 Task: Look for space in Nagda, India from 6th September, 2023 to 12th September, 2023 for 4 adults in price range Rs.10000 to Rs.14000. Place can be private room with 4 bedrooms having 4 beds and 4 bathrooms. Property type can be house, flat, guest house. Amenities needed are: wifi, TV, free parkinig on premises, gym, breakfast. Booking option can be shelf check-in. Required host language is English.
Action: Mouse pressed left at (466, 103)
Screenshot: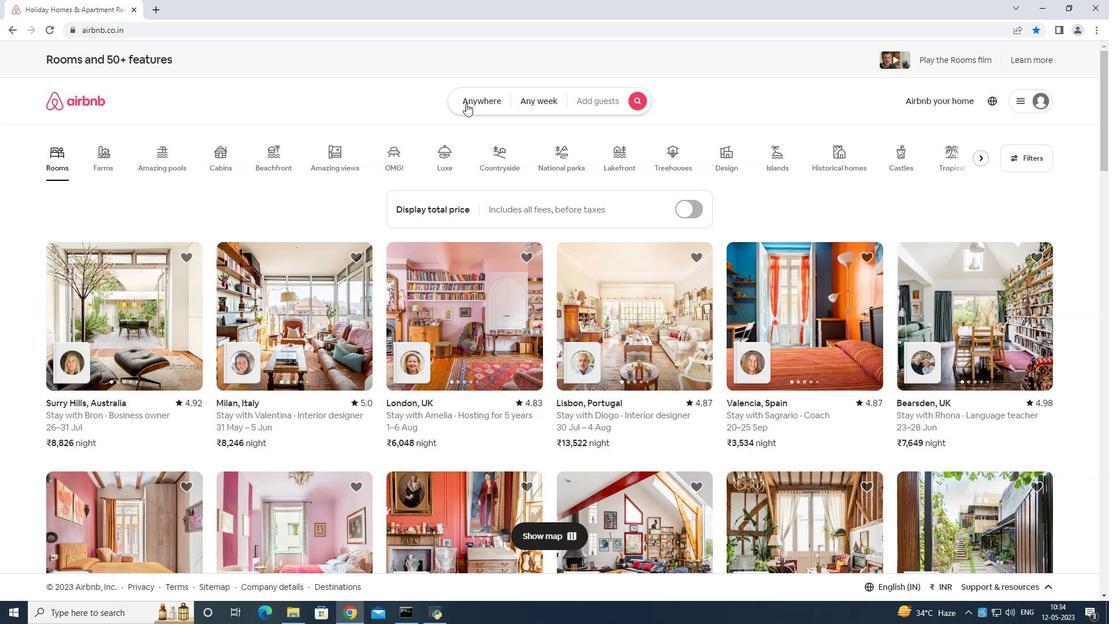 
Action: Mouse moved to (426, 146)
Screenshot: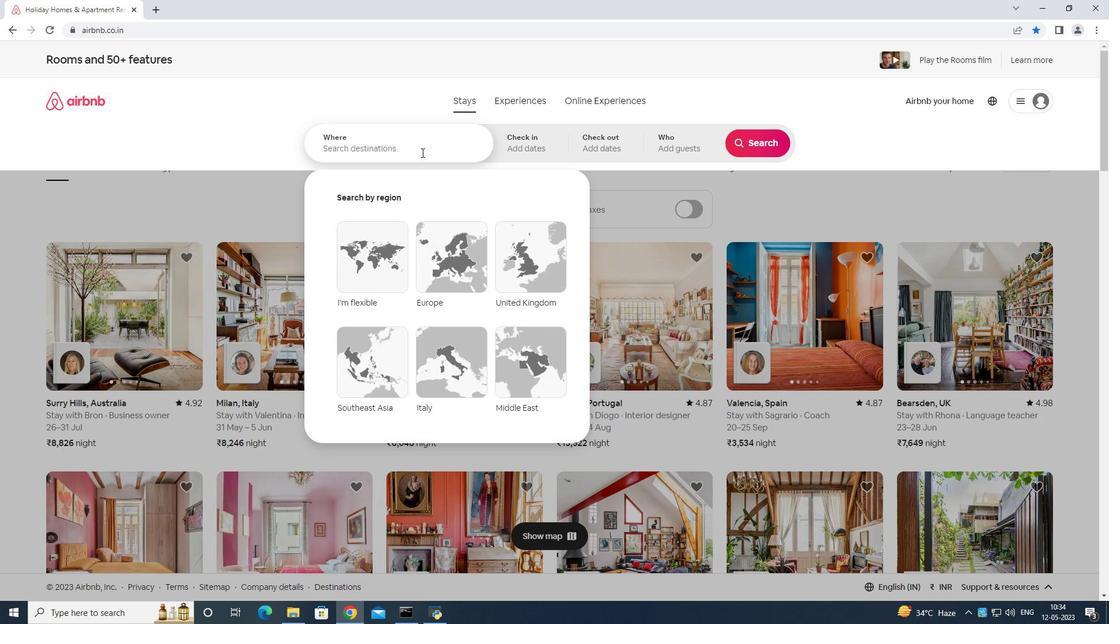 
Action: Mouse pressed left at (426, 146)
Screenshot: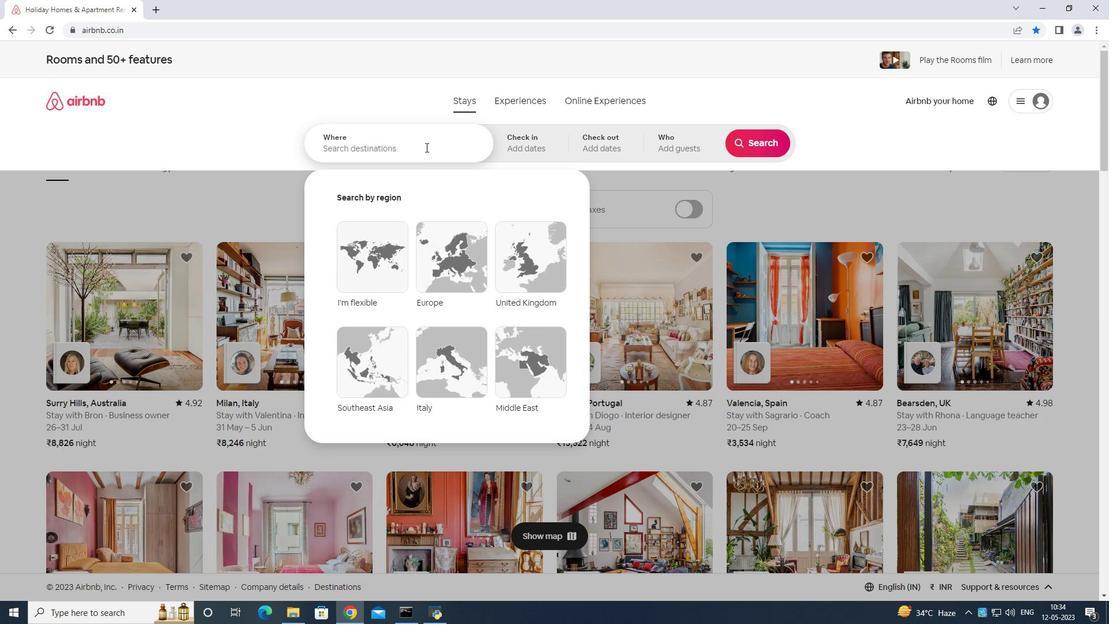
Action: Mouse moved to (435, 142)
Screenshot: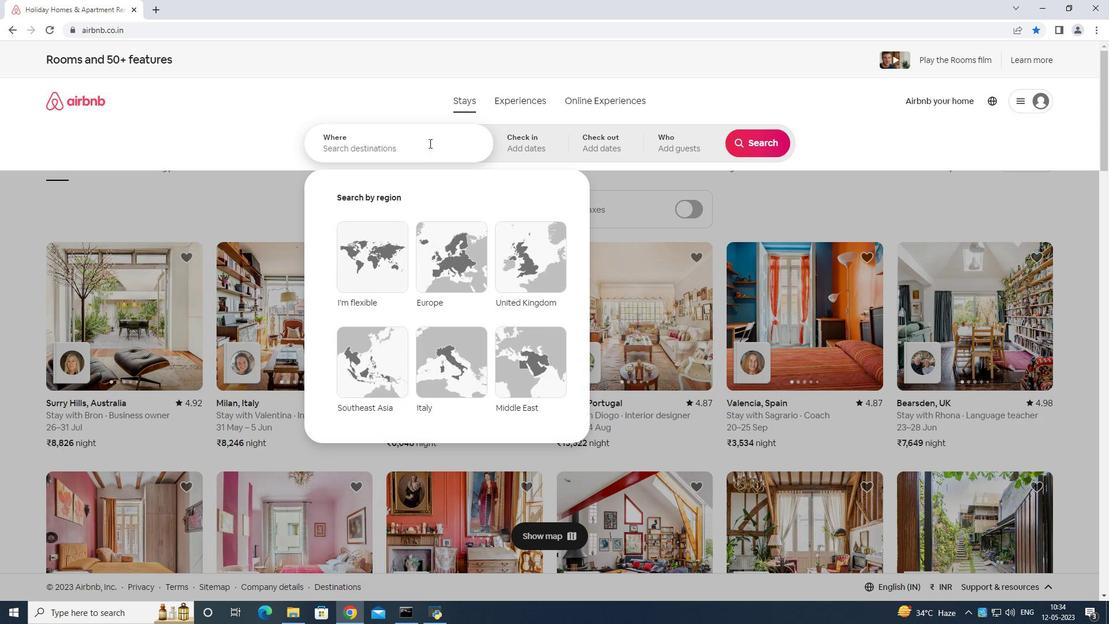 
Action: Key pressed <Key.shift>Nagda<Key.space>india<Key.enter>
Screenshot: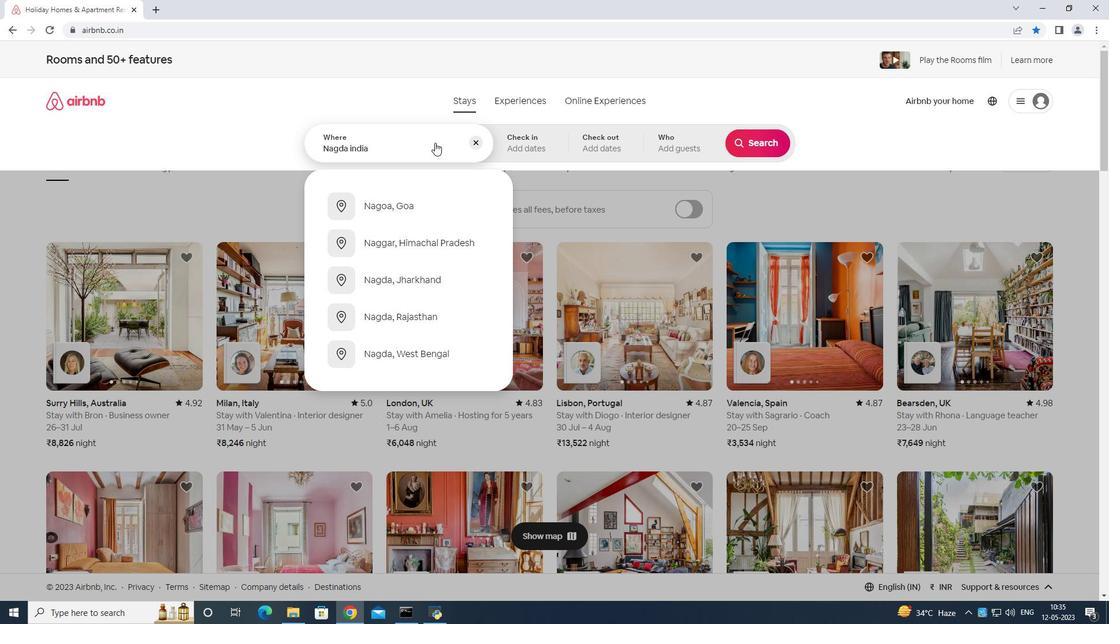 
Action: Mouse moved to (760, 230)
Screenshot: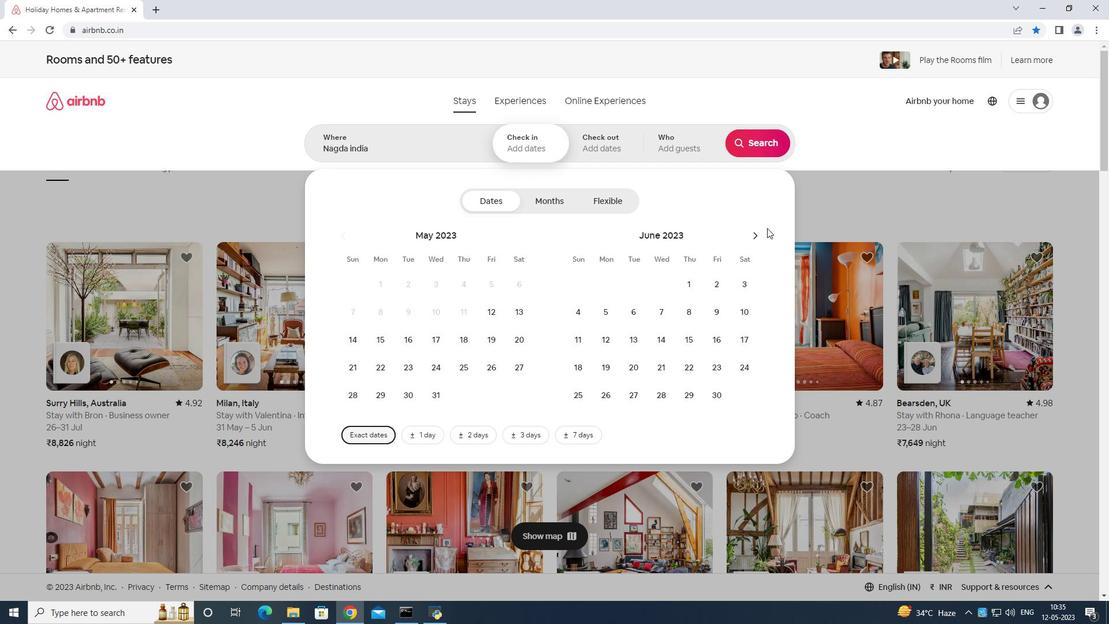 
Action: Mouse pressed left at (760, 230)
Screenshot: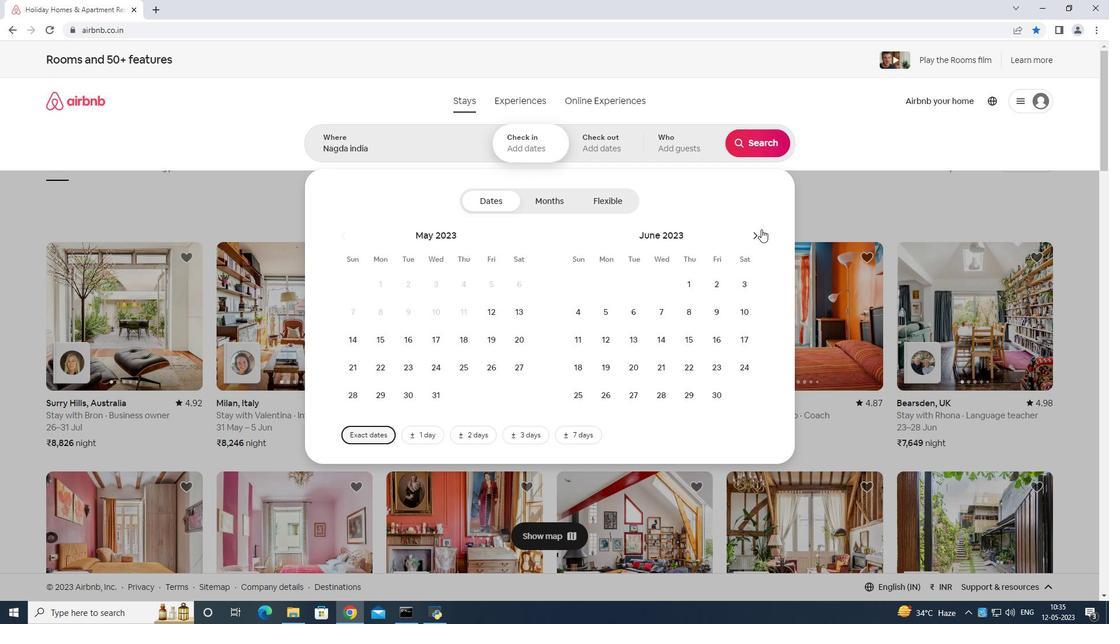 
Action: Mouse moved to (756, 231)
Screenshot: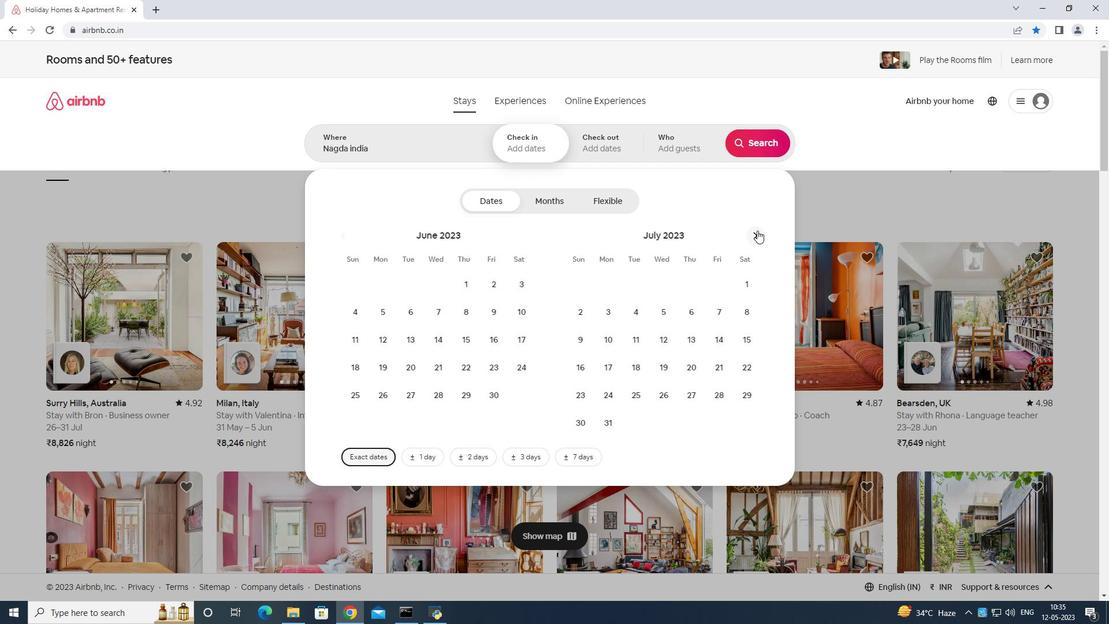 
Action: Mouse pressed left at (756, 231)
Screenshot: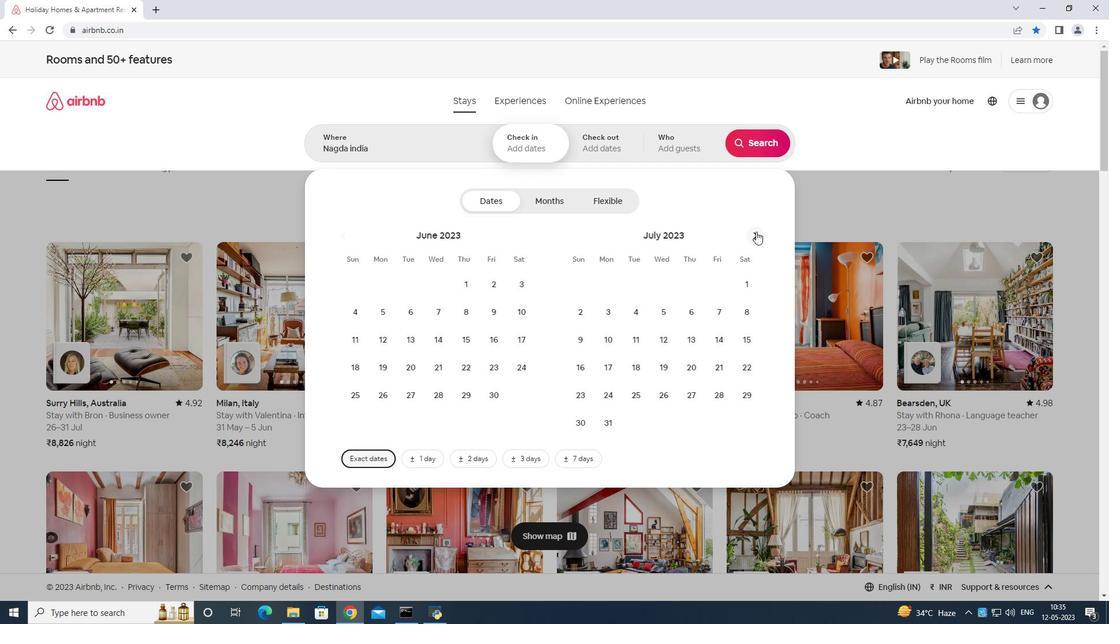 
Action: Mouse moved to (757, 232)
Screenshot: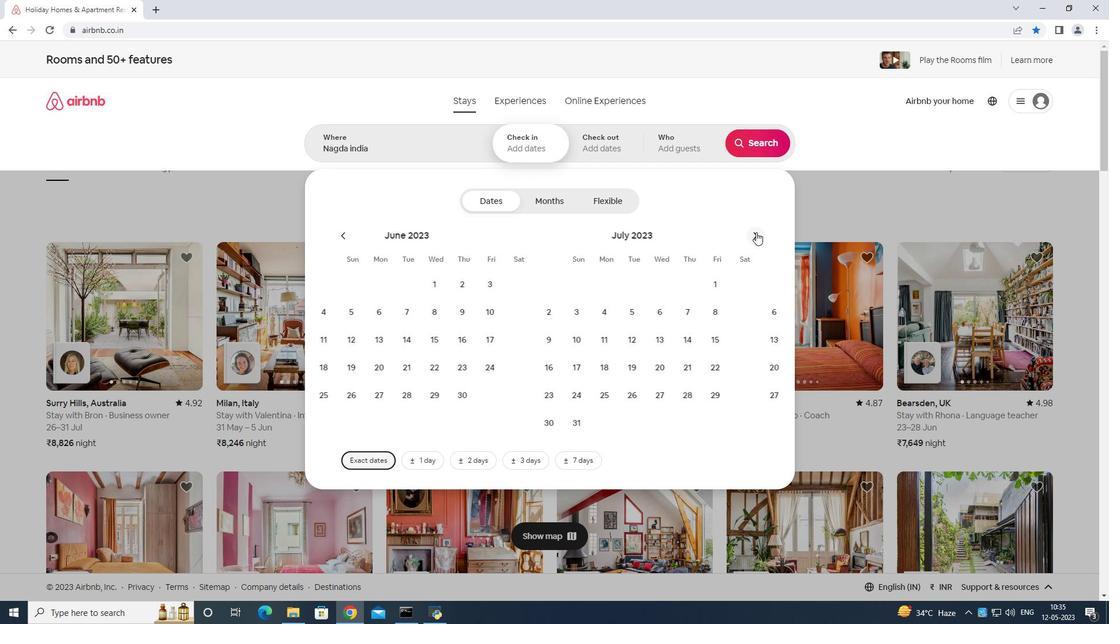 
Action: Mouse pressed left at (757, 232)
Screenshot: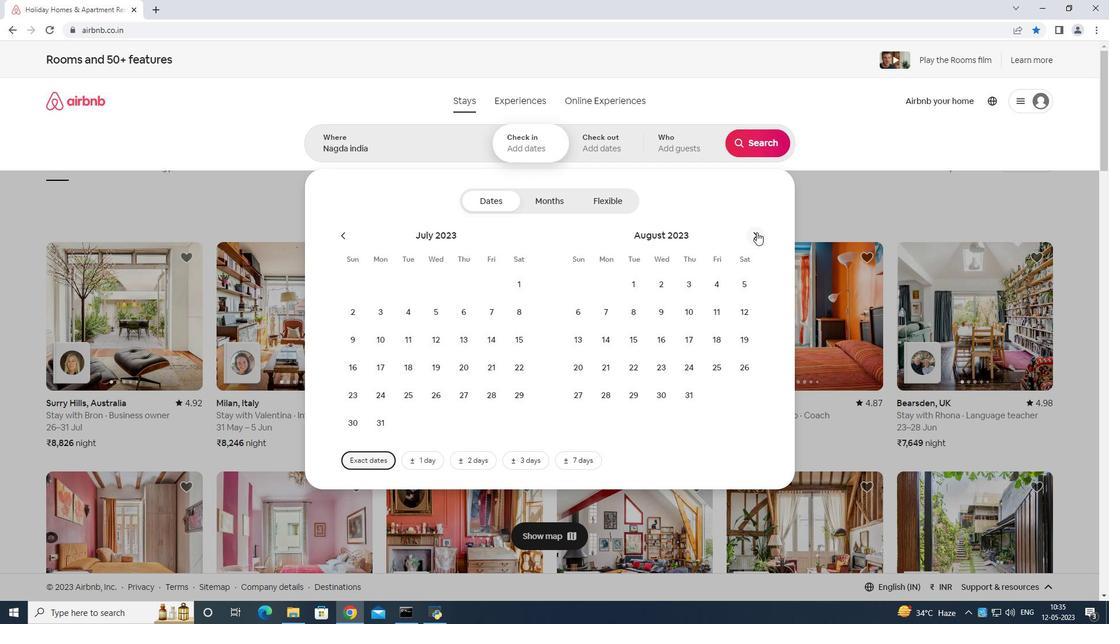 
Action: Mouse moved to (668, 314)
Screenshot: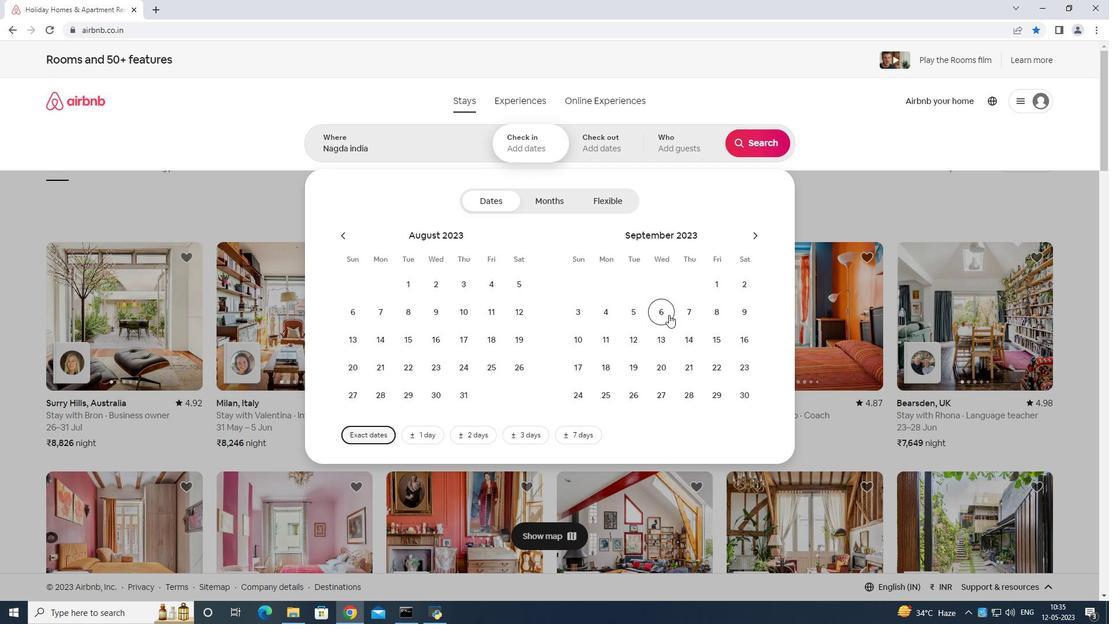 
Action: Mouse pressed left at (668, 314)
Screenshot: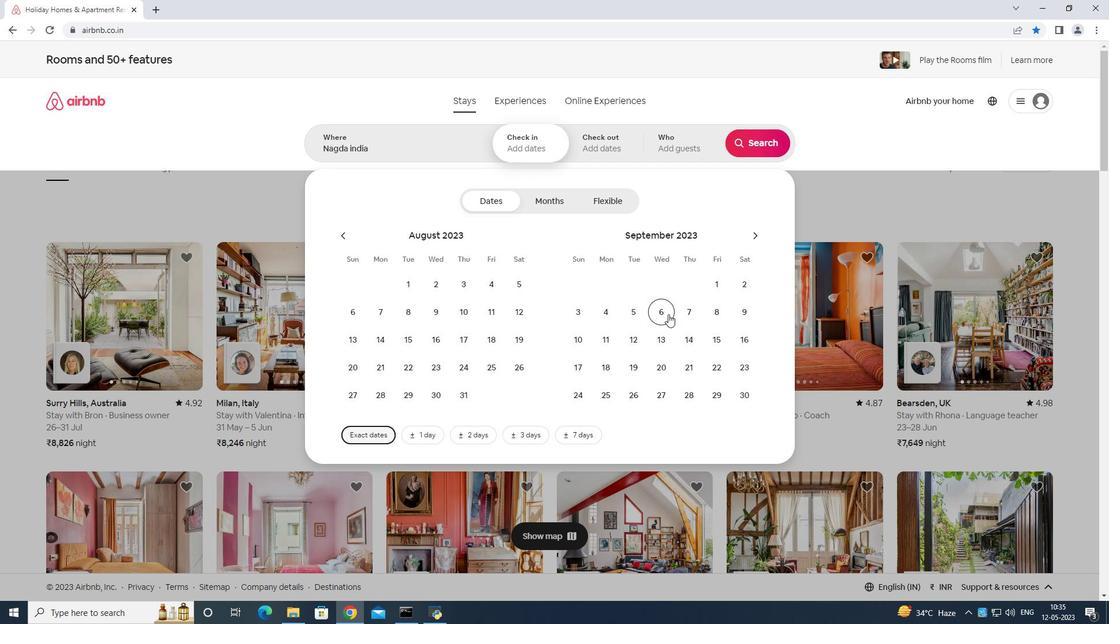
Action: Mouse moved to (631, 337)
Screenshot: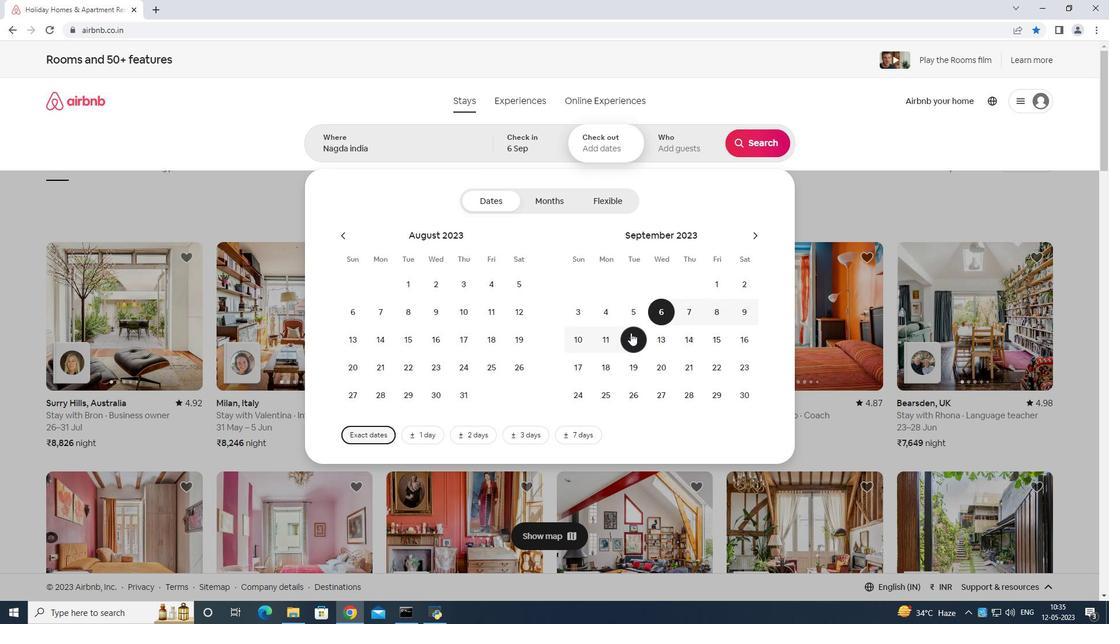 
Action: Mouse pressed left at (631, 337)
Screenshot: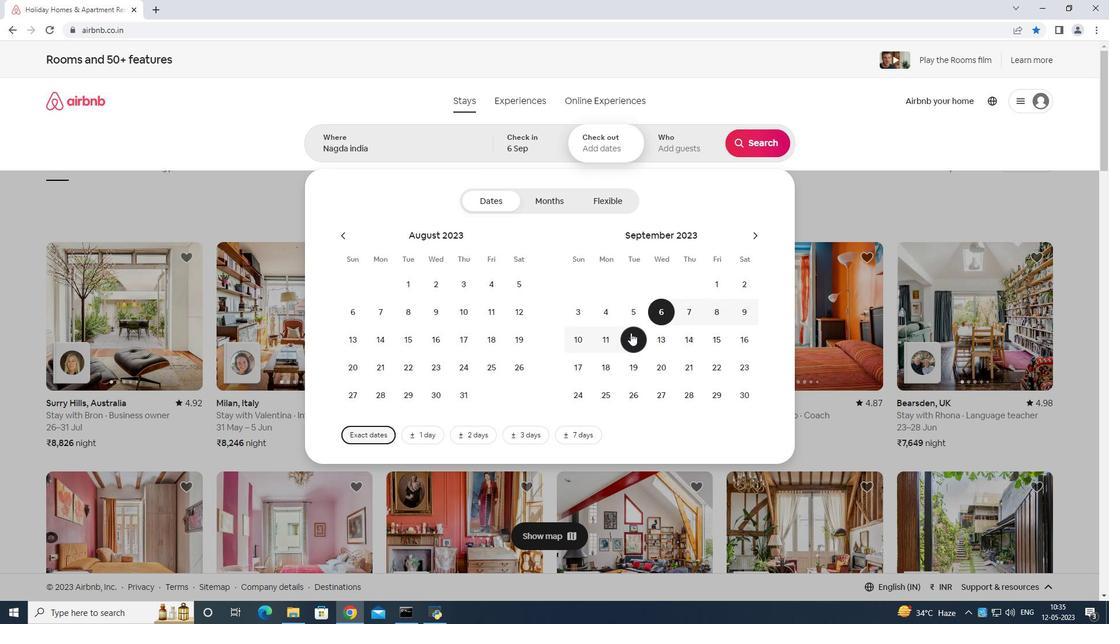 
Action: Mouse moved to (675, 146)
Screenshot: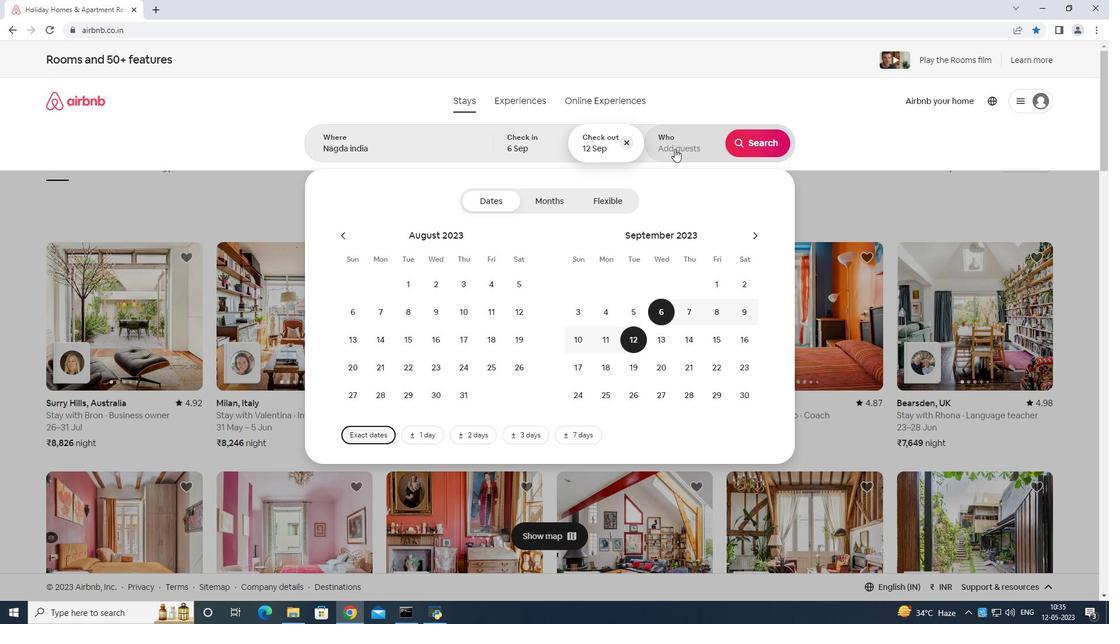 
Action: Mouse pressed left at (675, 146)
Screenshot: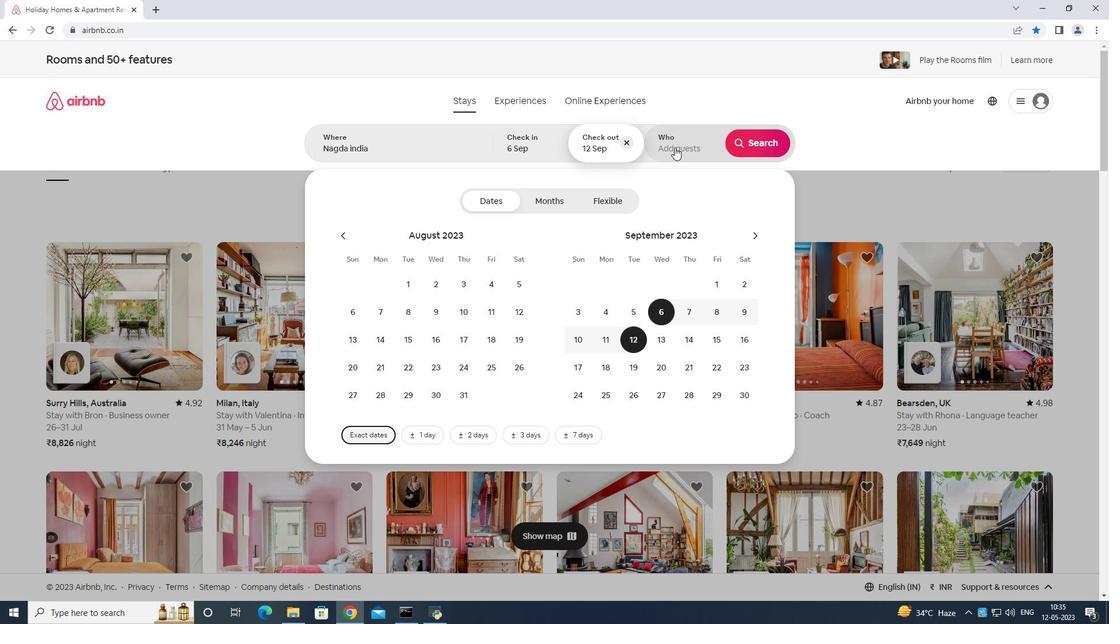 
Action: Mouse moved to (764, 199)
Screenshot: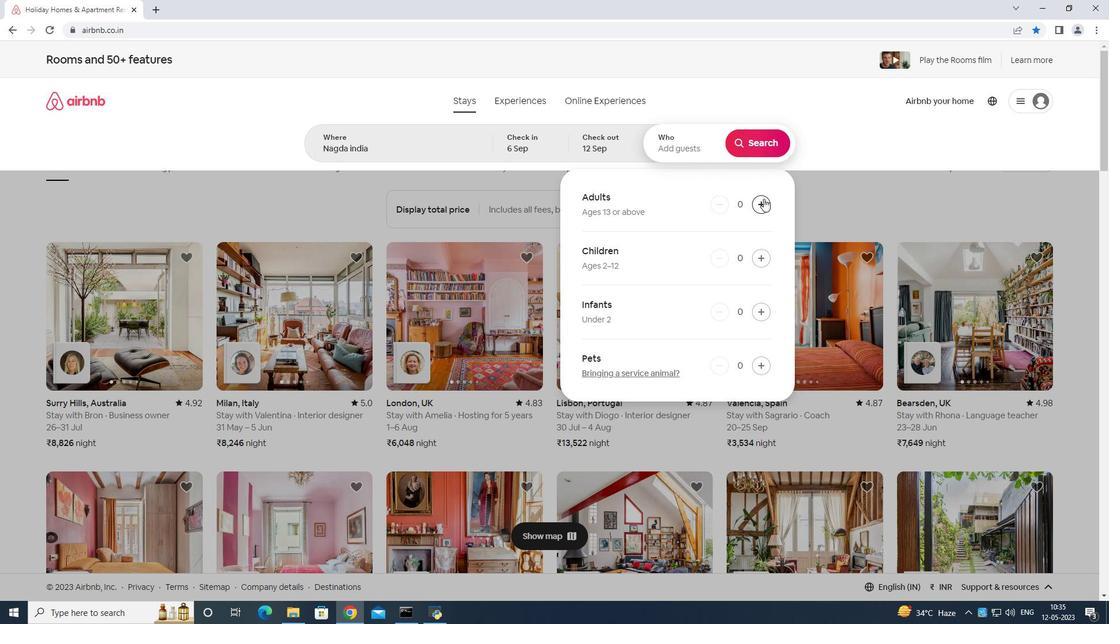 
Action: Mouse pressed left at (764, 199)
Screenshot: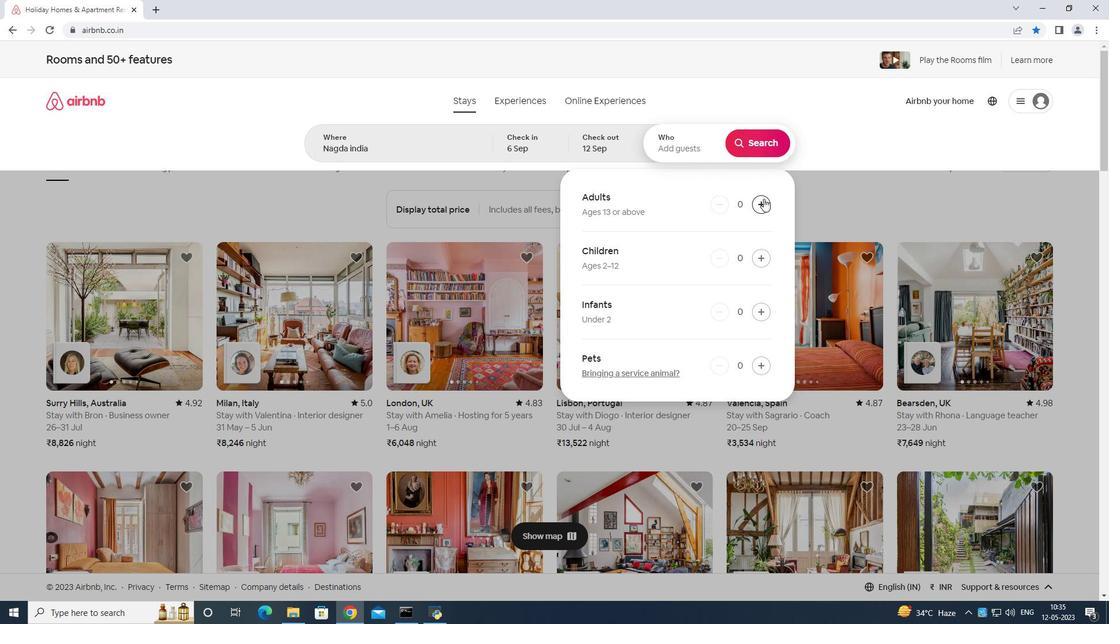 
Action: Mouse moved to (765, 199)
Screenshot: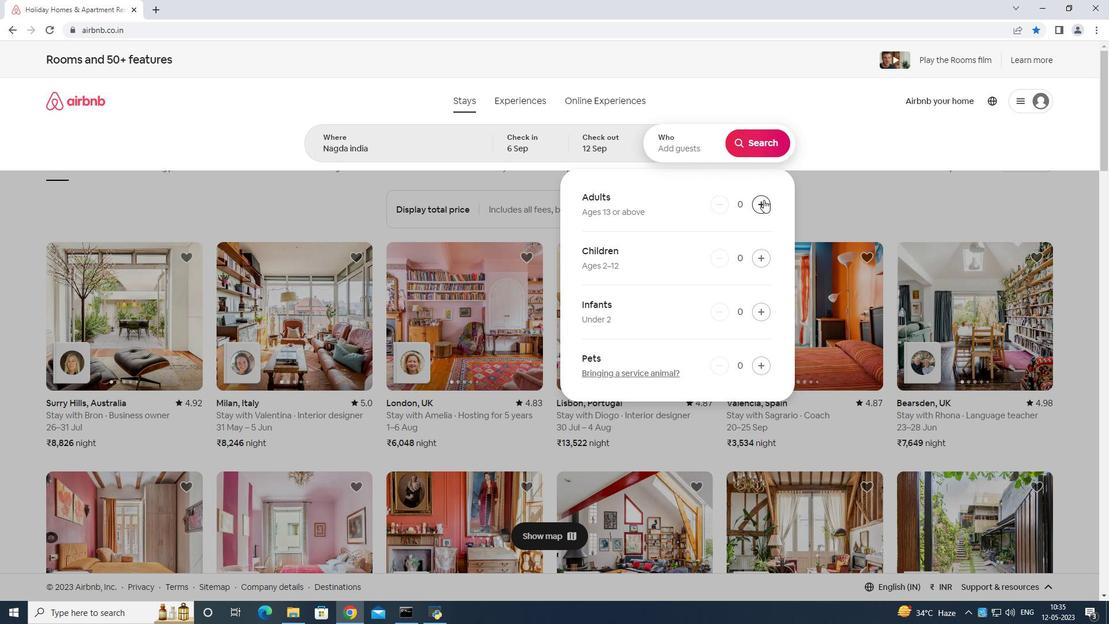 
Action: Mouse pressed left at (765, 199)
Screenshot: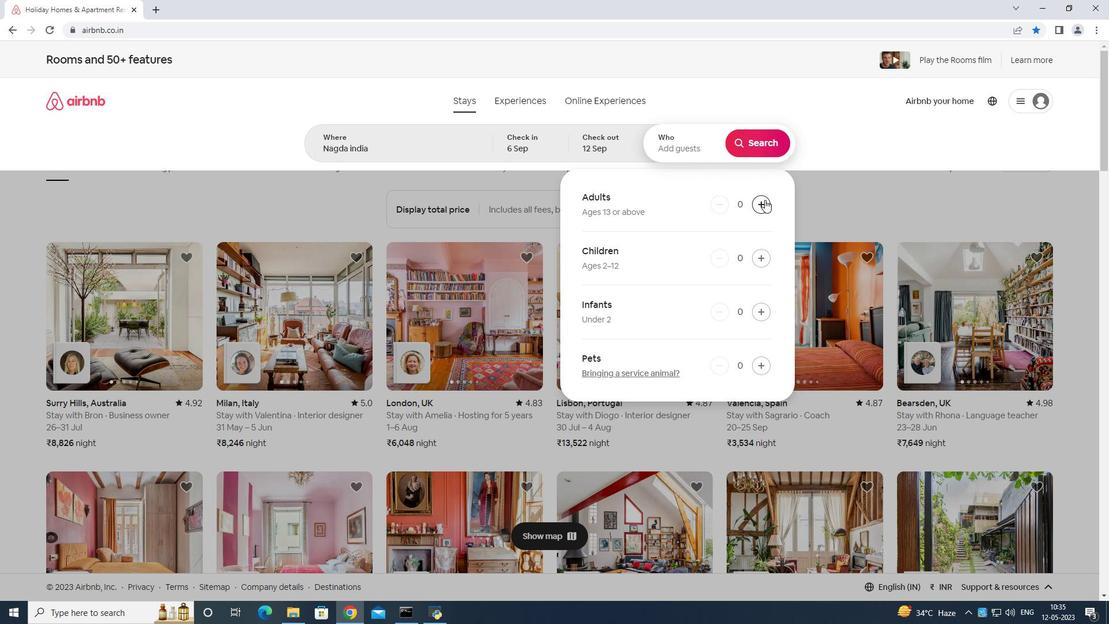 
Action: Mouse moved to (765, 200)
Screenshot: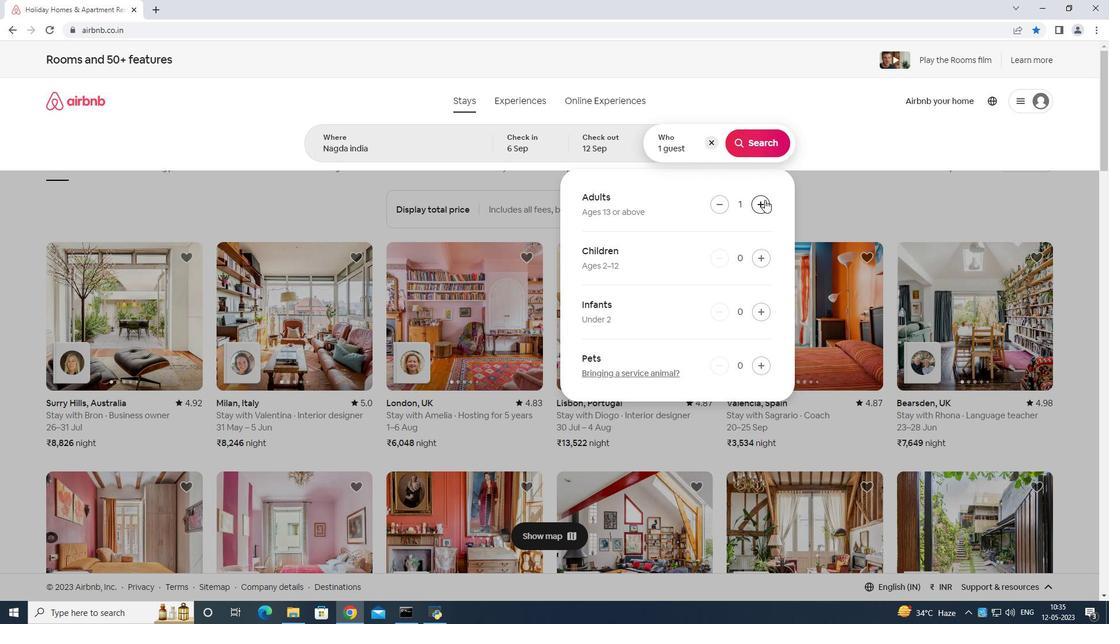 
Action: Mouse pressed left at (765, 200)
Screenshot: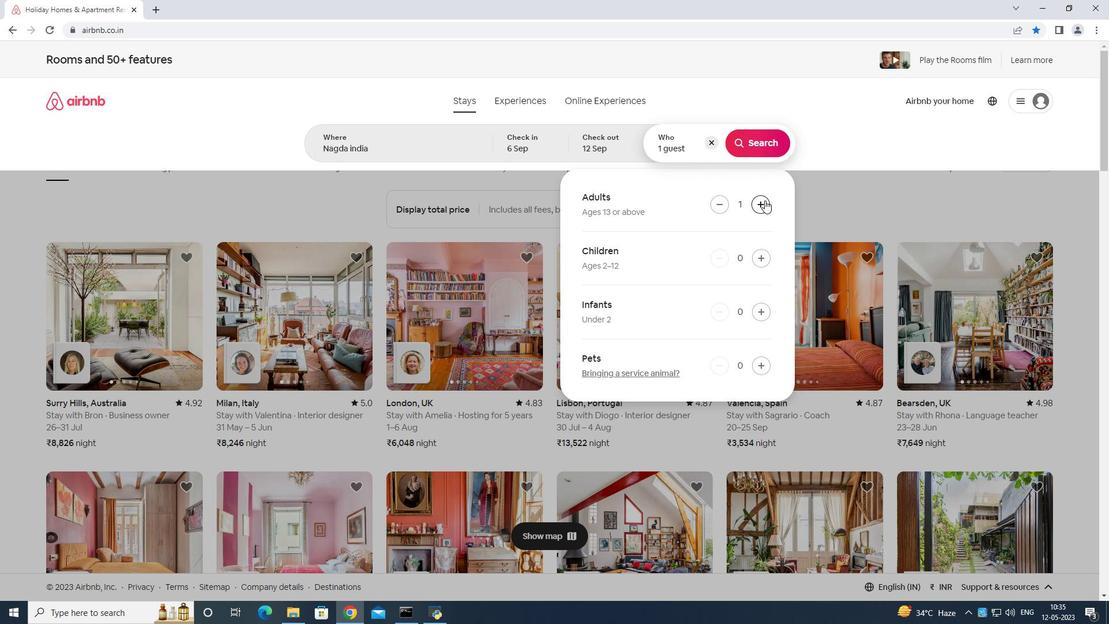 
Action: Mouse pressed left at (765, 200)
Screenshot: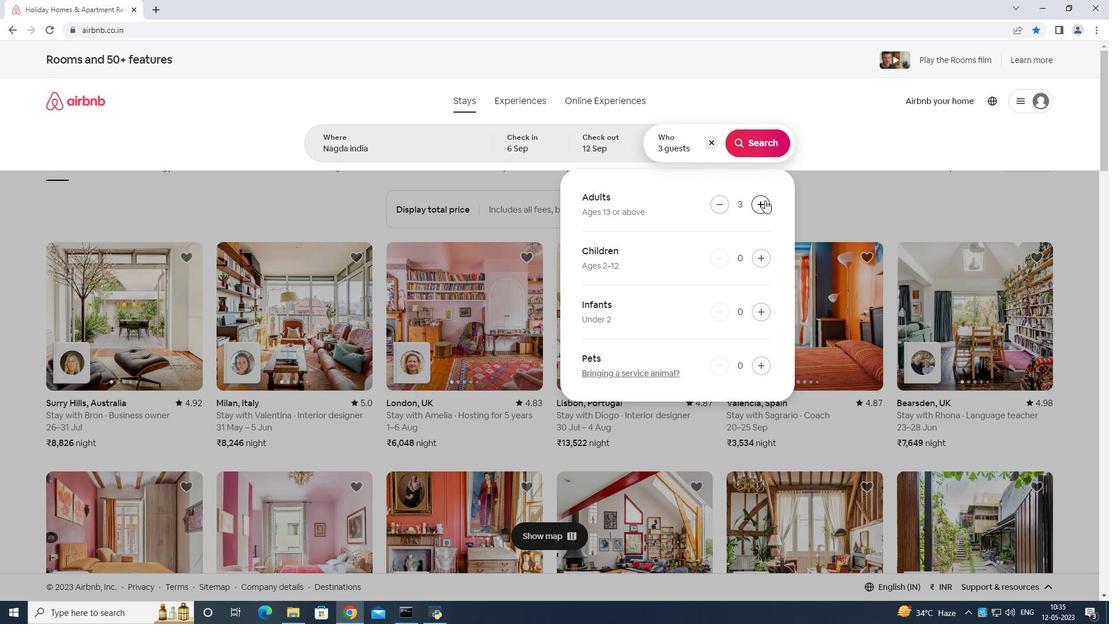 
Action: Mouse moved to (757, 138)
Screenshot: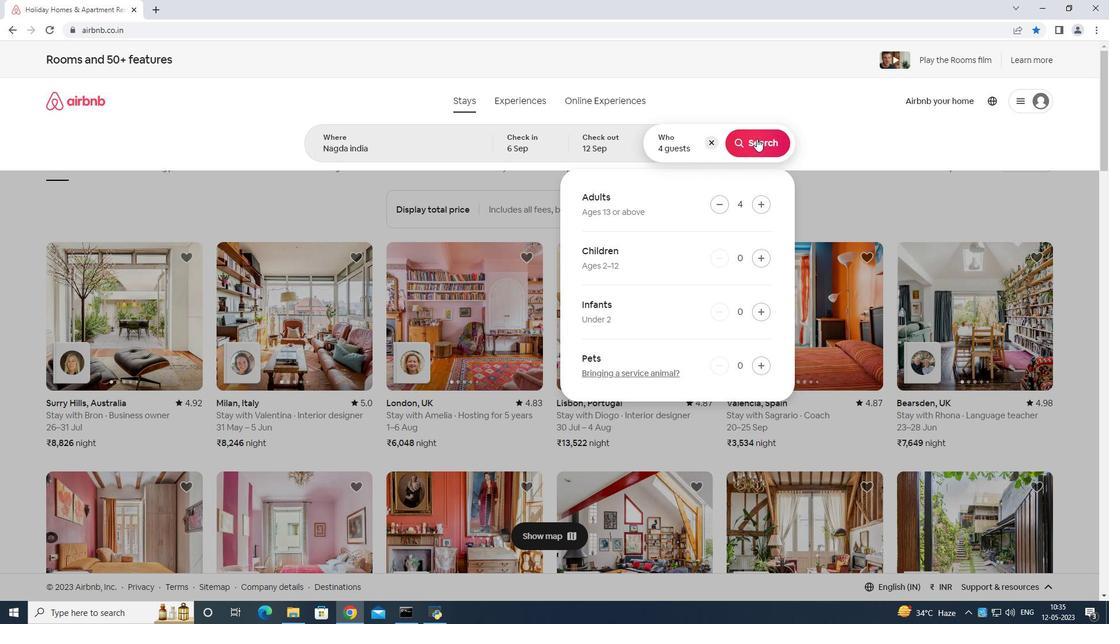 
Action: Mouse pressed left at (757, 138)
Screenshot: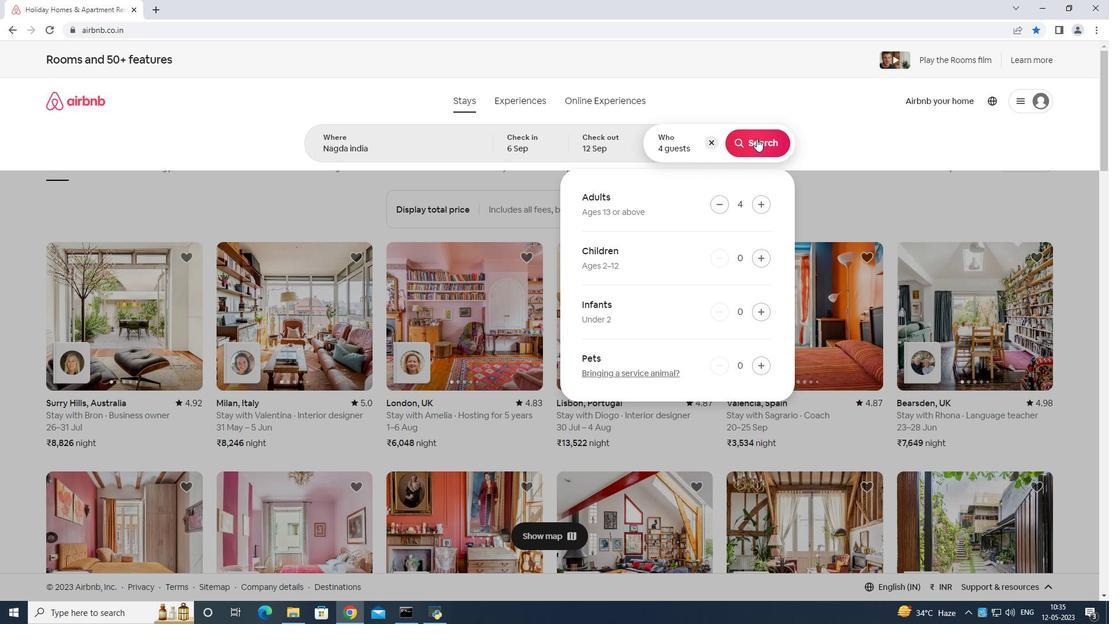 
Action: Mouse moved to (1054, 112)
Screenshot: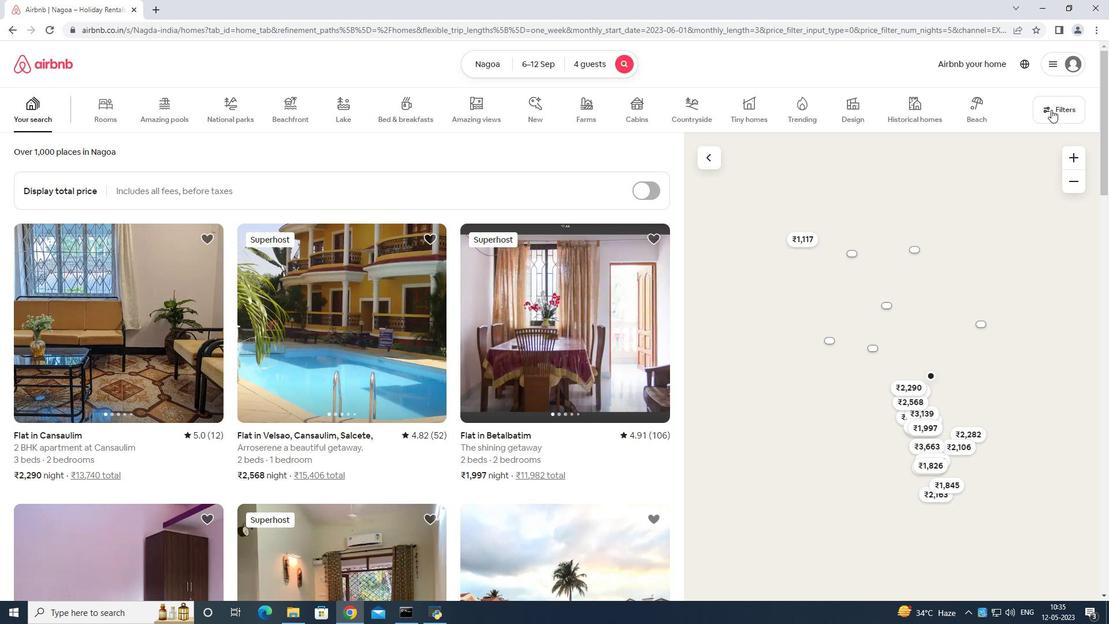 
Action: Mouse pressed left at (1054, 112)
Screenshot: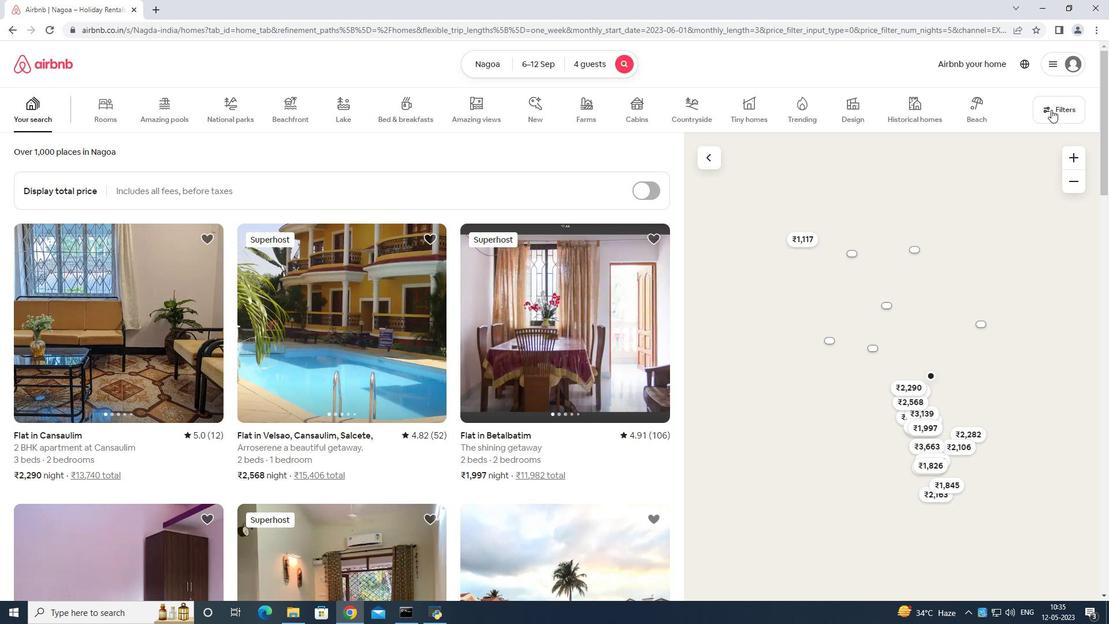 
Action: Mouse moved to (509, 380)
Screenshot: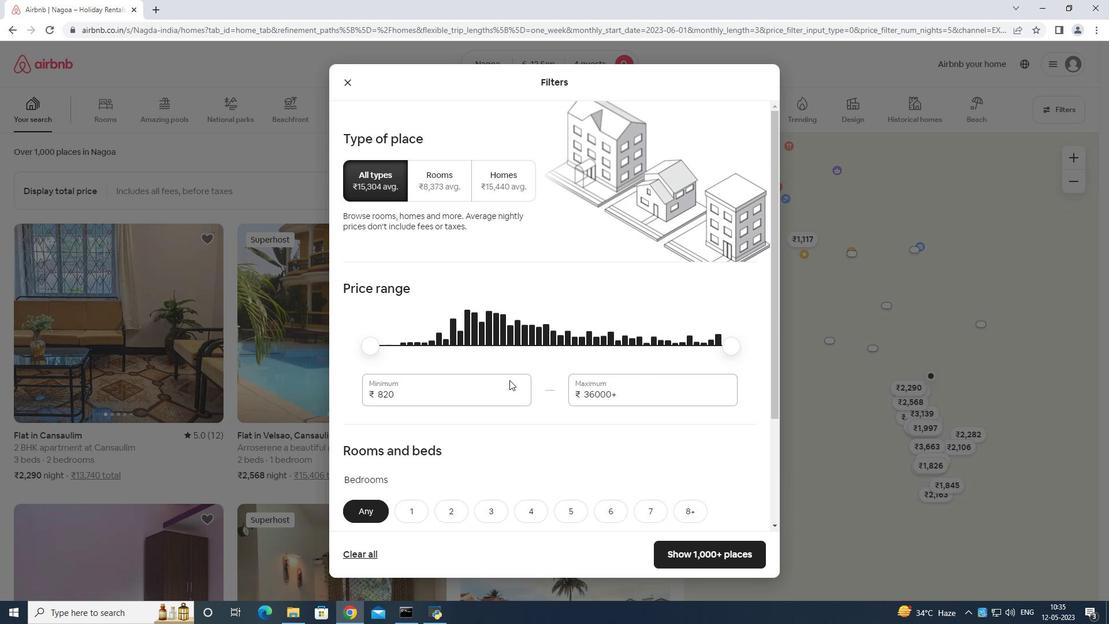 
Action: Mouse pressed left at (509, 380)
Screenshot: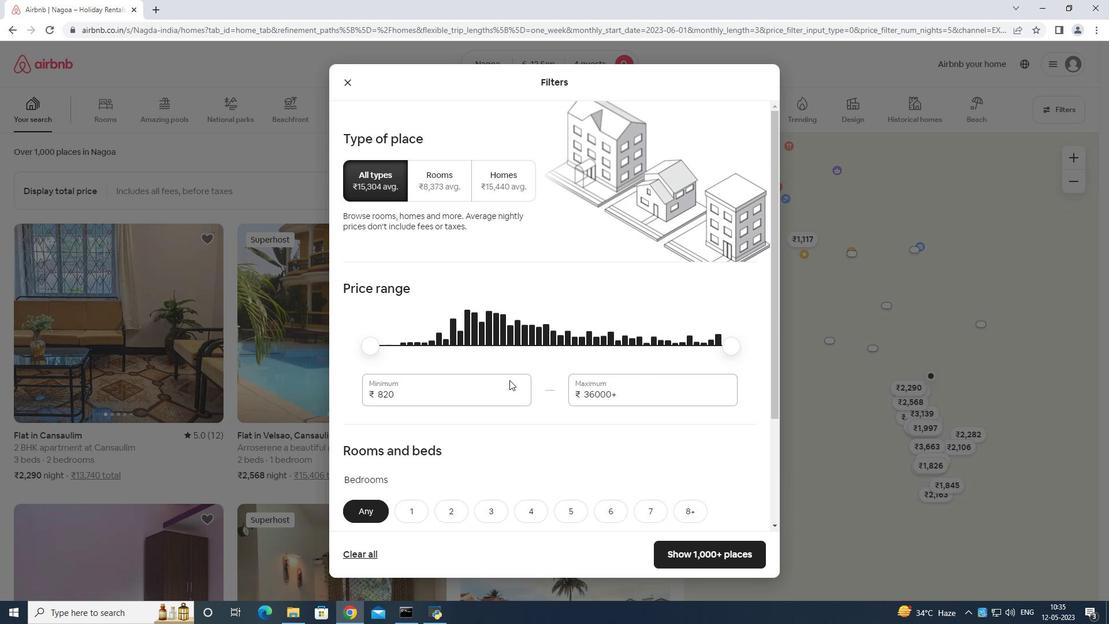 
Action: Mouse moved to (516, 374)
Screenshot: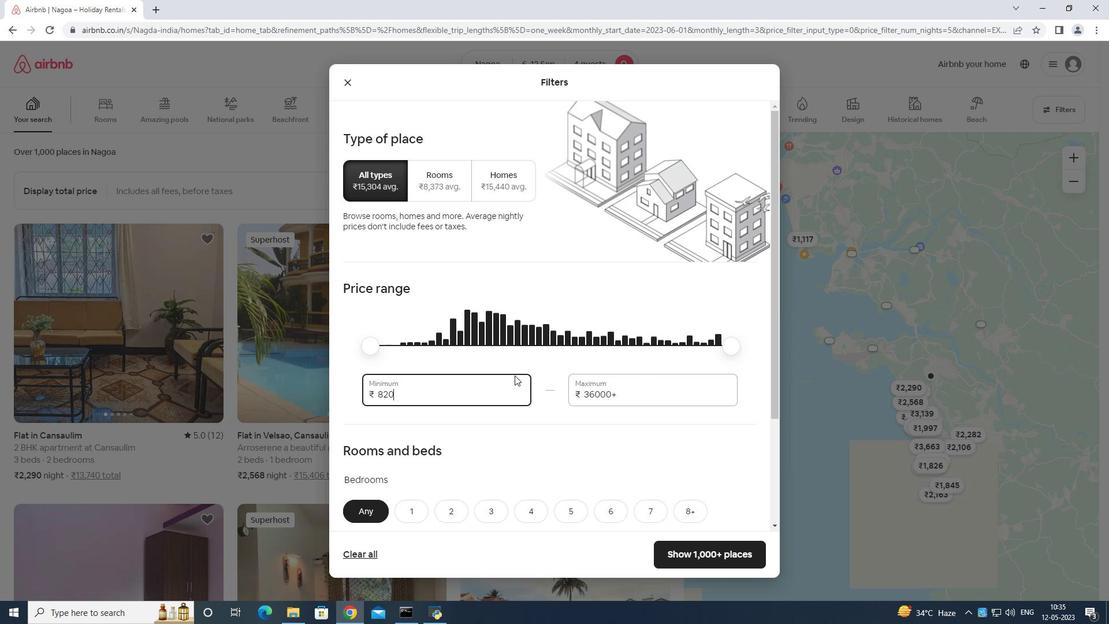 
Action: Key pressed <Key.backspace>
Screenshot: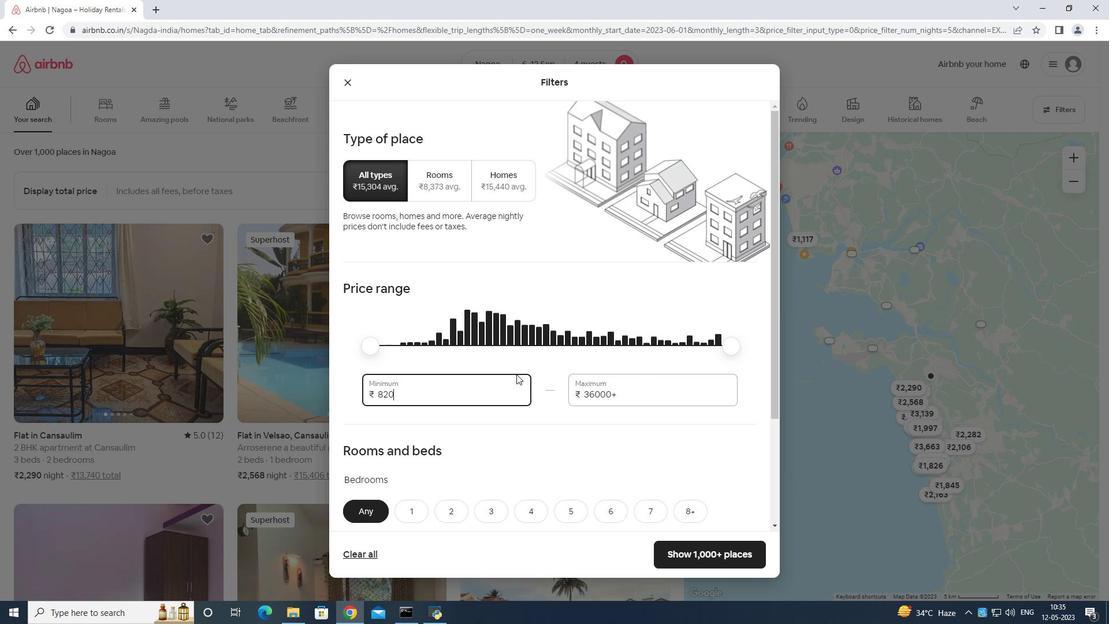 
Action: Mouse moved to (519, 368)
Screenshot: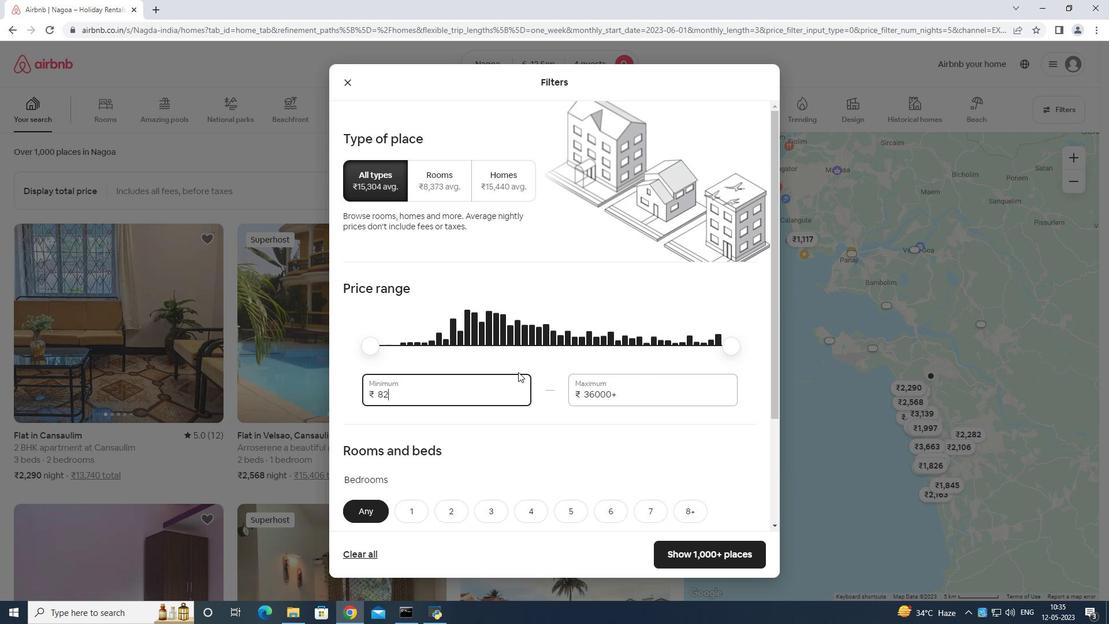 
Action: Key pressed <Key.backspace><Key.backspace><Key.backspace><Key.backspace><Key.backspace><Key.backspace><Key.backspace>10000
Screenshot: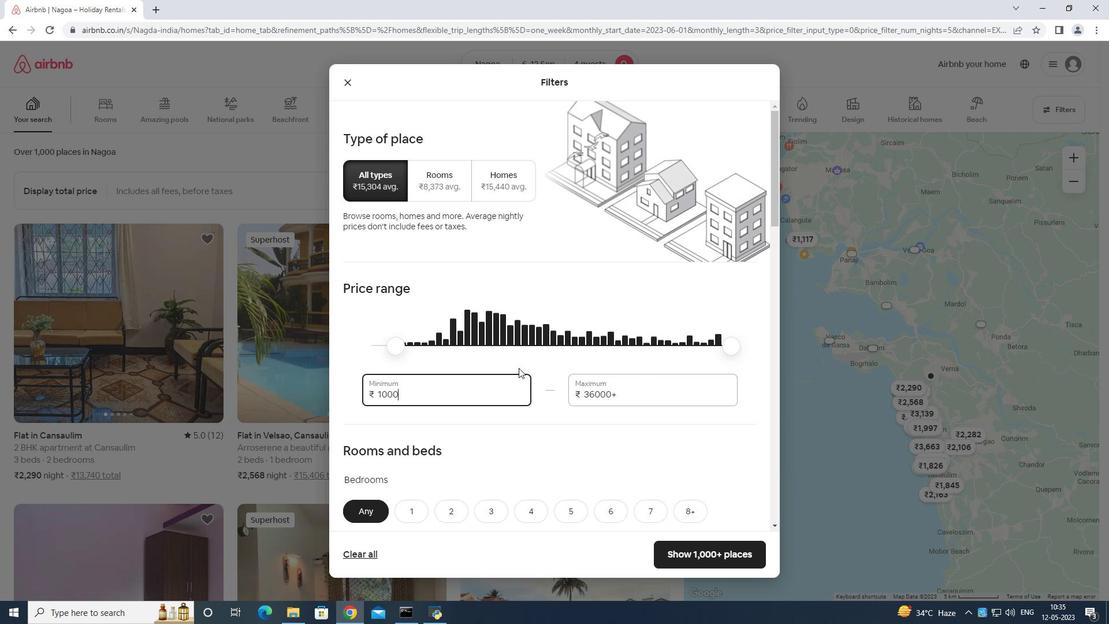 
Action: Mouse moved to (708, 388)
Screenshot: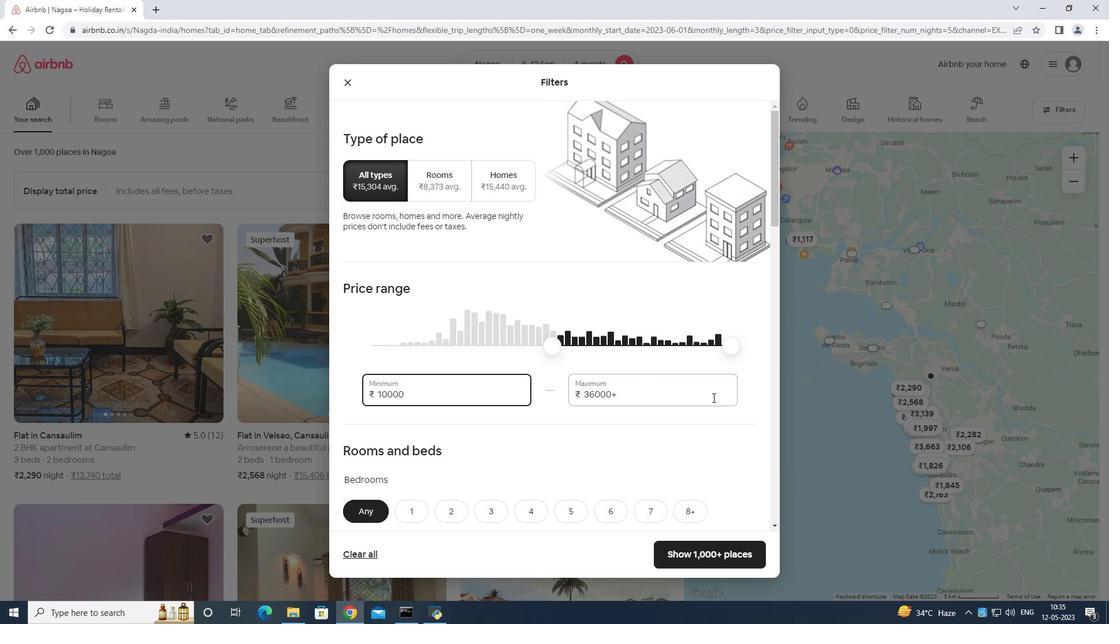 
Action: Mouse pressed left at (708, 388)
Screenshot: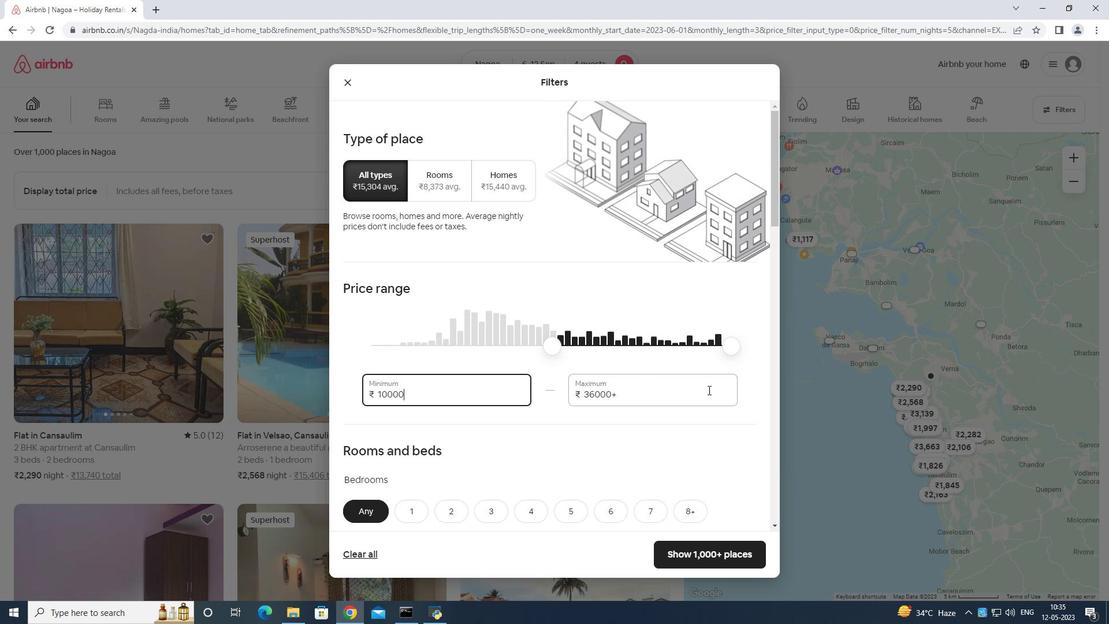
Action: Mouse moved to (708, 387)
Screenshot: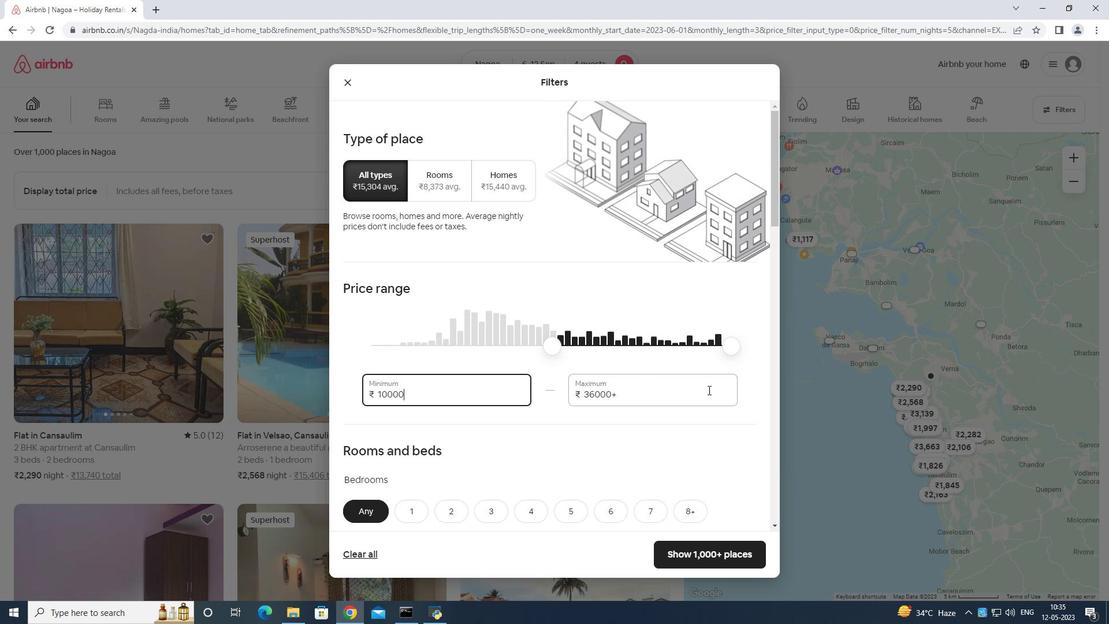
Action: Key pressed <Key.backspace><Key.backspace><Key.backspace><Key.backspace><Key.backspace><Key.backspace><Key.backspace><Key.backspace><Key.backspace><Key.backspace><Key.backspace><Key.backspace><Key.backspace><Key.backspace>14000
Screenshot: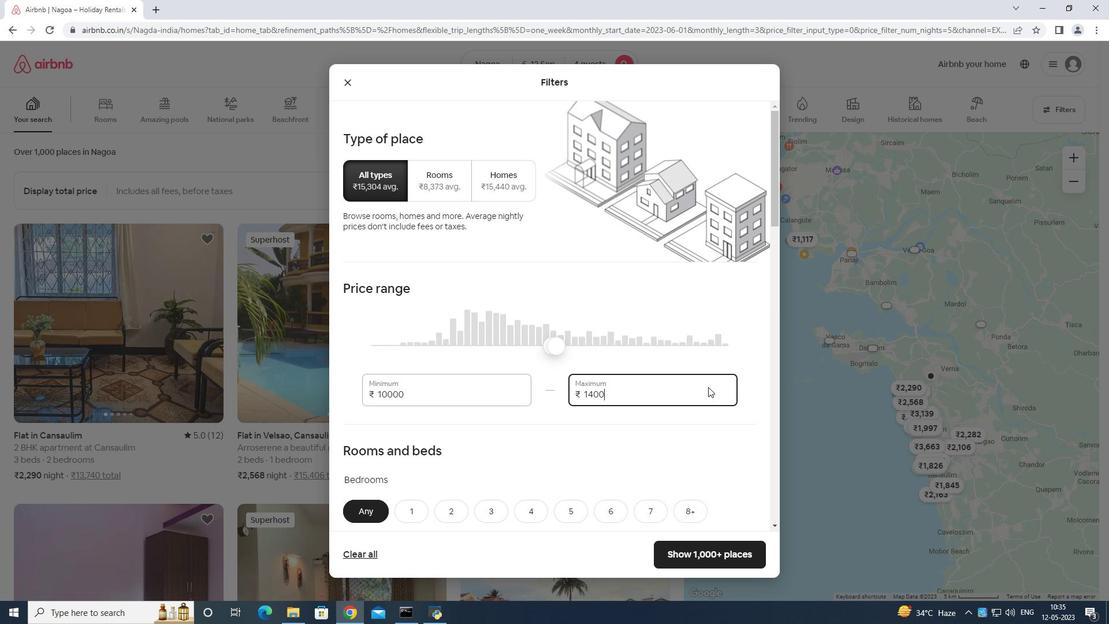 
Action: Mouse scrolled (708, 386) with delta (0, 0)
Screenshot: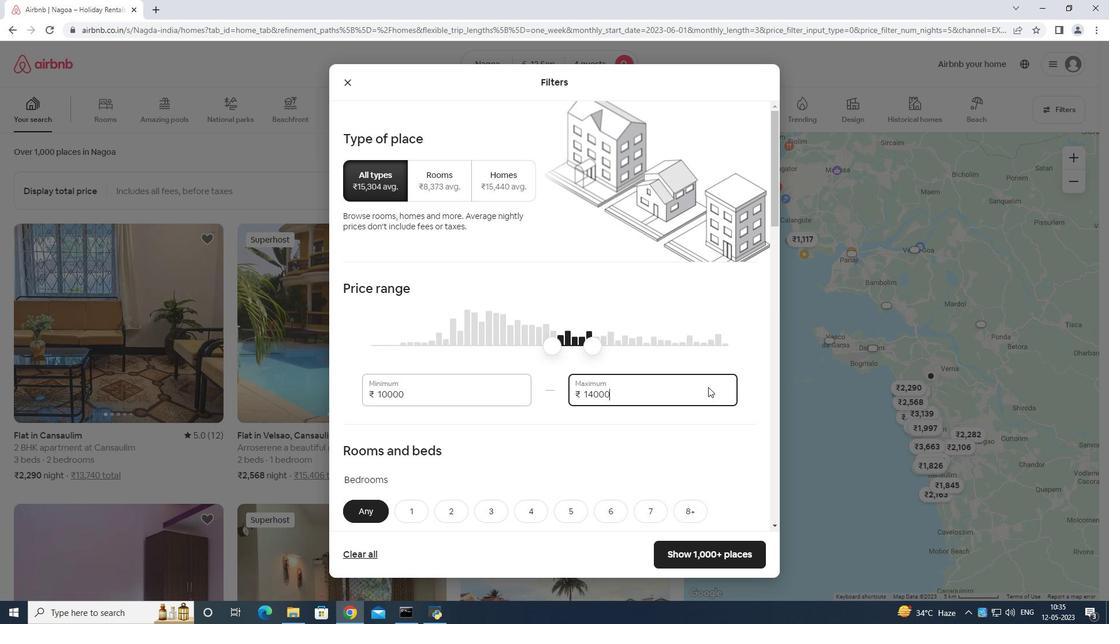 
Action: Mouse scrolled (708, 386) with delta (0, 0)
Screenshot: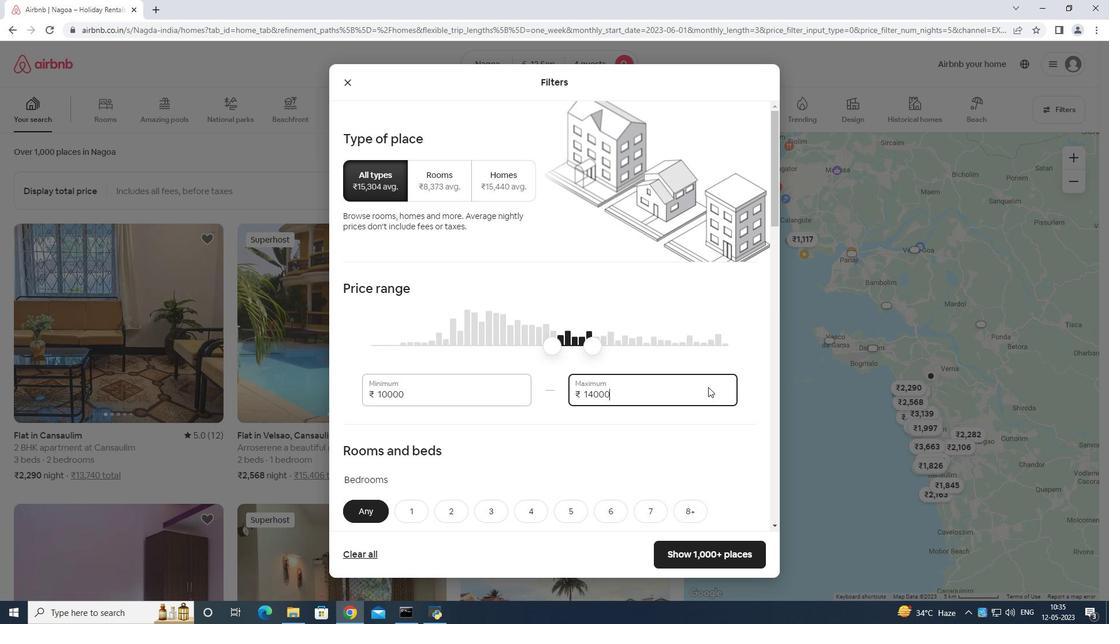 
Action: Mouse moved to (540, 393)
Screenshot: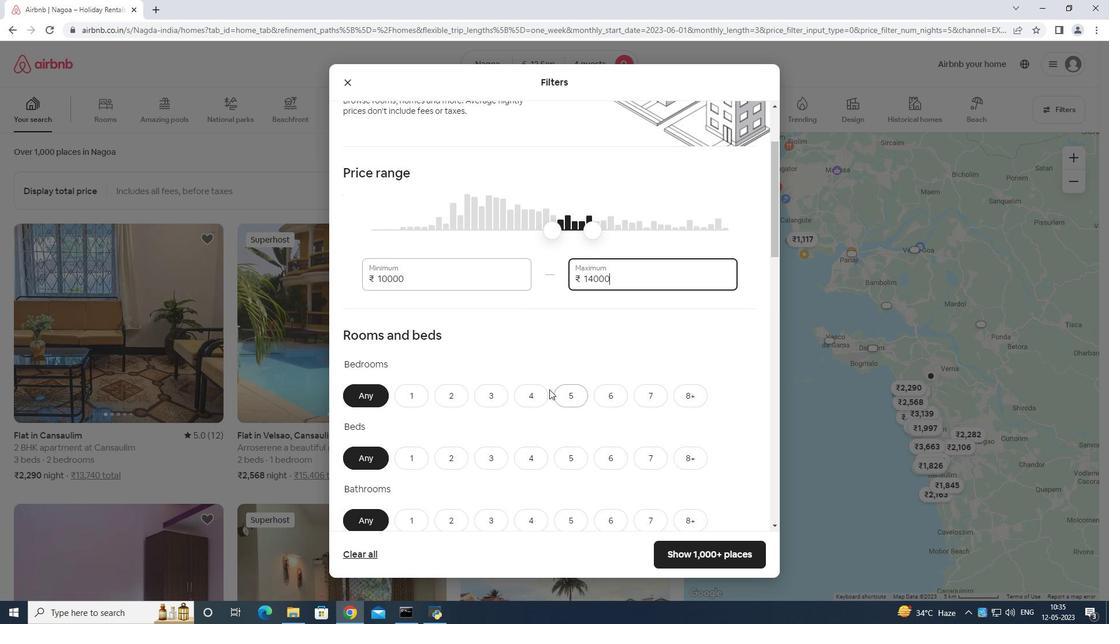 
Action: Mouse pressed left at (540, 393)
Screenshot: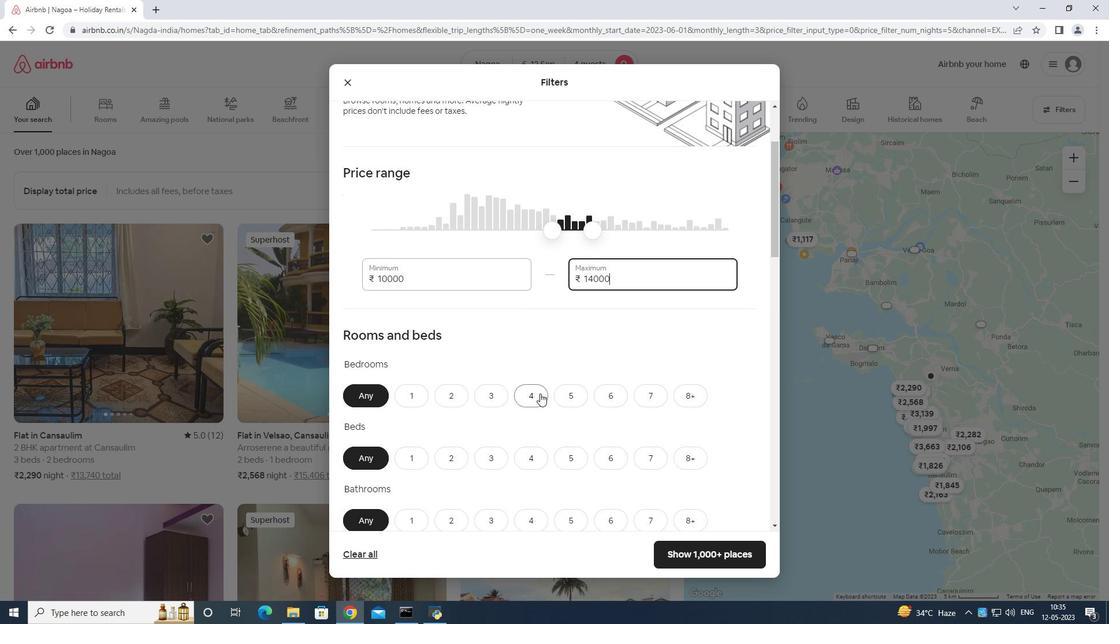 
Action: Mouse moved to (524, 452)
Screenshot: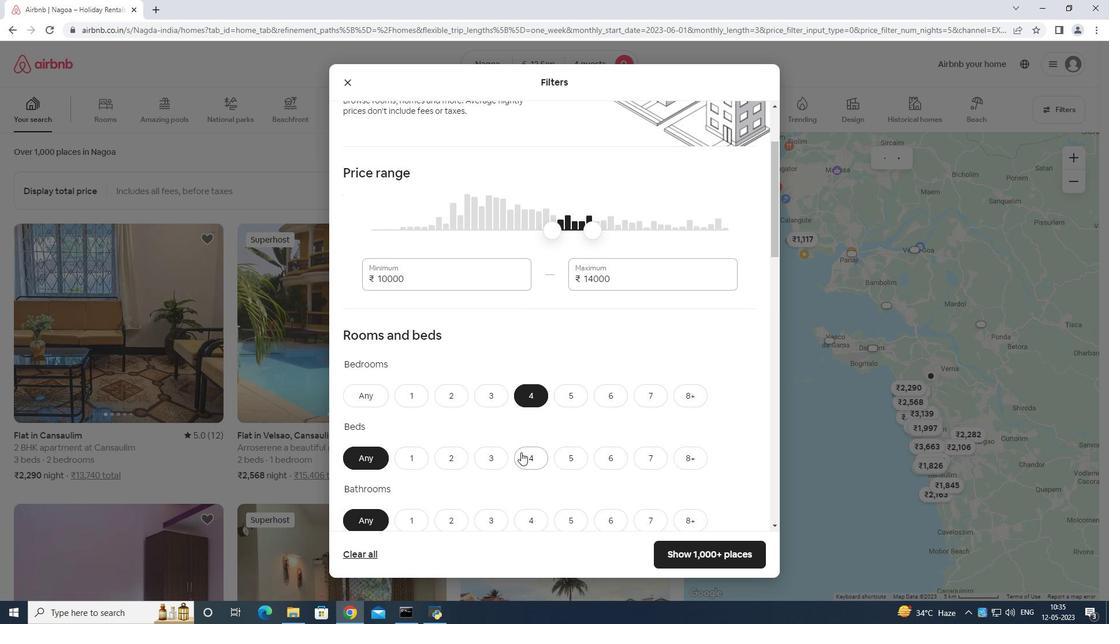 
Action: Mouse pressed left at (524, 452)
Screenshot: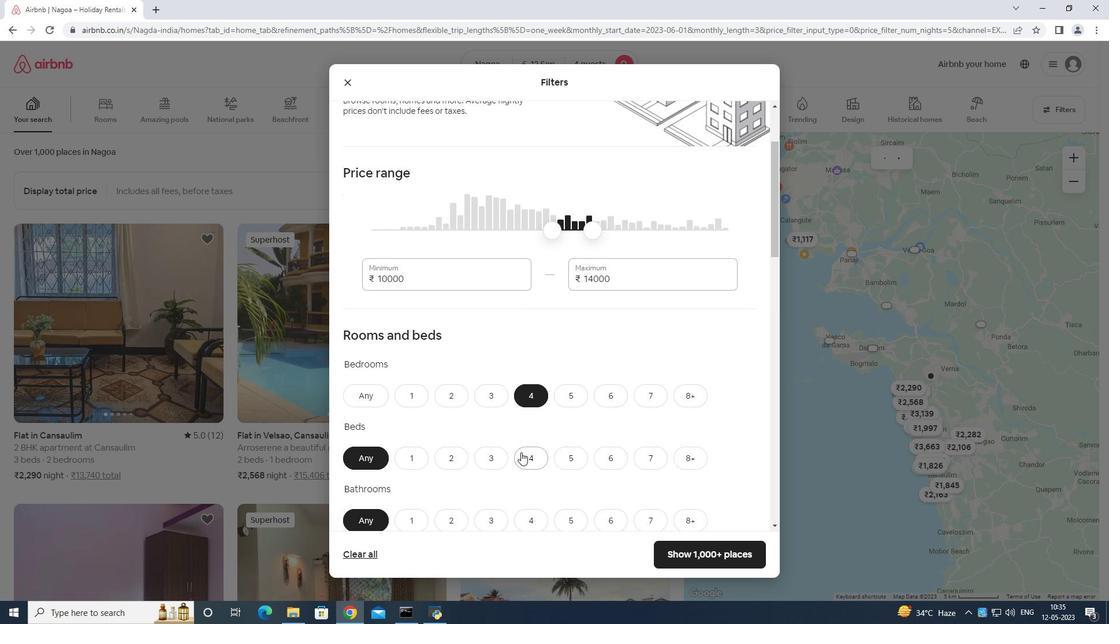 
Action: Mouse moved to (527, 453)
Screenshot: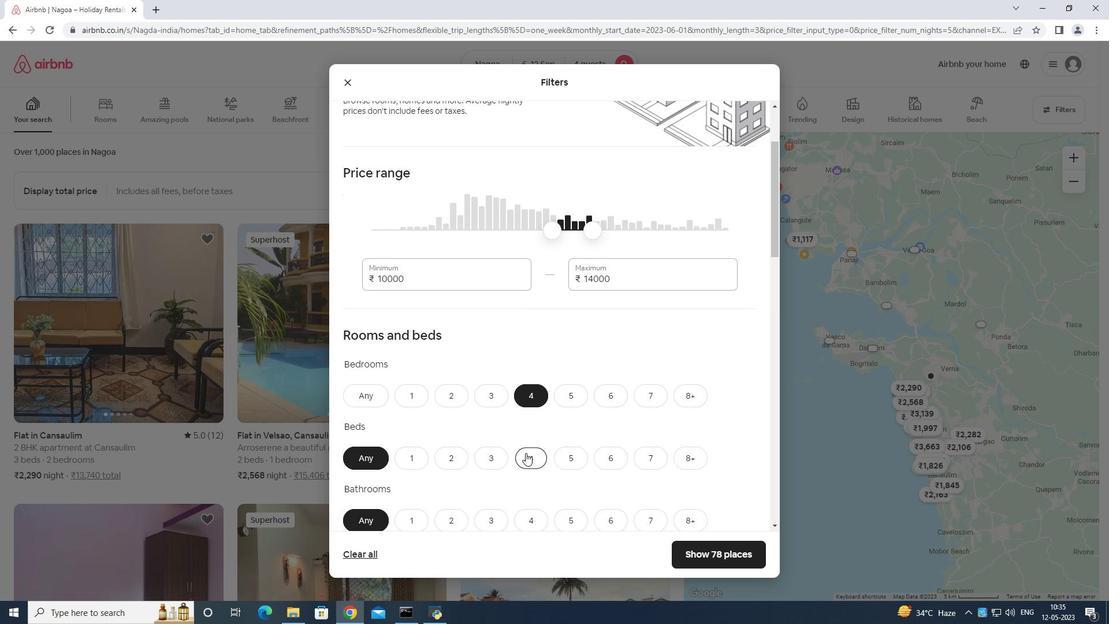 
Action: Mouse scrolled (527, 452) with delta (0, 0)
Screenshot: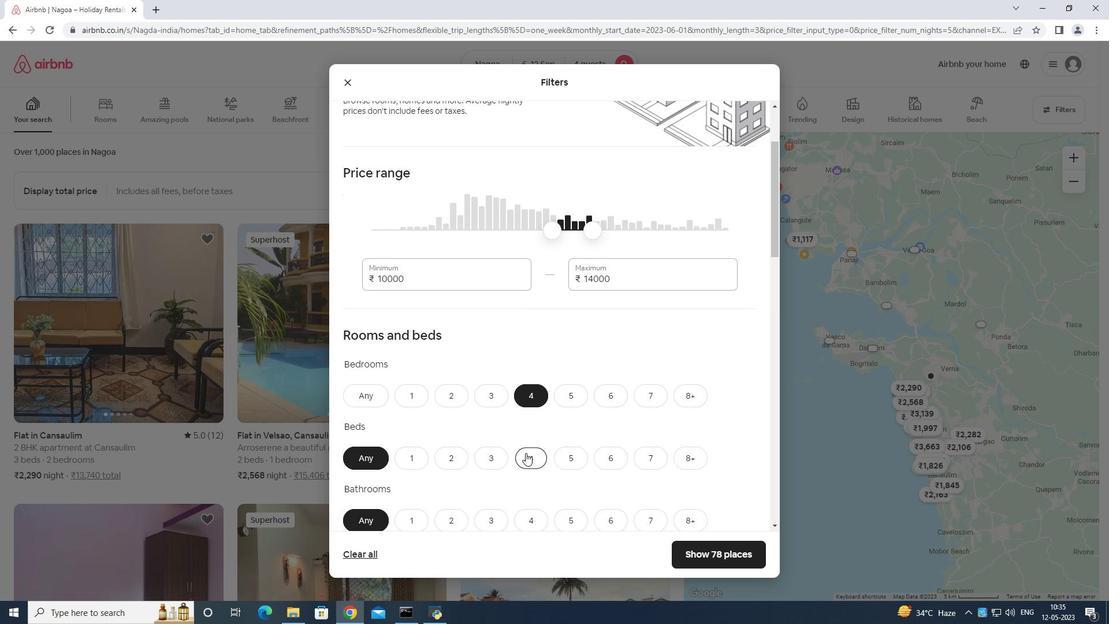 
Action: Mouse moved to (528, 457)
Screenshot: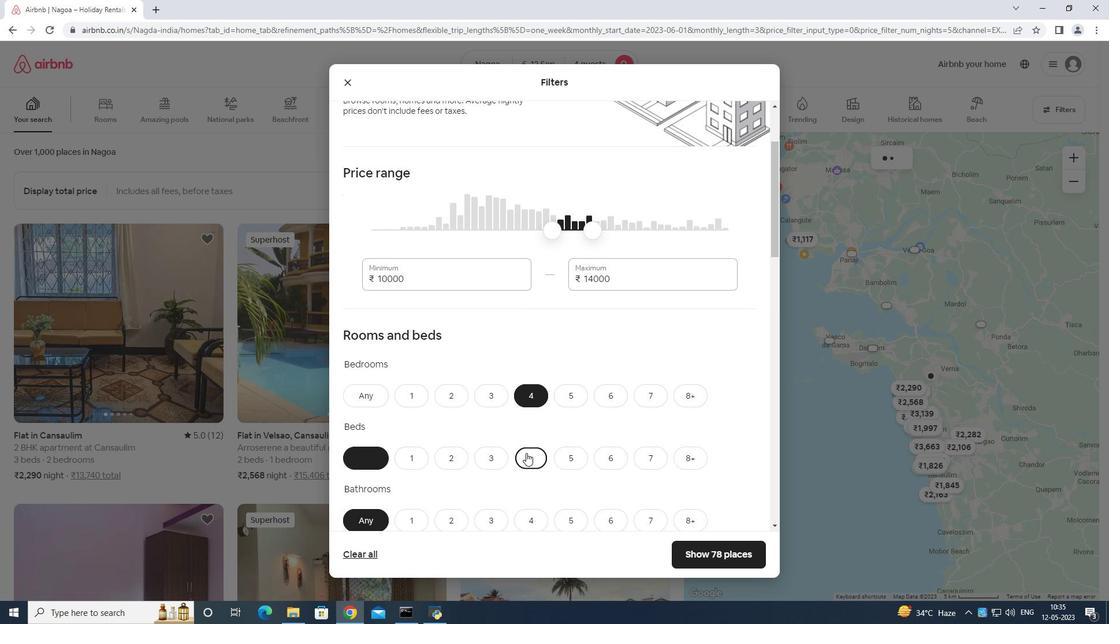 
Action: Mouse scrolled (528, 456) with delta (0, 0)
Screenshot: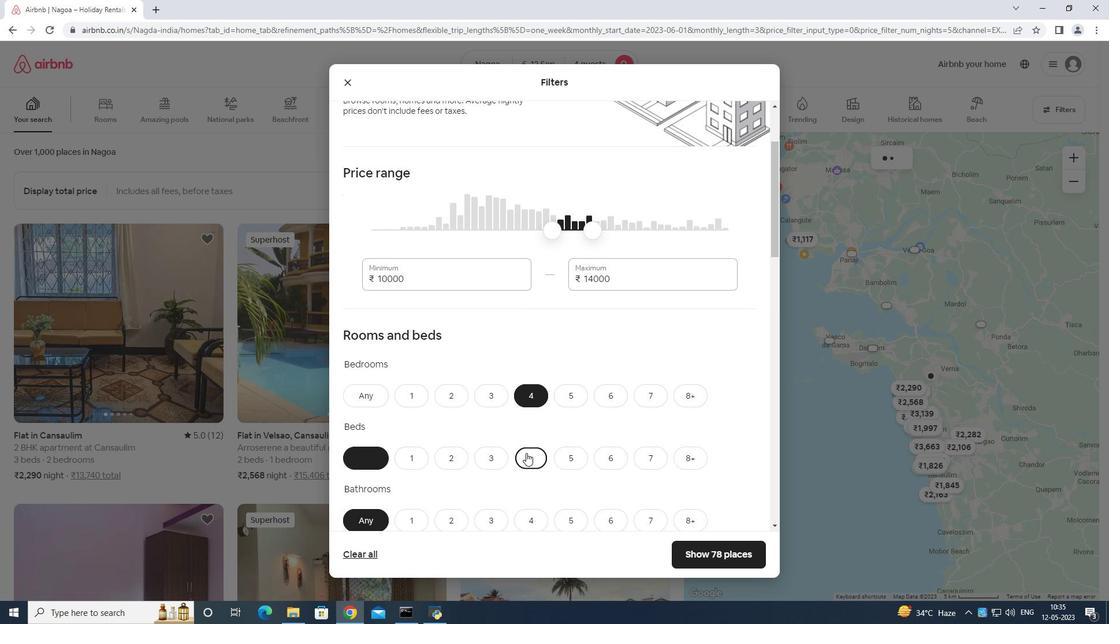 
Action: Mouse moved to (536, 398)
Screenshot: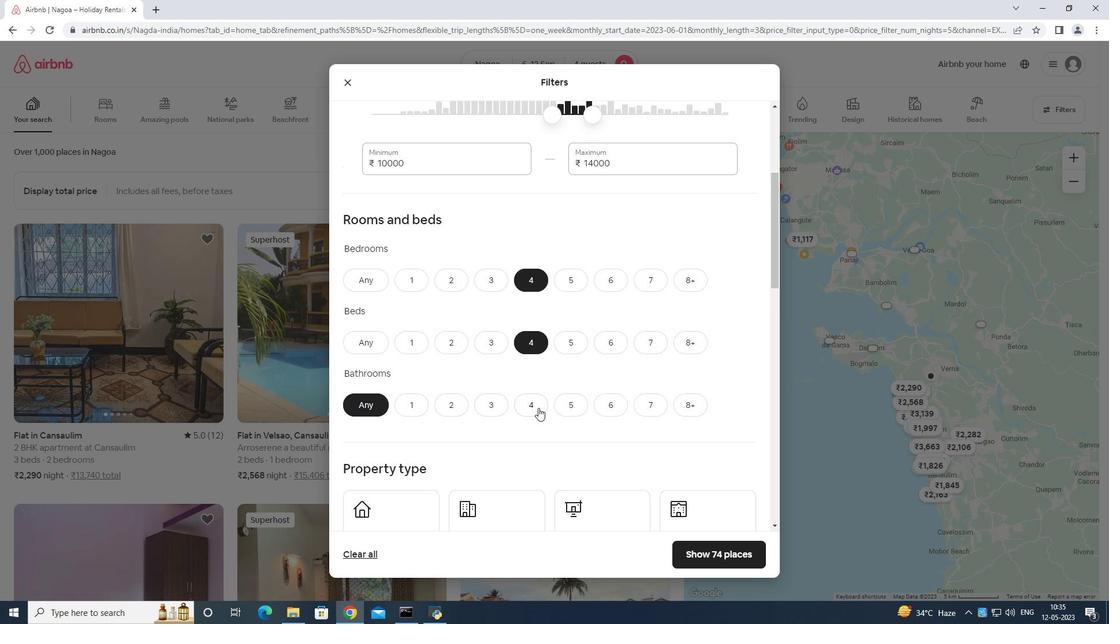 
Action: Mouse pressed left at (536, 398)
Screenshot: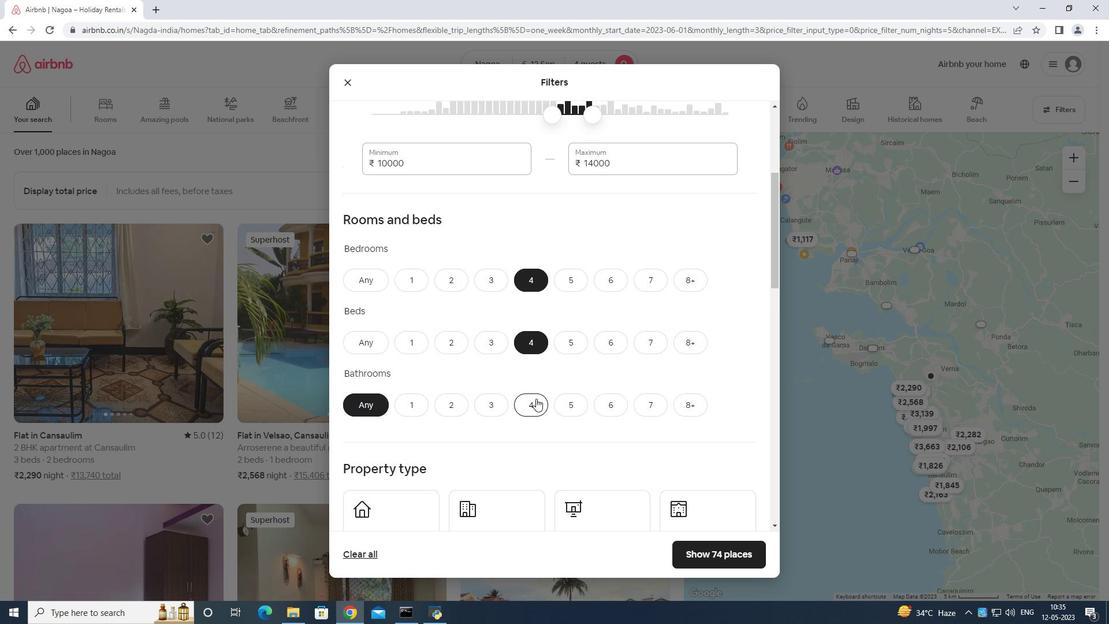 
Action: Mouse moved to (534, 404)
Screenshot: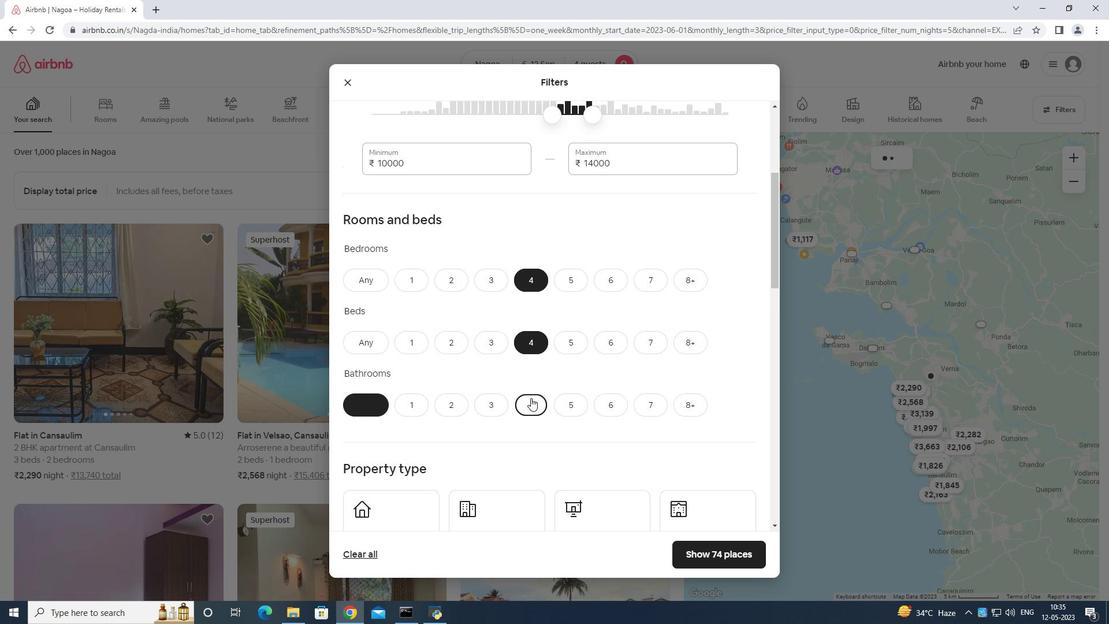 
Action: Mouse scrolled (534, 404) with delta (0, 0)
Screenshot: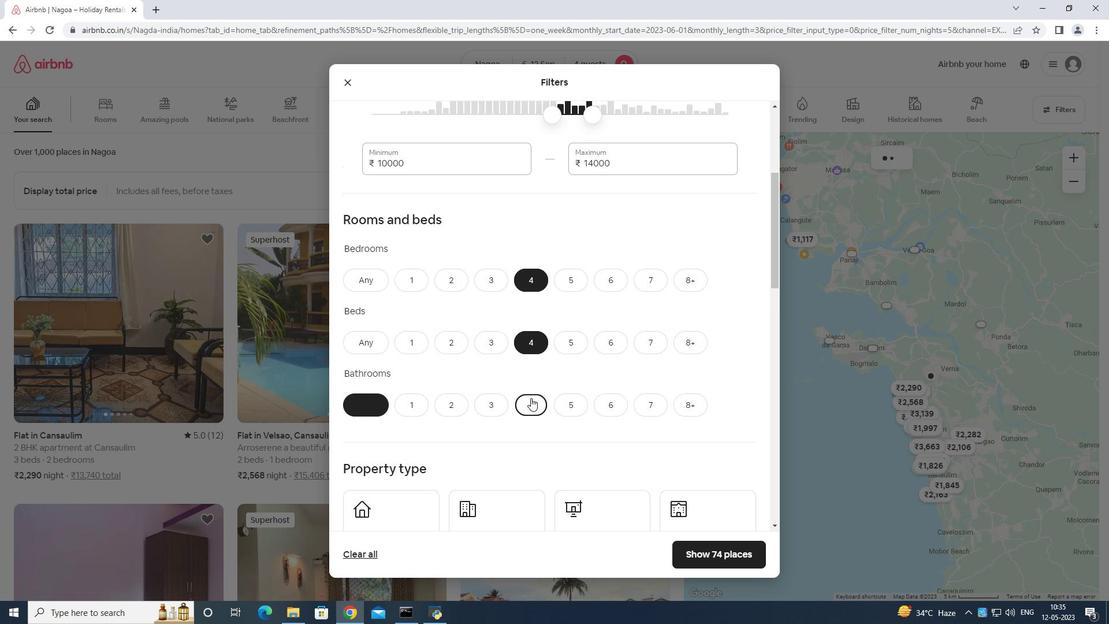 
Action: Mouse moved to (534, 407)
Screenshot: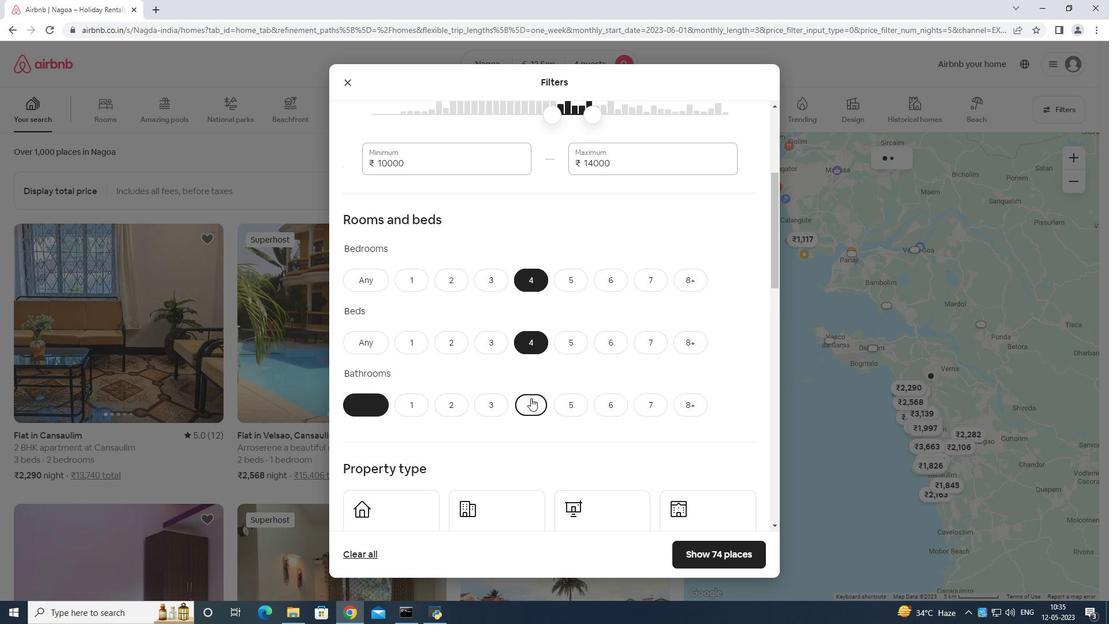 
Action: Mouse scrolled (534, 406) with delta (0, 0)
Screenshot: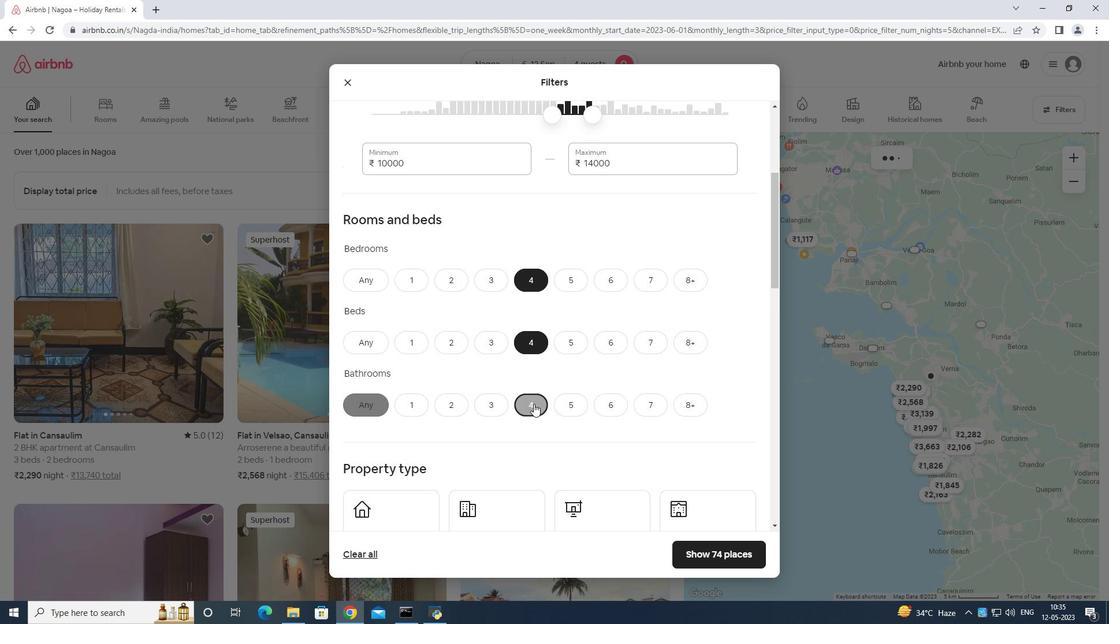 
Action: Mouse scrolled (534, 406) with delta (0, 0)
Screenshot: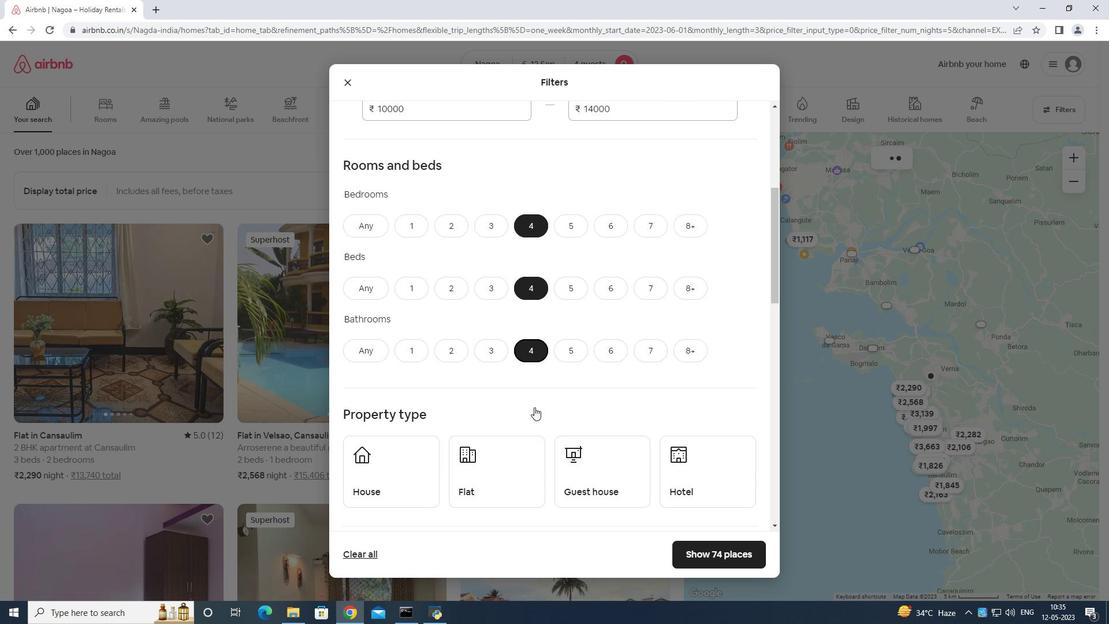 
Action: Mouse moved to (411, 360)
Screenshot: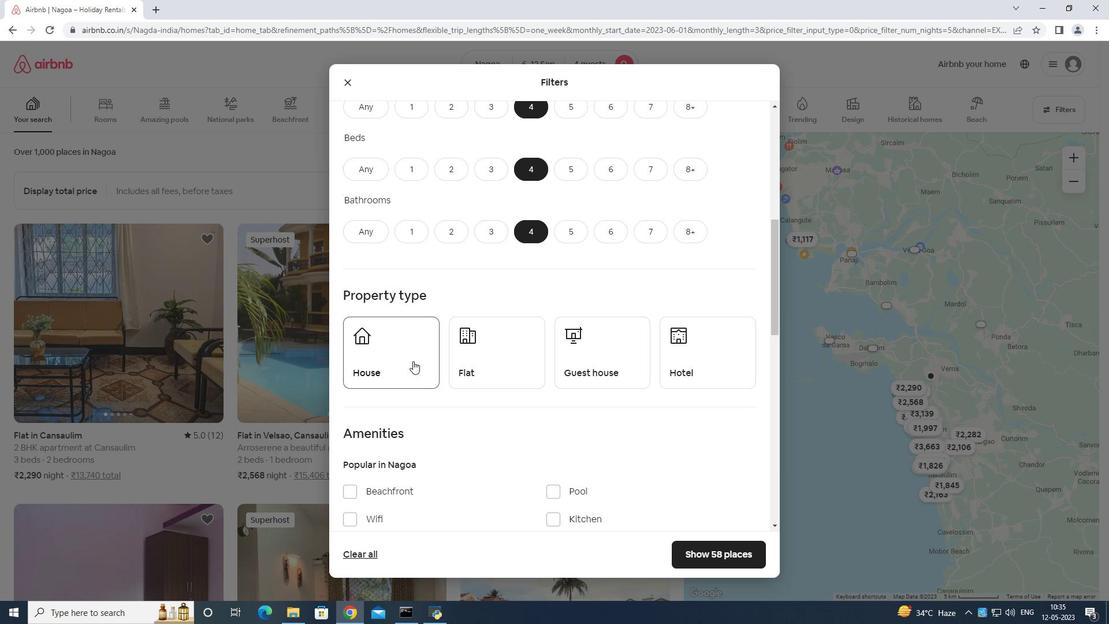 
Action: Mouse pressed left at (411, 360)
Screenshot: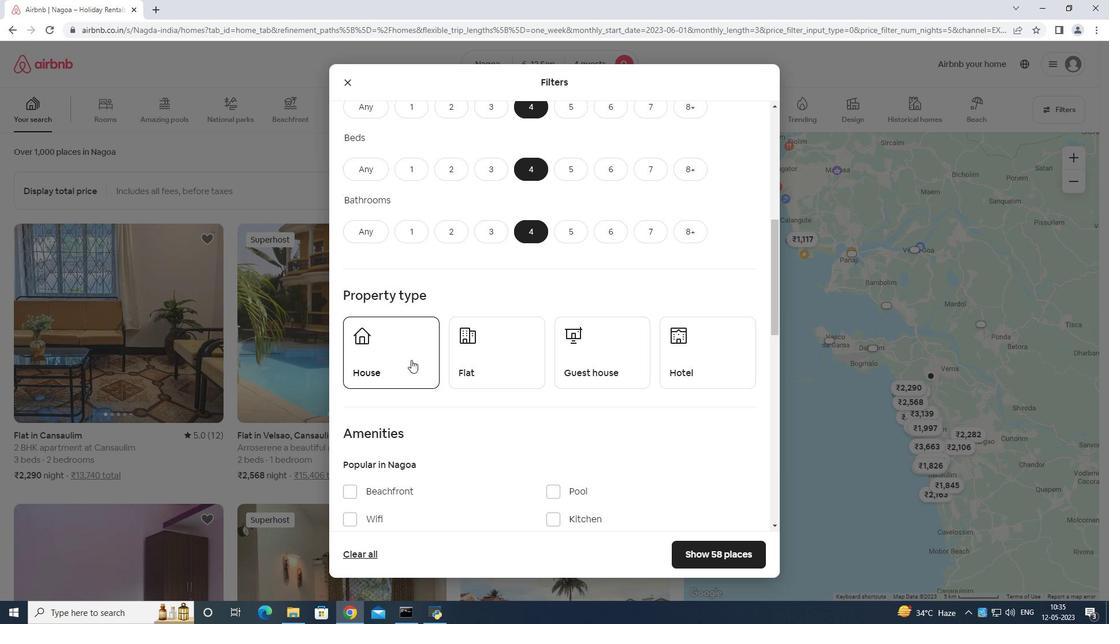 
Action: Mouse moved to (479, 360)
Screenshot: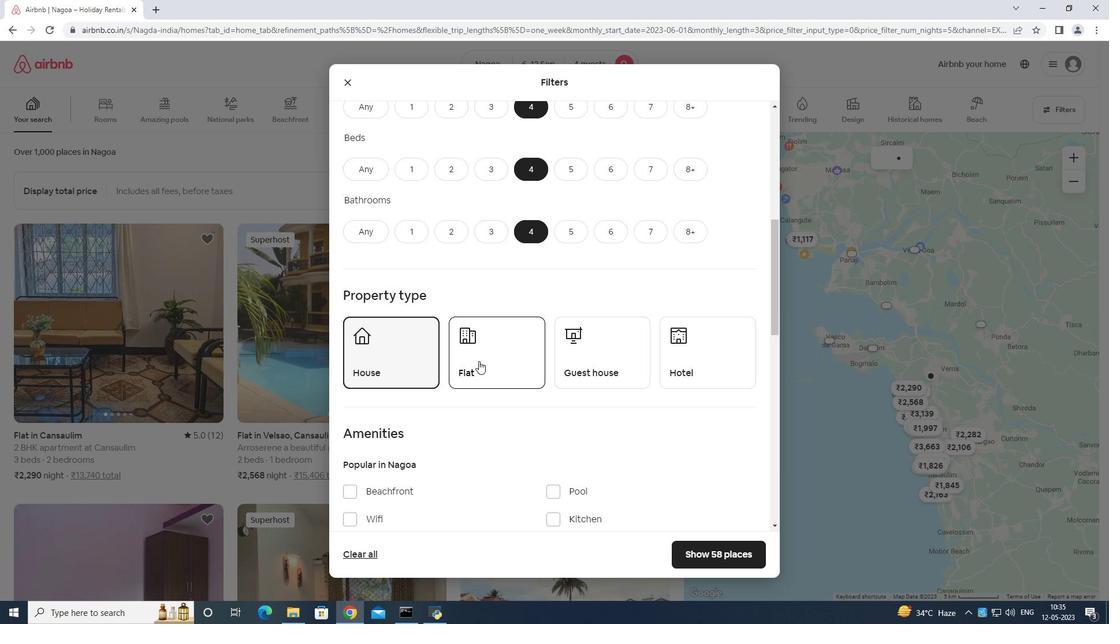 
Action: Mouse pressed left at (479, 360)
Screenshot: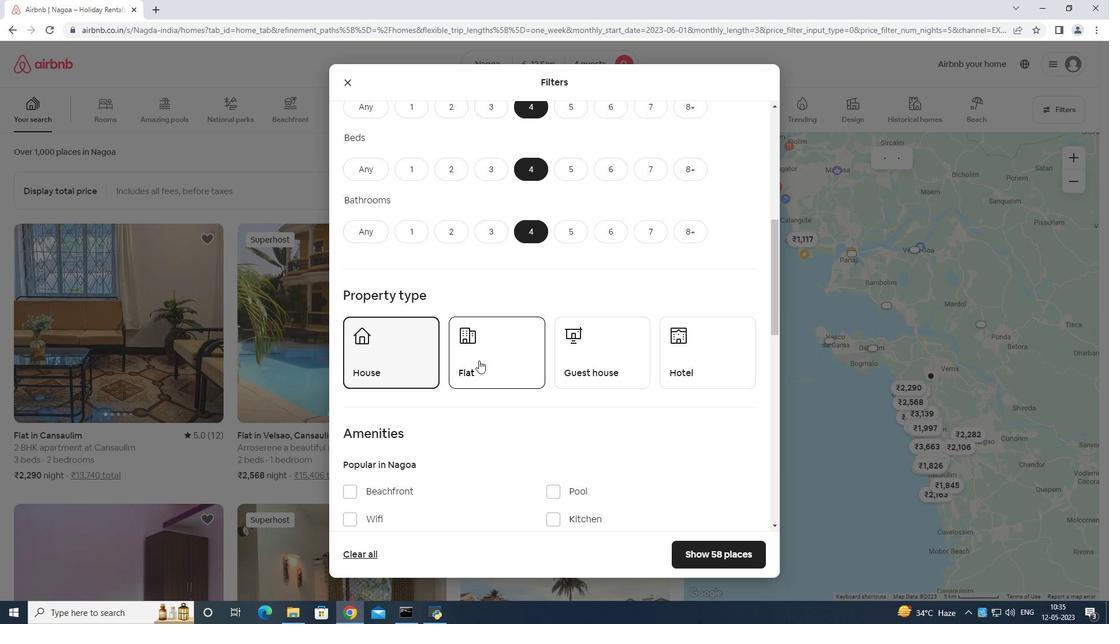 
Action: Mouse moved to (576, 352)
Screenshot: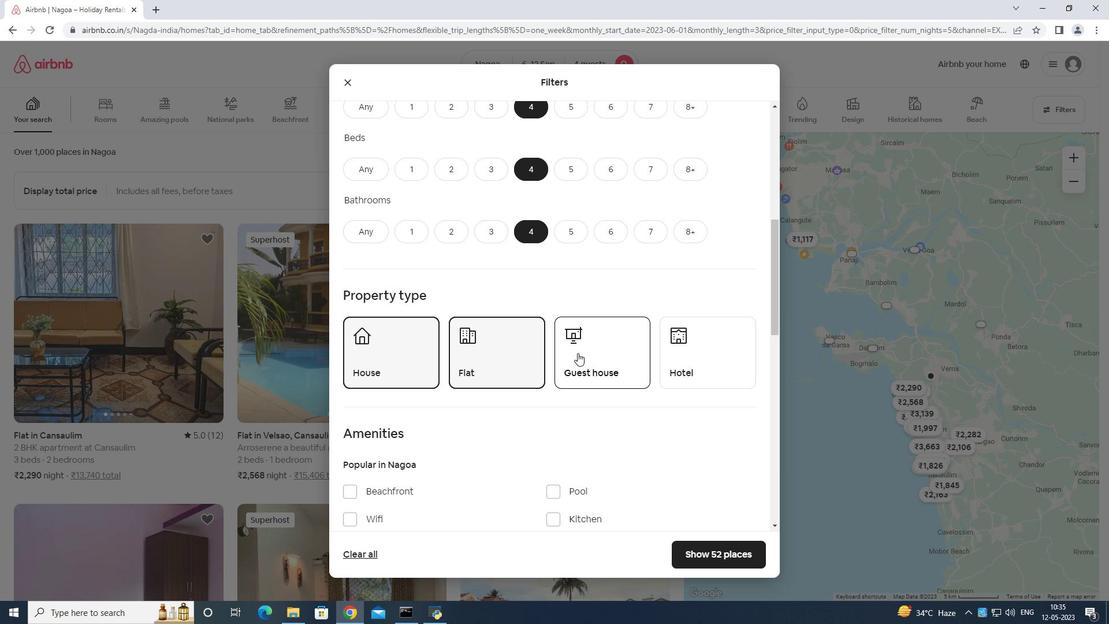 
Action: Mouse pressed left at (576, 352)
Screenshot: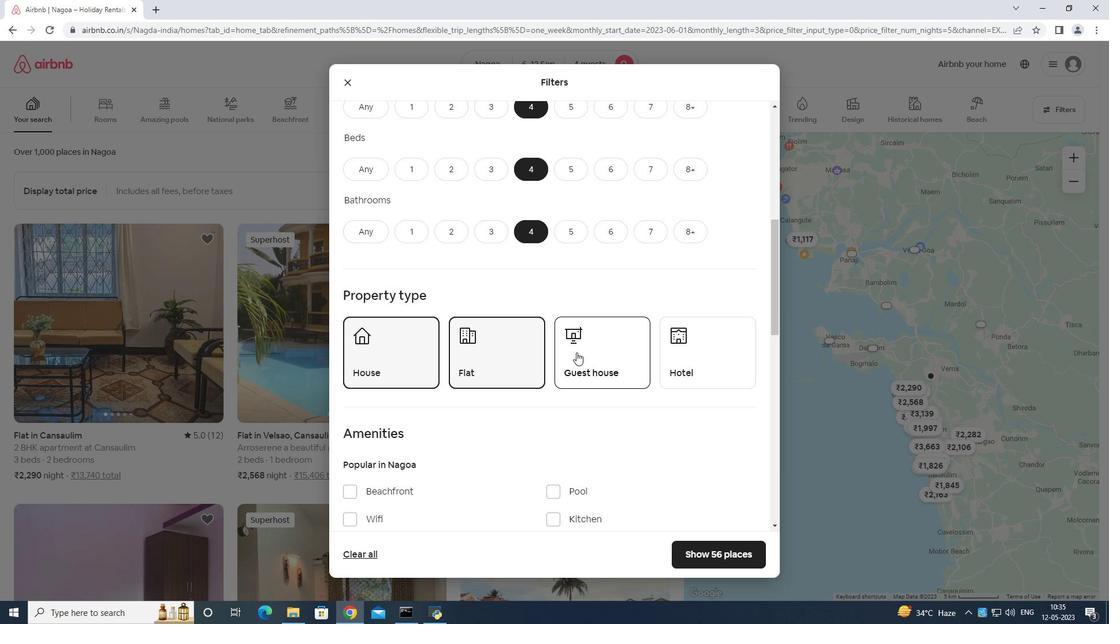 
Action: Mouse moved to (575, 345)
Screenshot: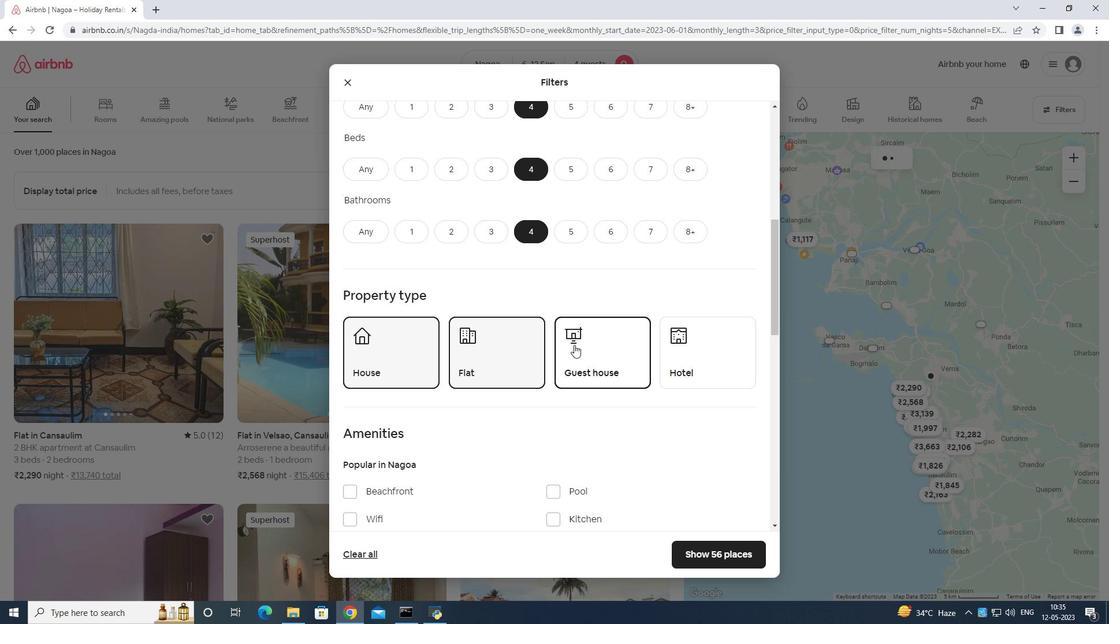
Action: Mouse scrolled (575, 344) with delta (0, 0)
Screenshot: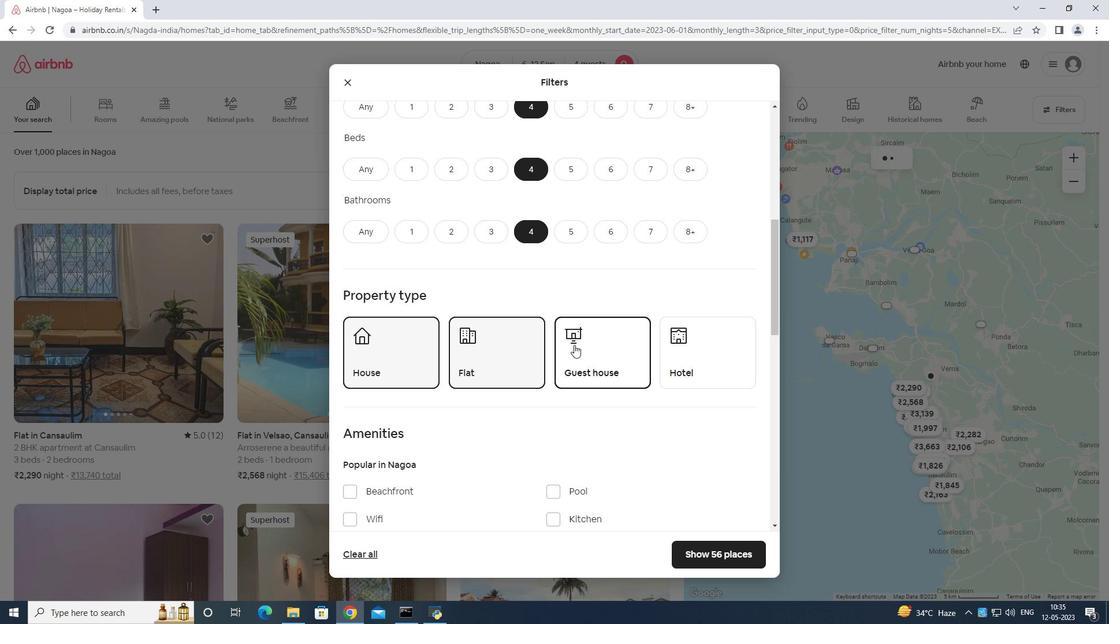 
Action: Mouse moved to (576, 346)
Screenshot: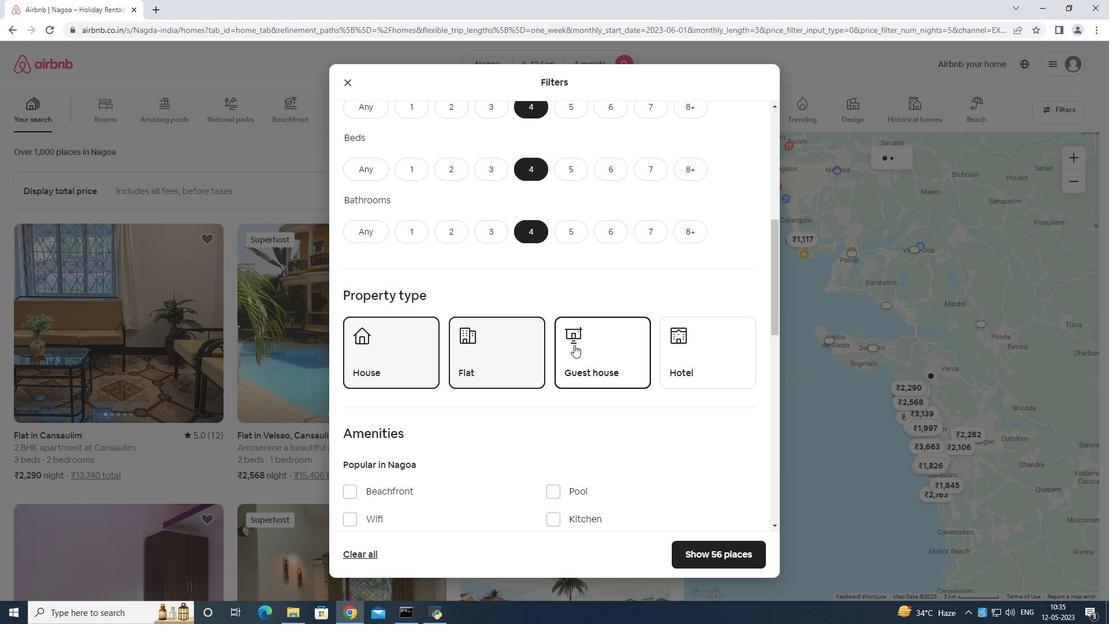 
Action: Mouse scrolled (576, 345) with delta (0, 0)
Screenshot: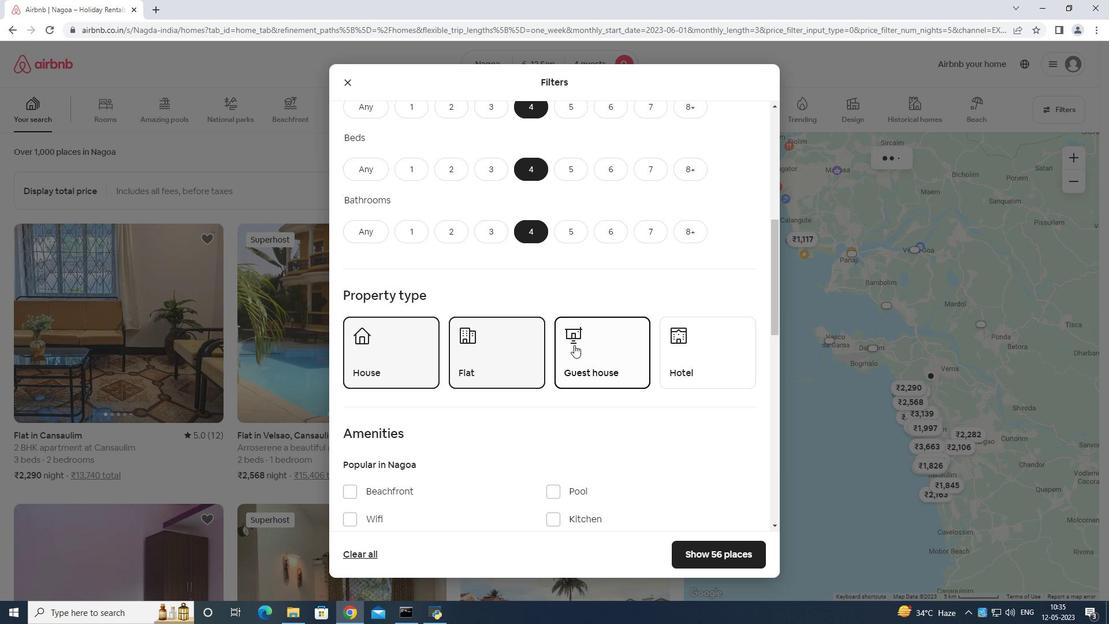 
Action: Mouse scrolled (576, 345) with delta (0, 0)
Screenshot: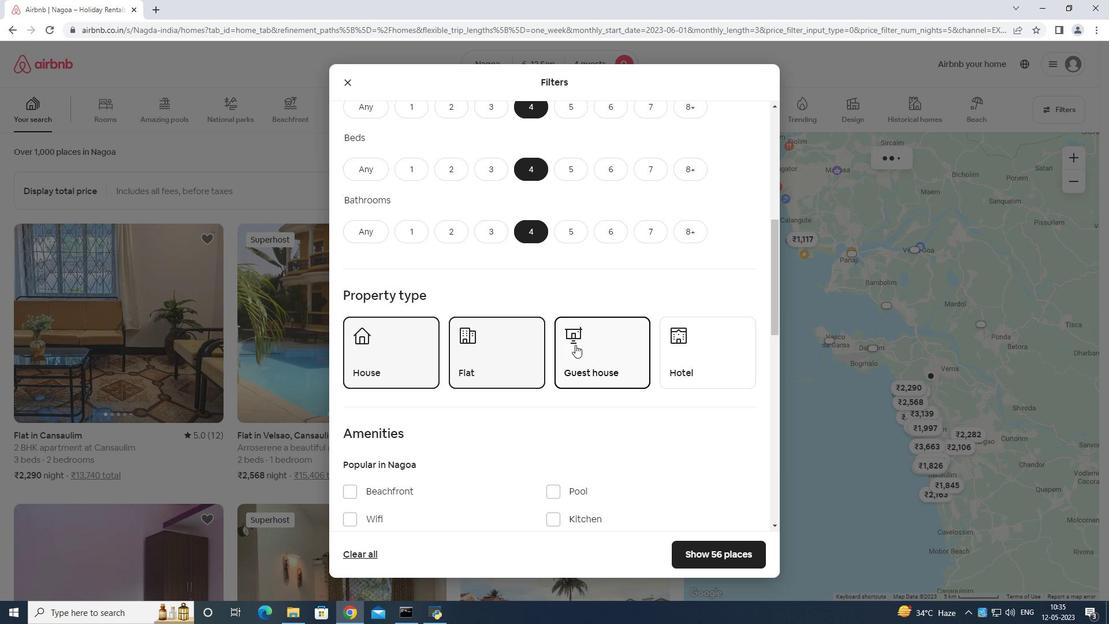 
Action: Mouse moved to (350, 343)
Screenshot: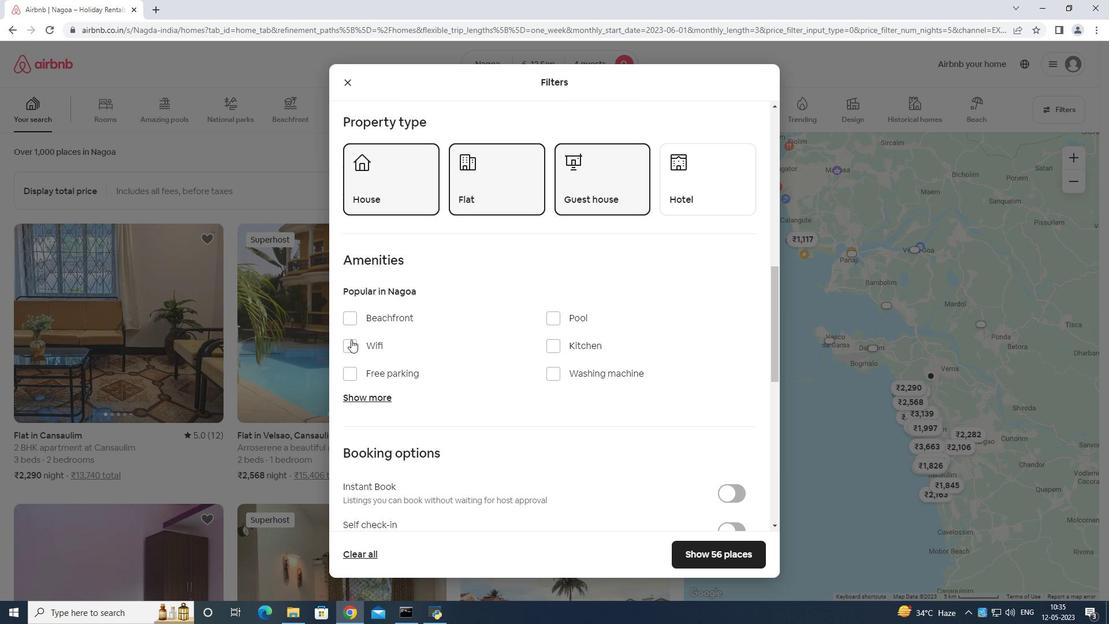 
Action: Mouse pressed left at (350, 343)
Screenshot: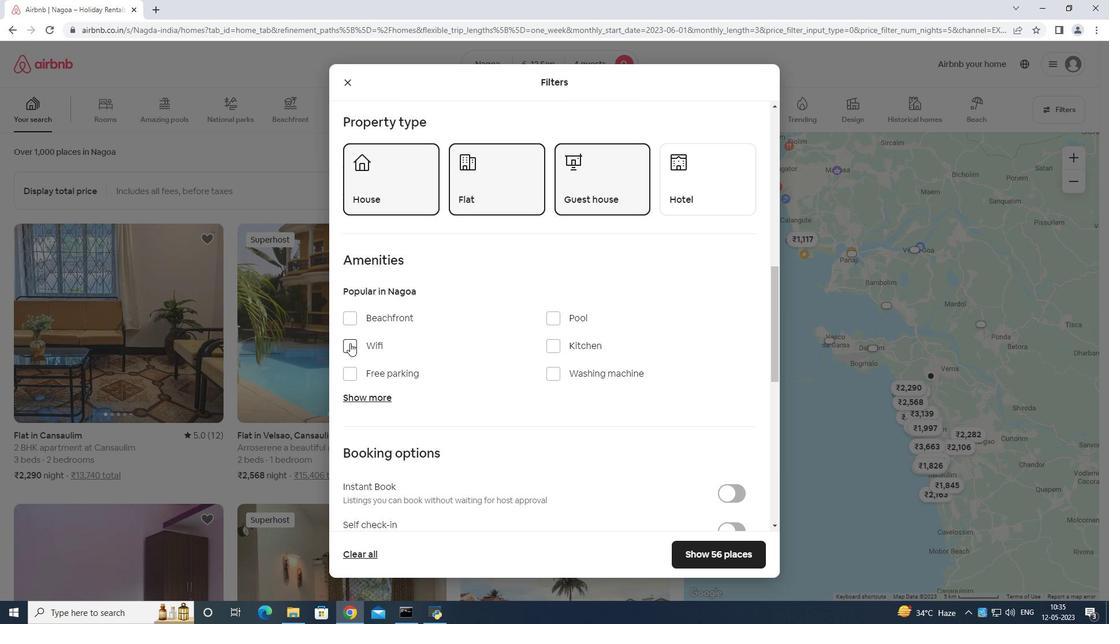 
Action: Mouse moved to (350, 376)
Screenshot: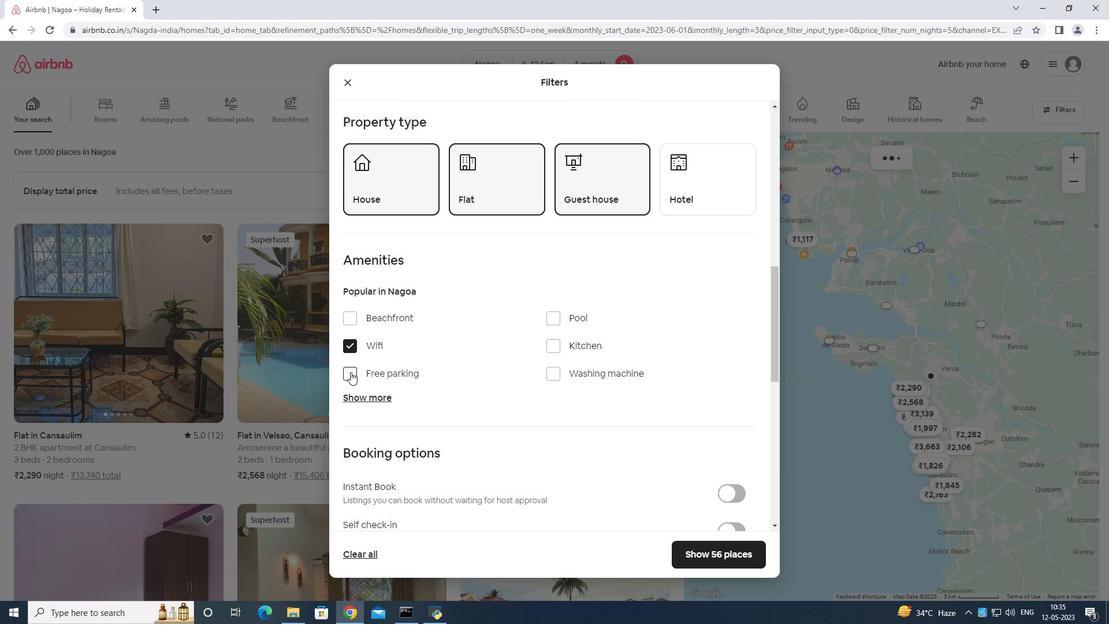 
Action: Mouse pressed left at (350, 376)
Screenshot: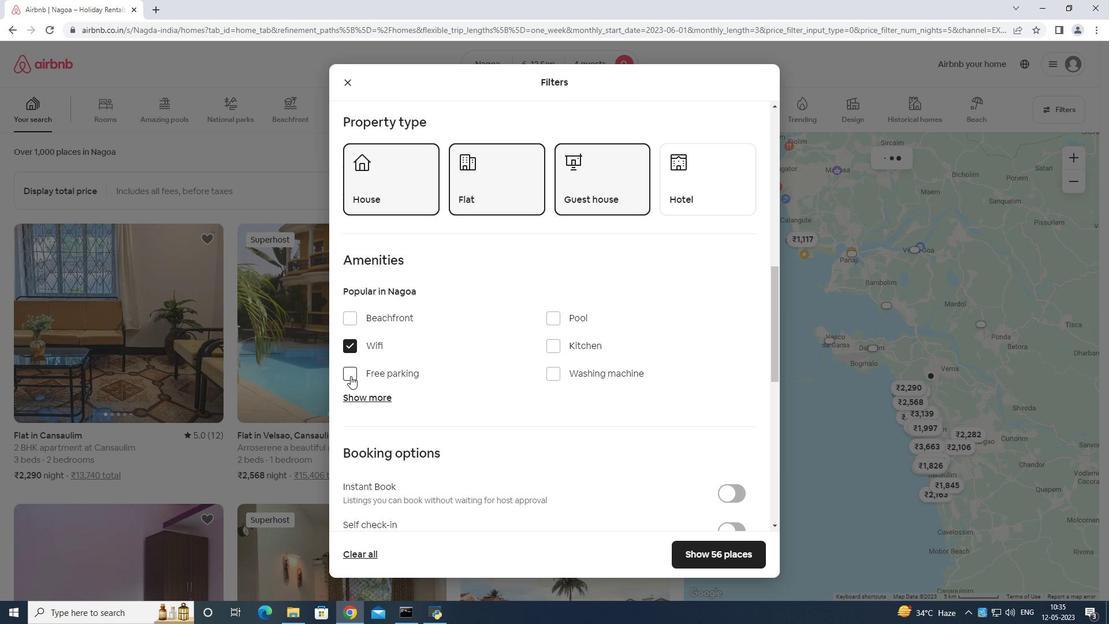 
Action: Mouse moved to (356, 395)
Screenshot: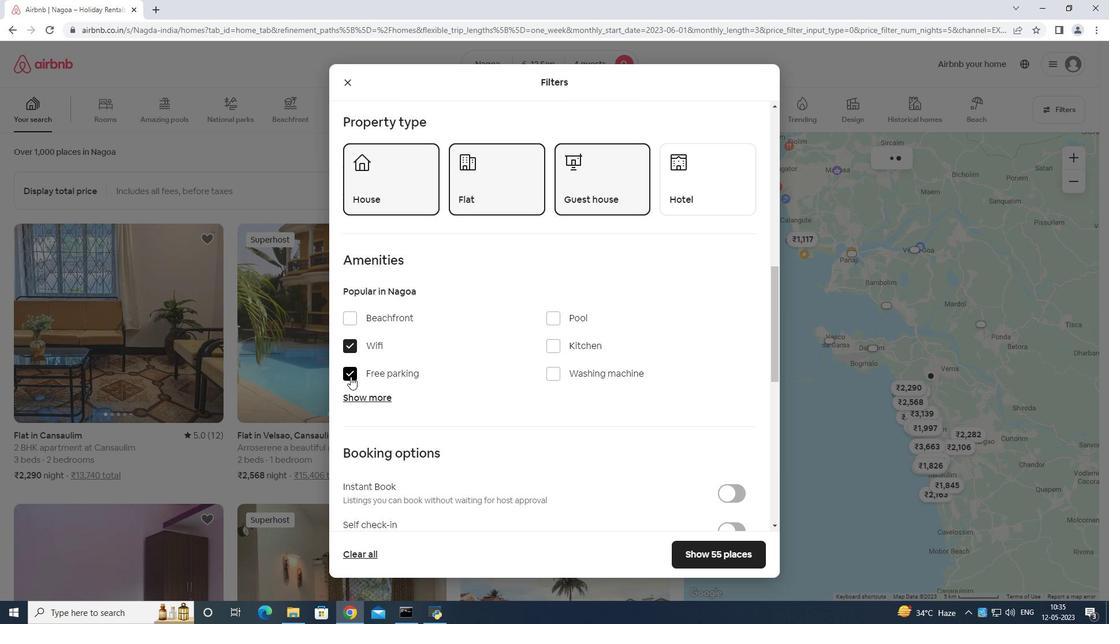 
Action: Mouse pressed left at (356, 395)
Screenshot: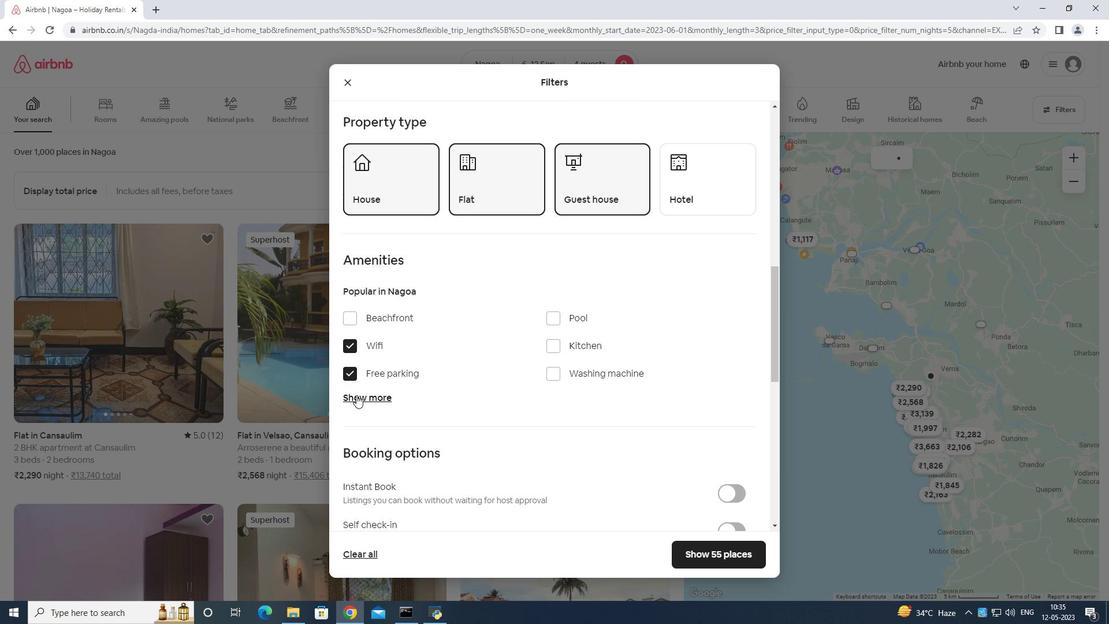 
Action: Mouse moved to (486, 386)
Screenshot: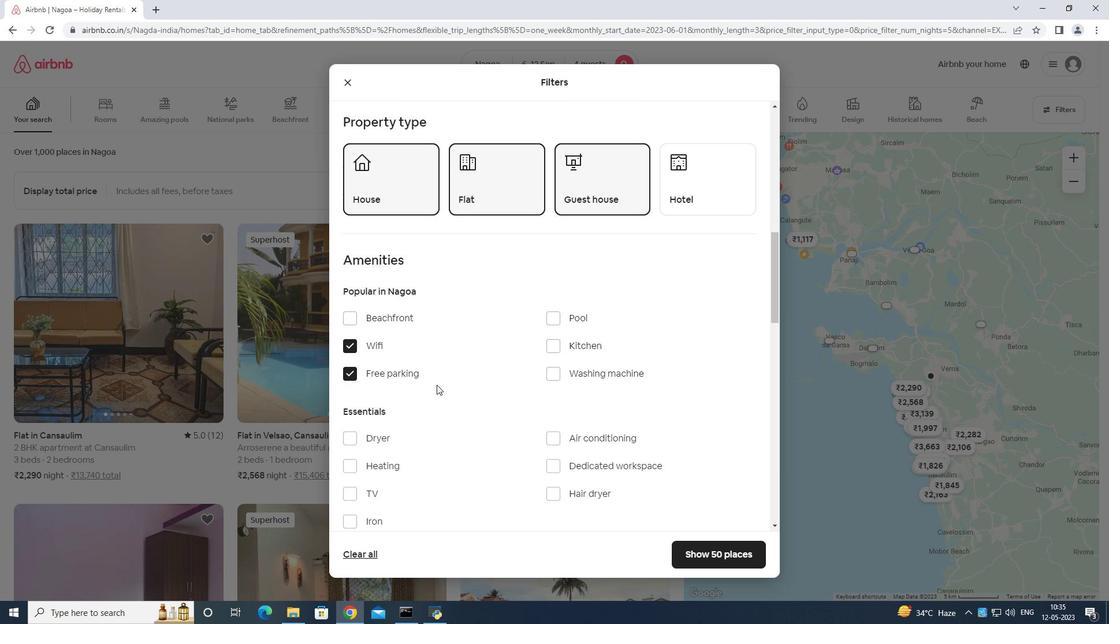 
Action: Mouse scrolled (486, 386) with delta (0, 0)
Screenshot: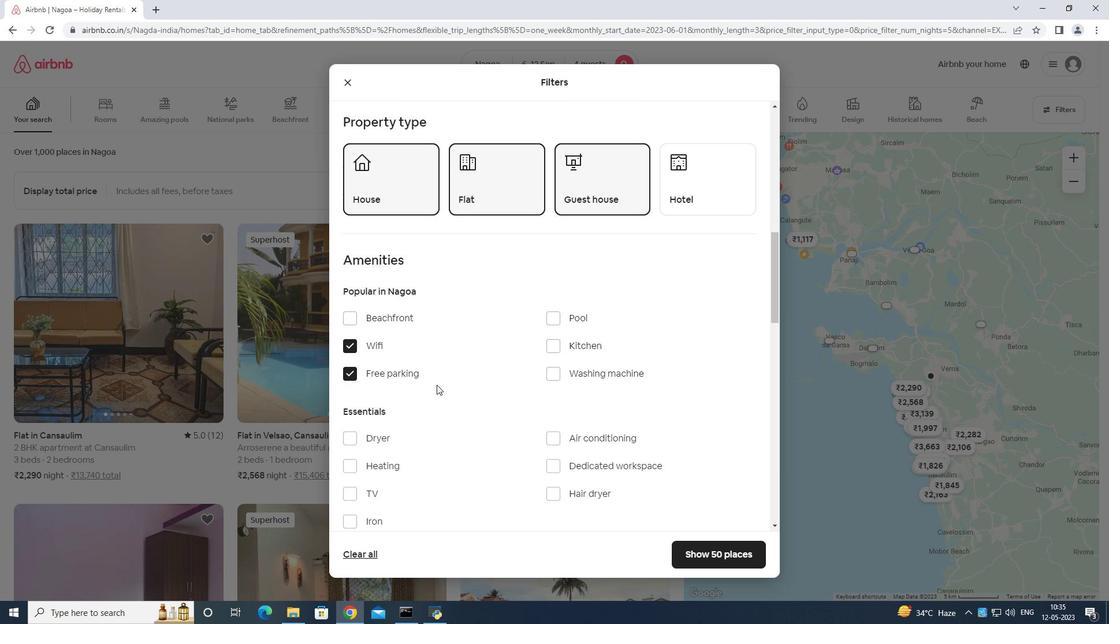 
Action: Mouse moved to (491, 388)
Screenshot: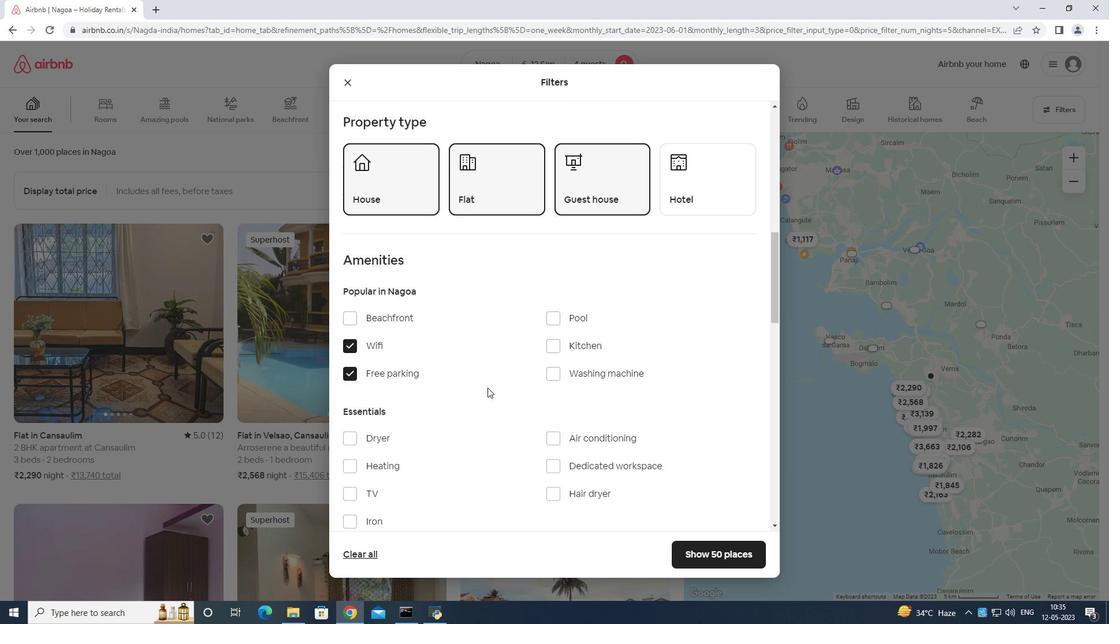 
Action: Mouse scrolled (491, 387) with delta (0, 0)
Screenshot: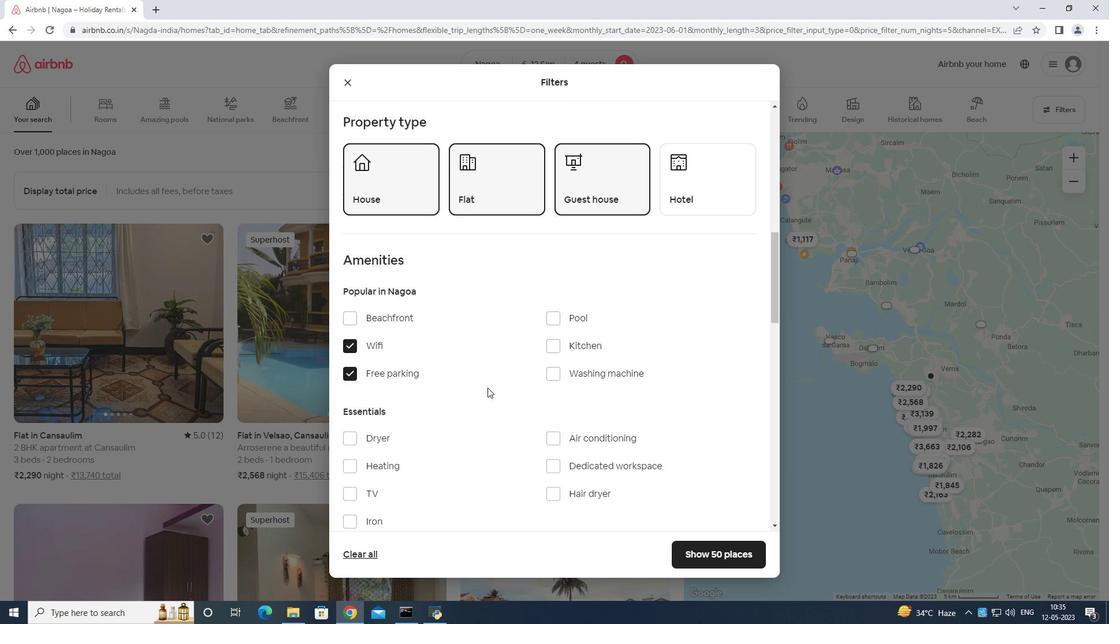 
Action: Mouse moved to (353, 373)
Screenshot: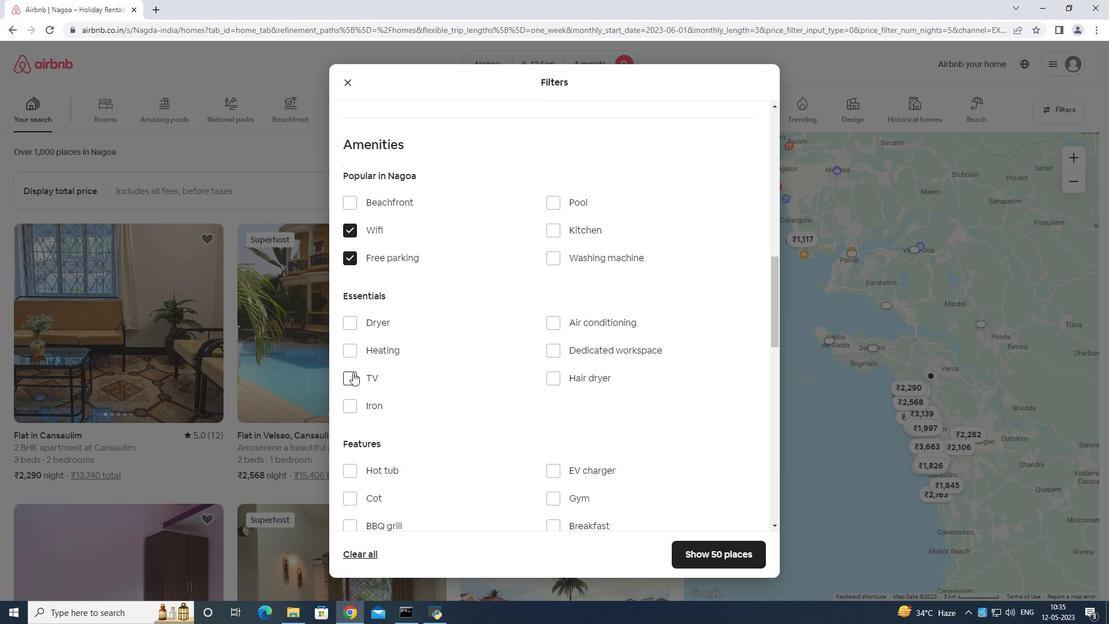 
Action: Mouse pressed left at (353, 373)
Screenshot: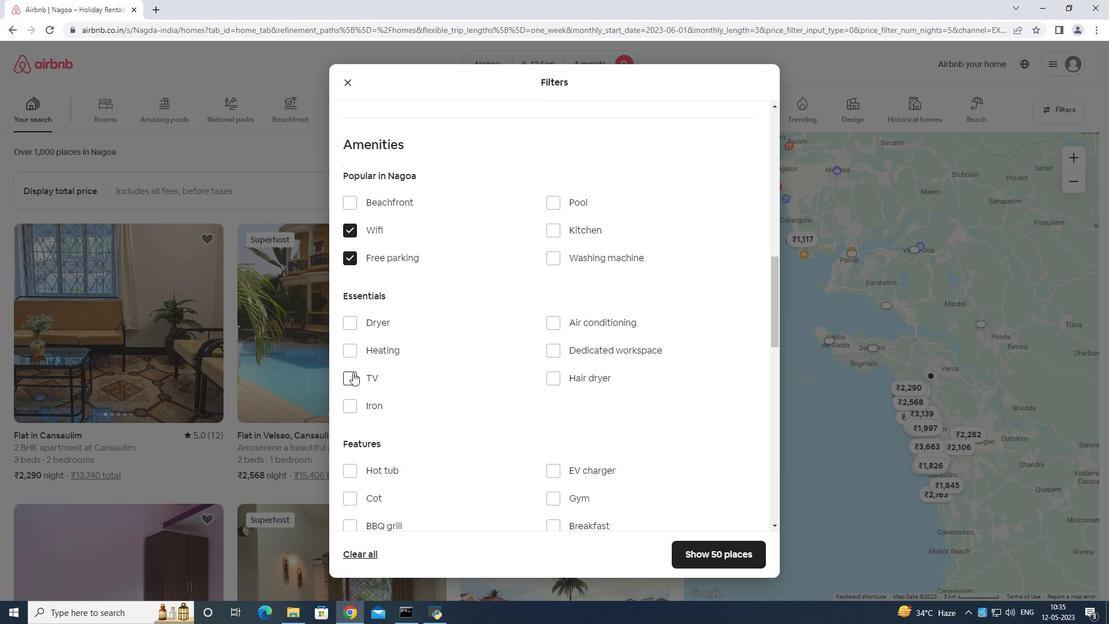 
Action: Mouse moved to (473, 374)
Screenshot: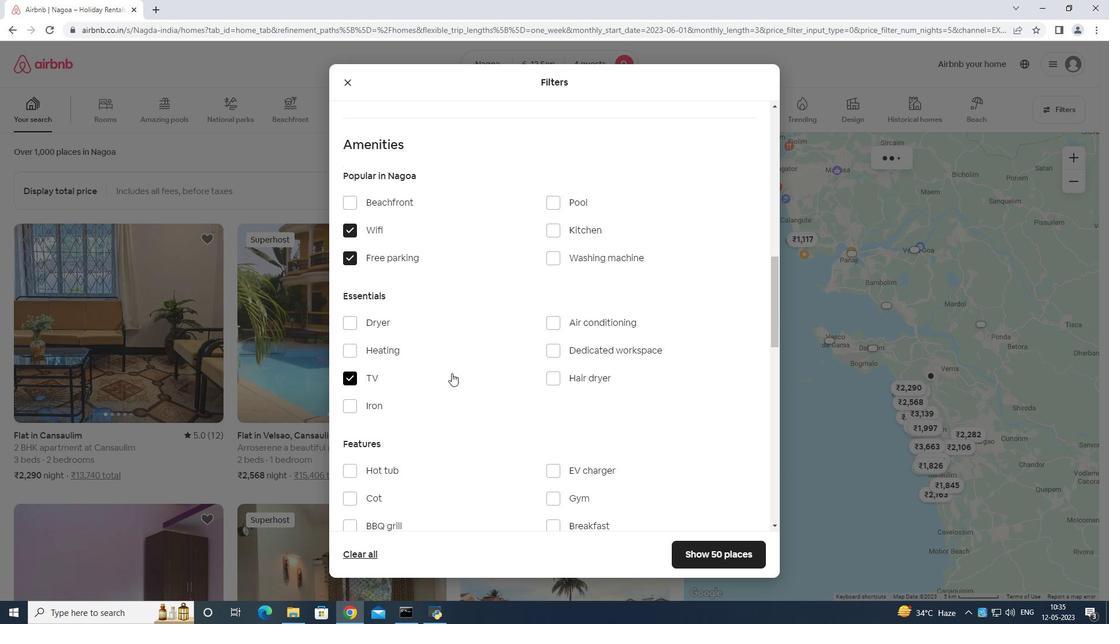 
Action: Mouse scrolled (473, 373) with delta (0, 0)
Screenshot: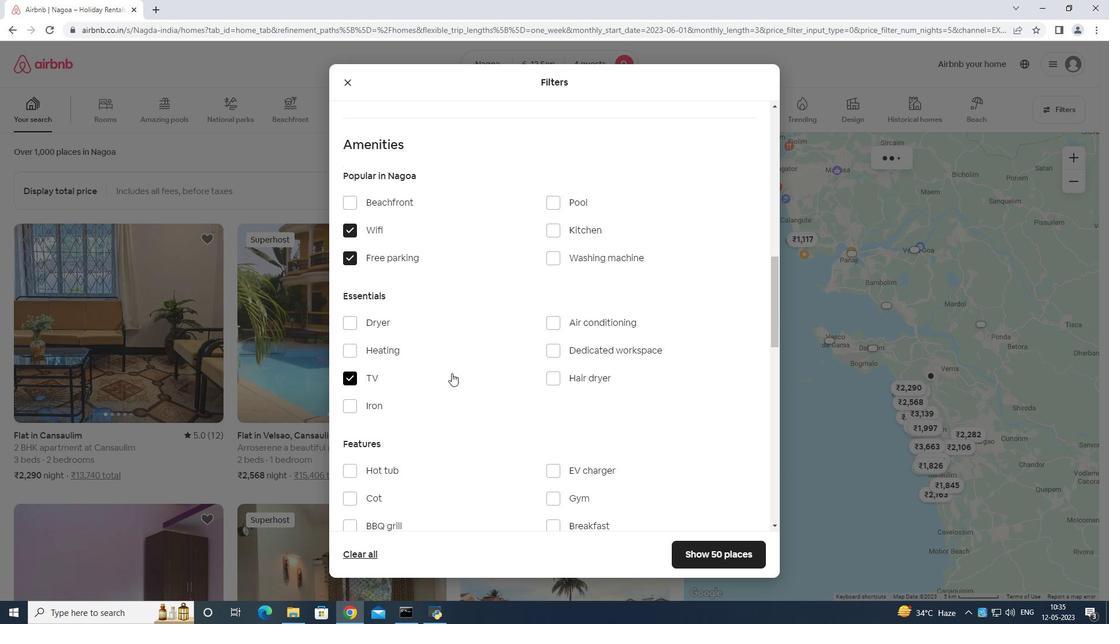 
Action: Mouse moved to (479, 374)
Screenshot: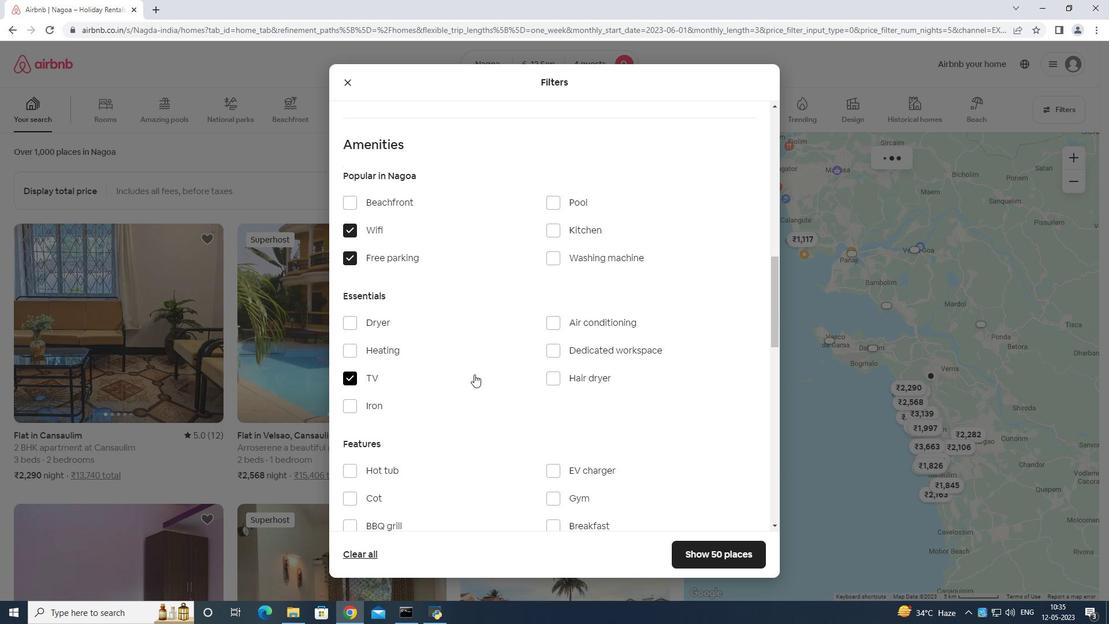 
Action: Mouse scrolled (479, 373) with delta (0, 0)
Screenshot: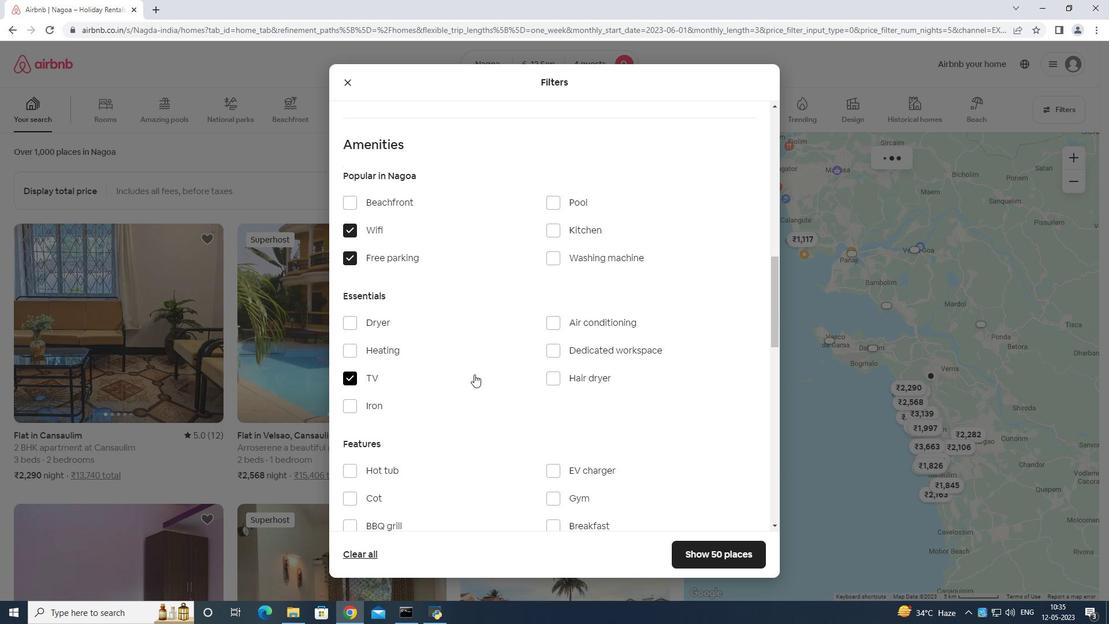 
Action: Mouse moved to (550, 378)
Screenshot: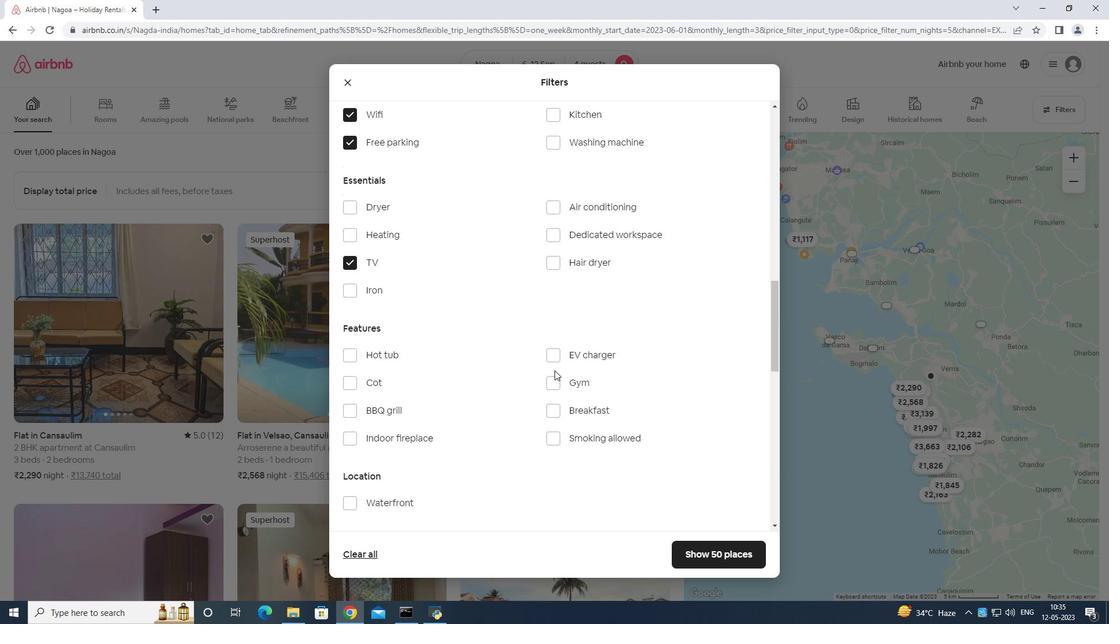 
Action: Mouse pressed left at (550, 378)
Screenshot: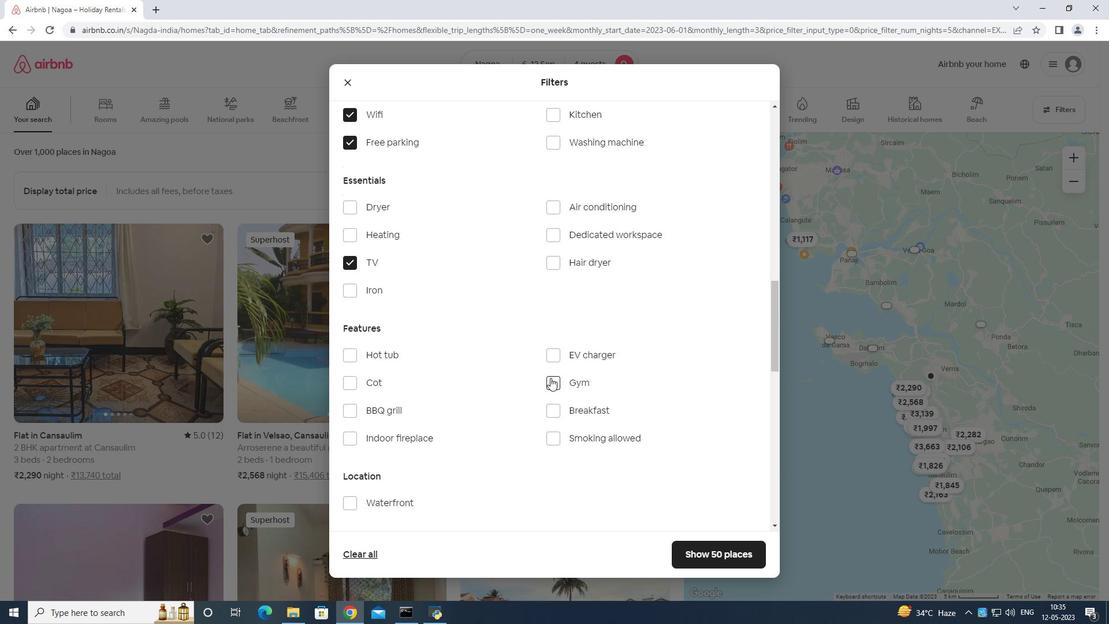 
Action: Mouse moved to (552, 404)
Screenshot: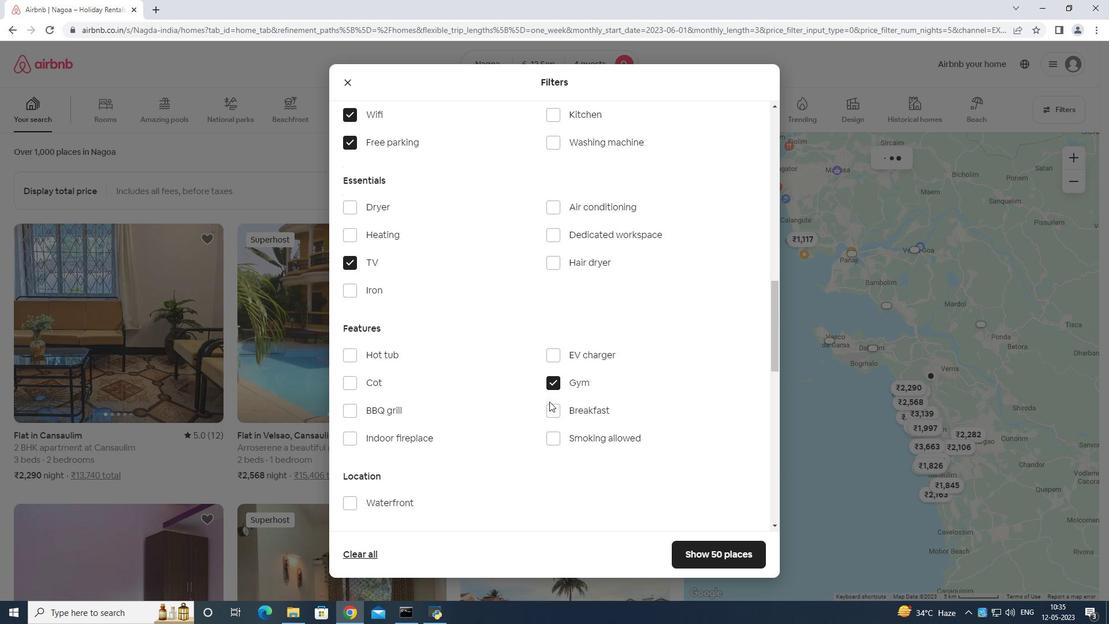 
Action: Mouse pressed left at (552, 404)
Screenshot: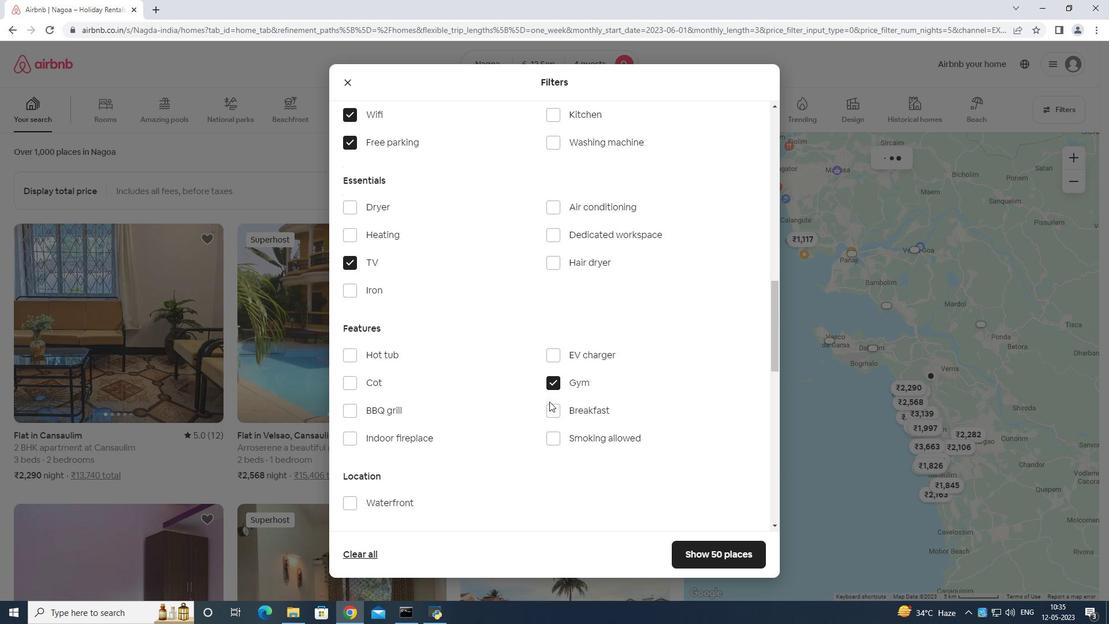 
Action: Mouse moved to (555, 406)
Screenshot: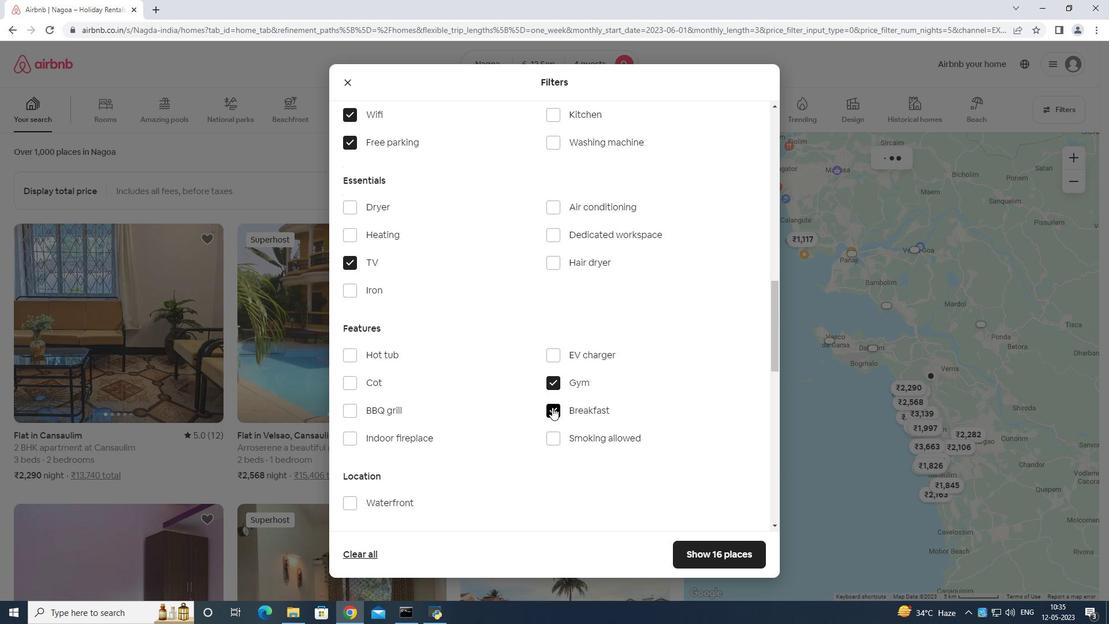
Action: Mouse scrolled (555, 406) with delta (0, 0)
Screenshot: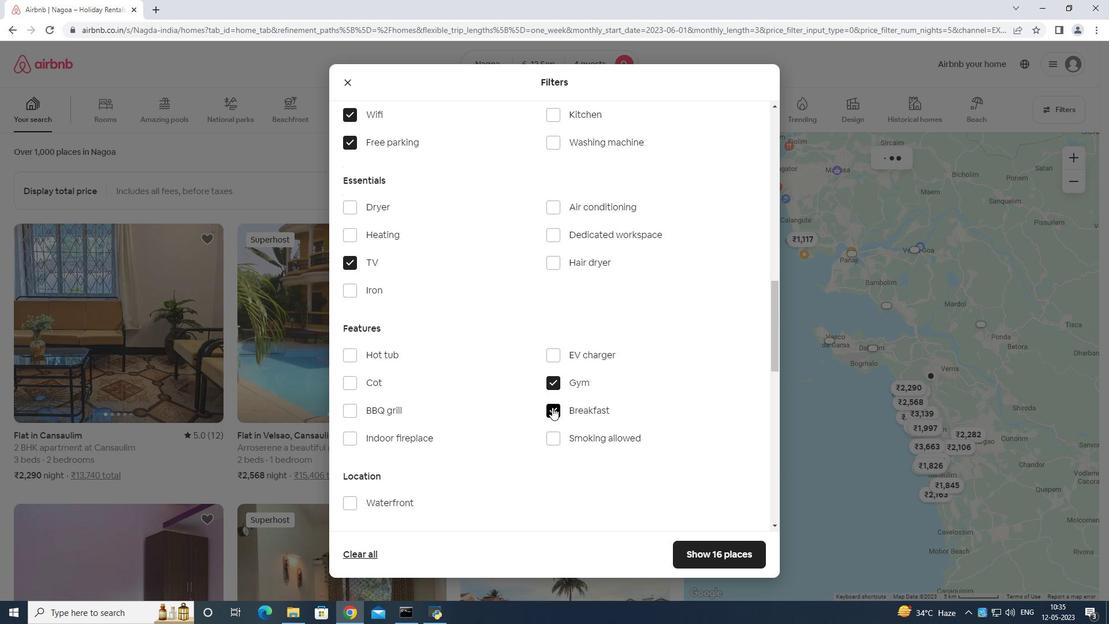 
Action: Mouse moved to (557, 407)
Screenshot: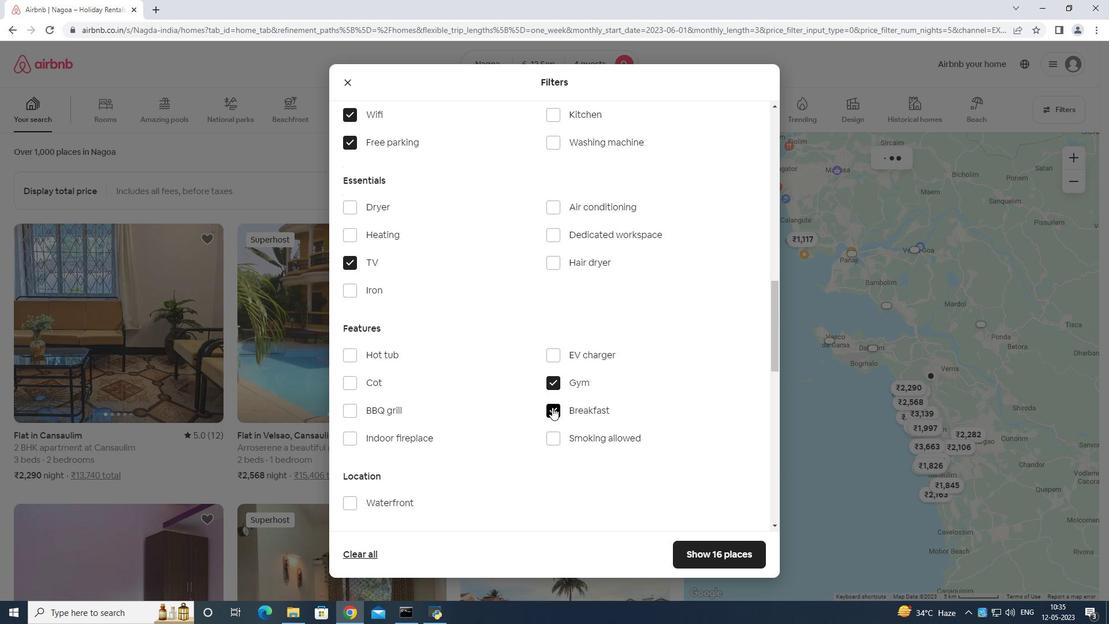
Action: Mouse scrolled (557, 406) with delta (0, 0)
Screenshot: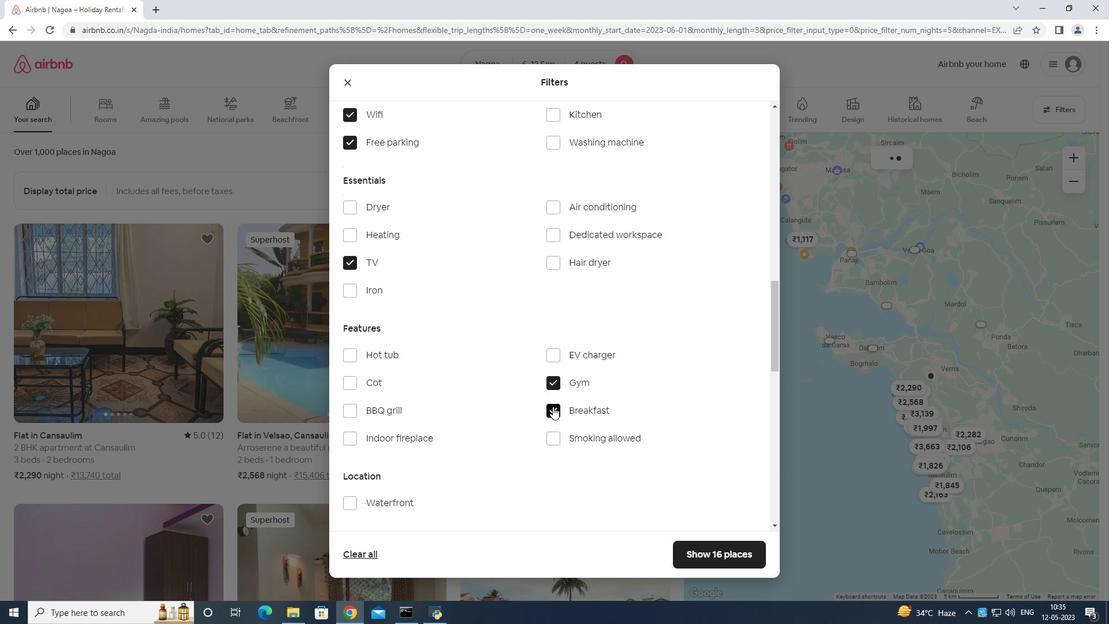 
Action: Mouse moved to (557, 407)
Screenshot: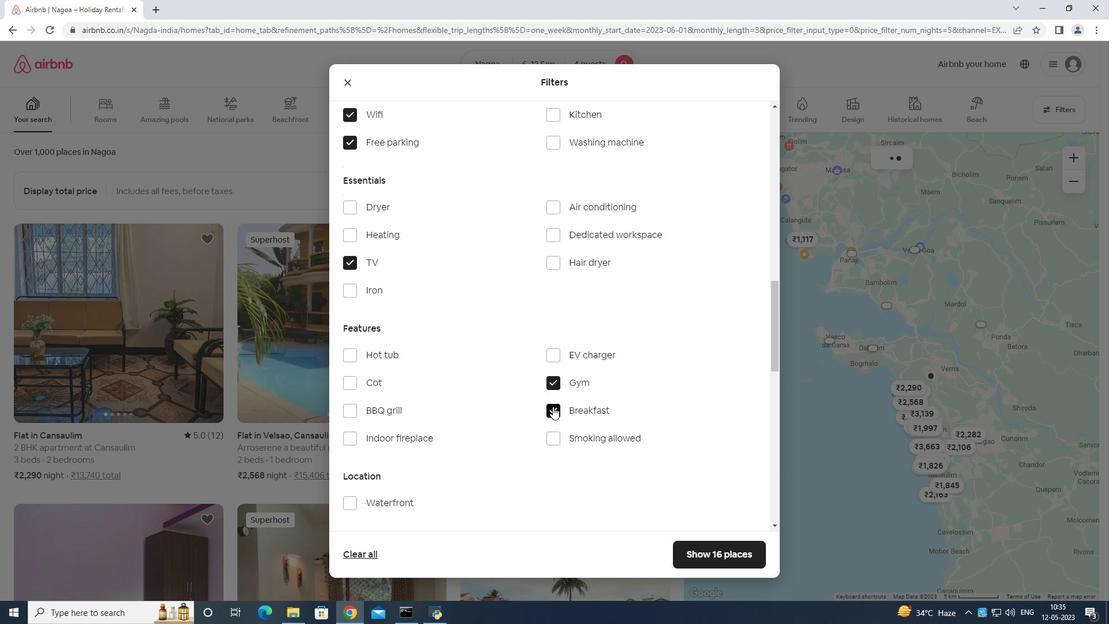 
Action: Mouse scrolled (557, 406) with delta (0, 0)
Screenshot: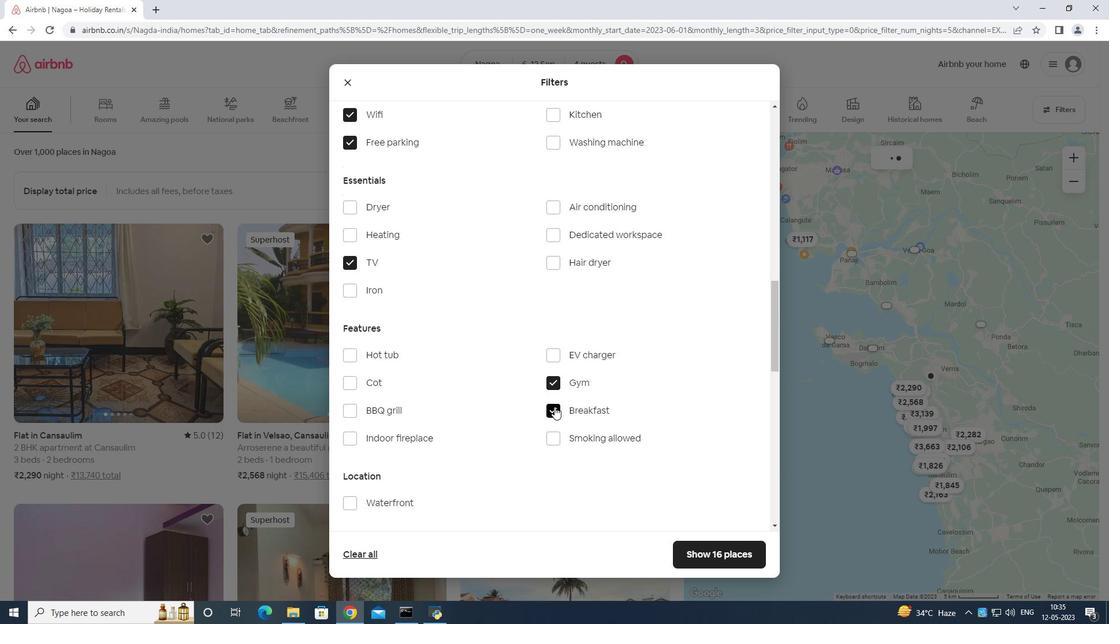 
Action: Mouse moved to (670, 436)
Screenshot: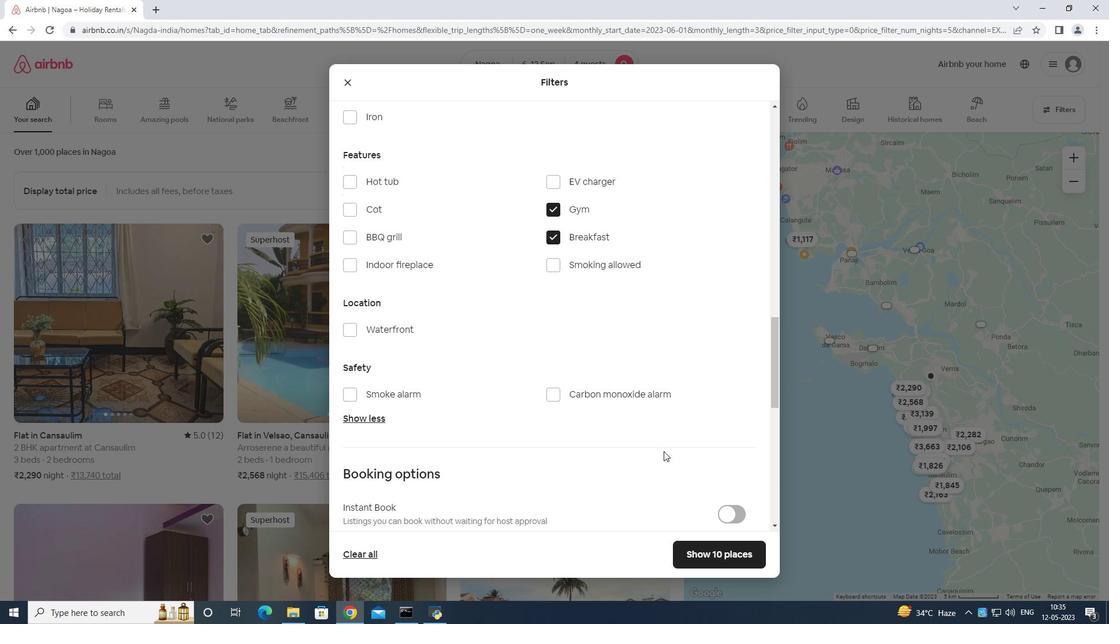
Action: Mouse scrolled (670, 436) with delta (0, 0)
Screenshot: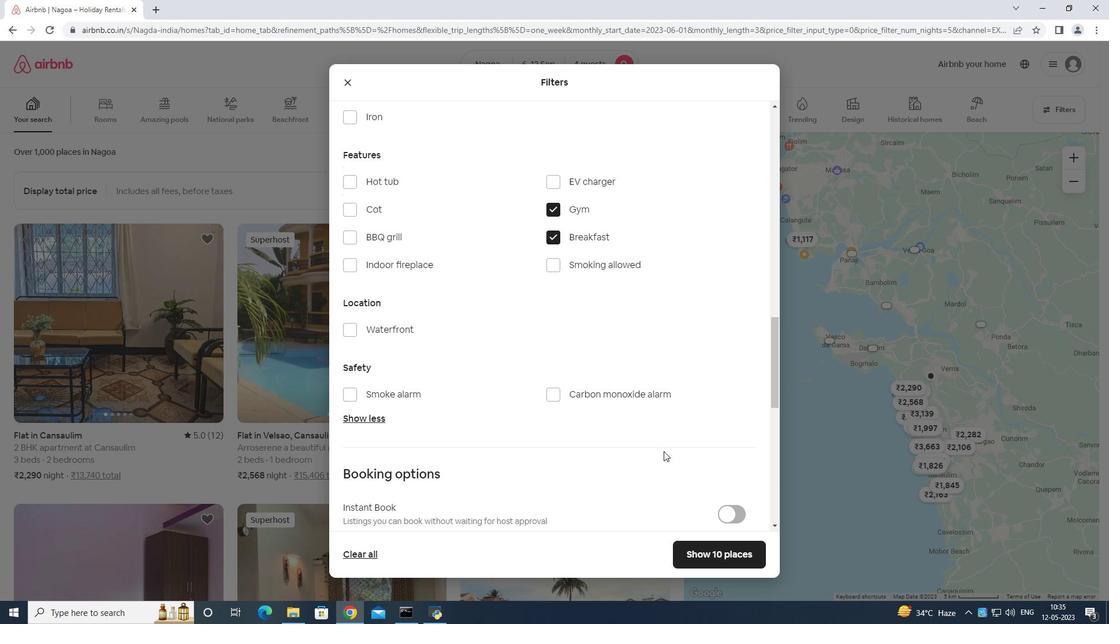 
Action: Mouse moved to (670, 436)
Screenshot: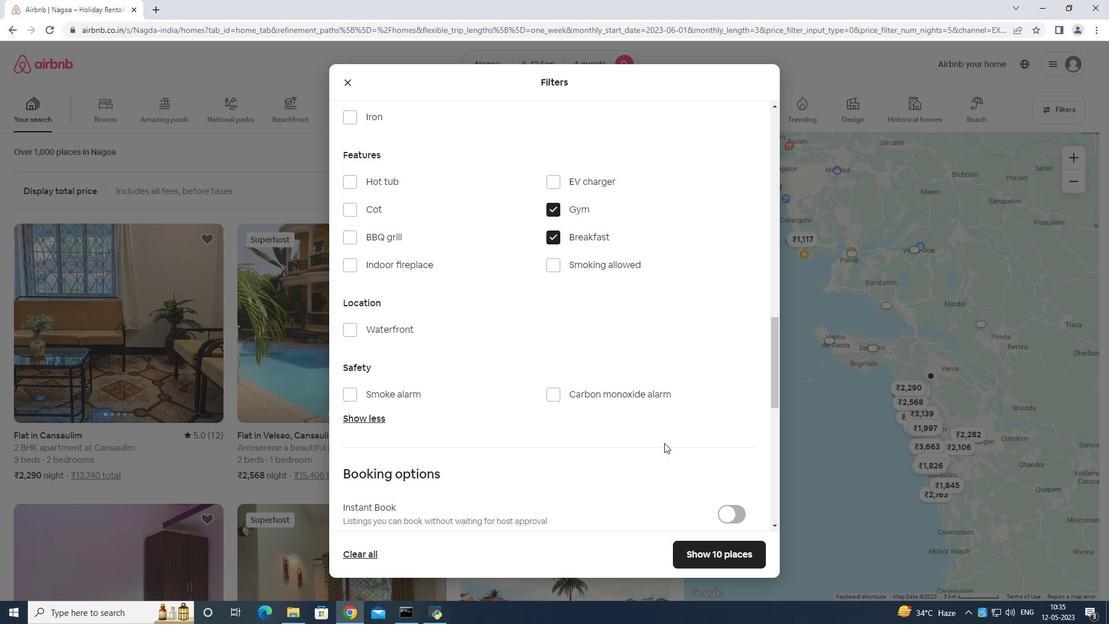 
Action: Mouse scrolled (670, 436) with delta (0, 0)
Screenshot: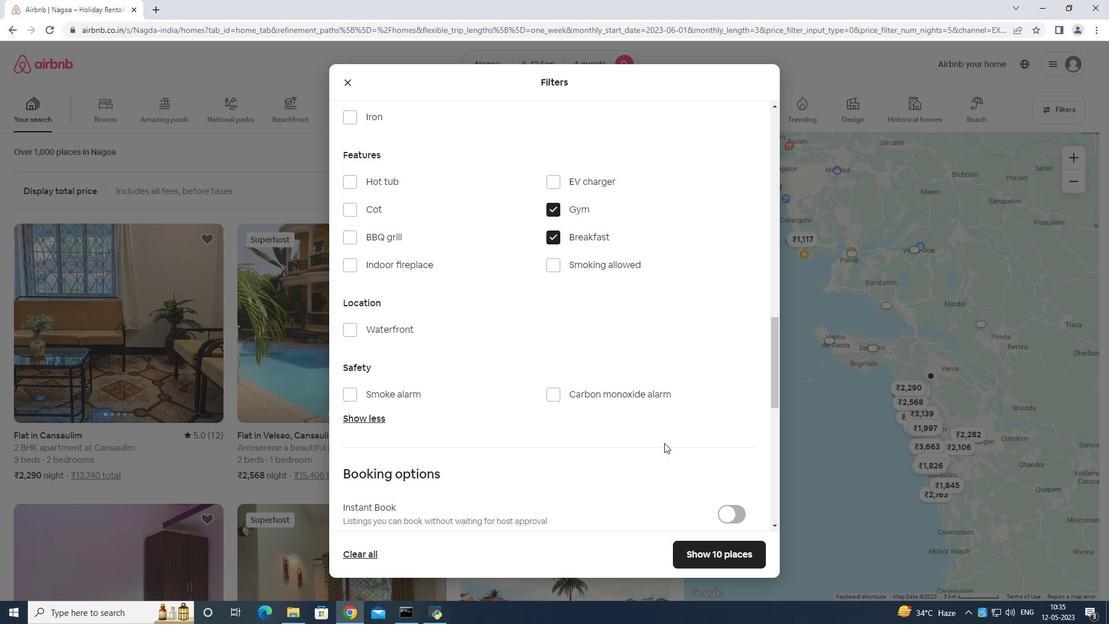 
Action: Mouse moved to (671, 436)
Screenshot: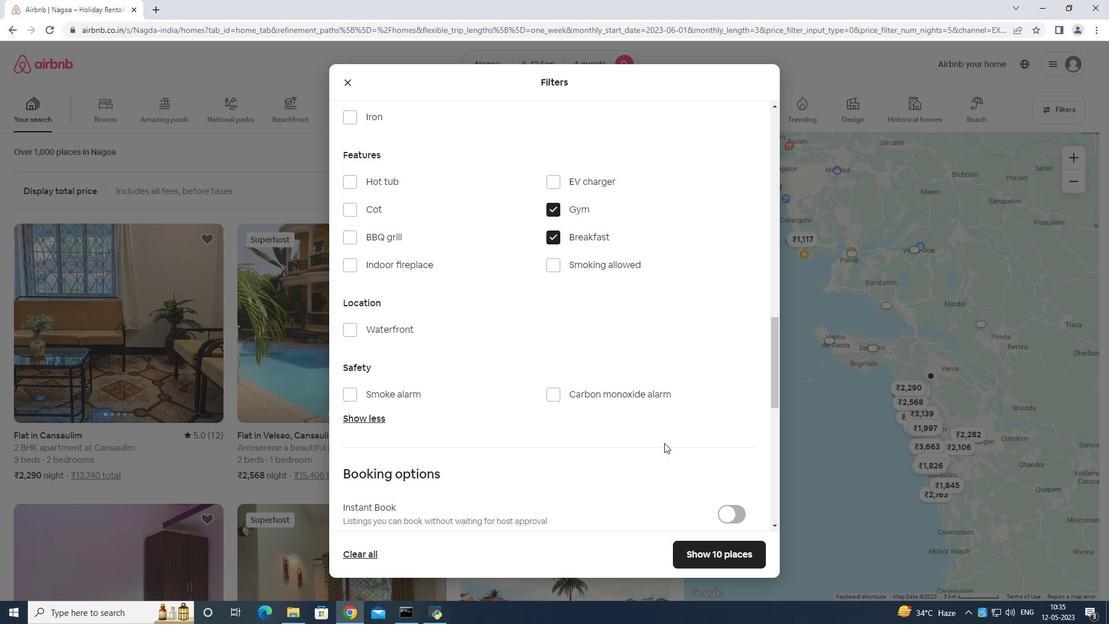 
Action: Mouse scrolled (671, 436) with delta (0, 0)
Screenshot: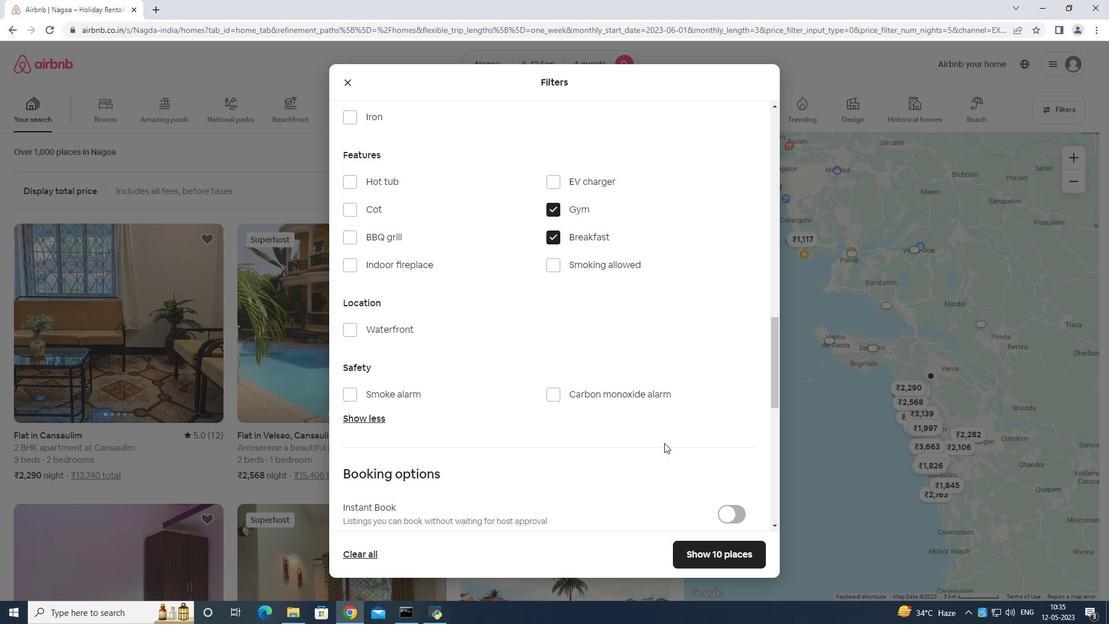 
Action: Mouse moved to (671, 438)
Screenshot: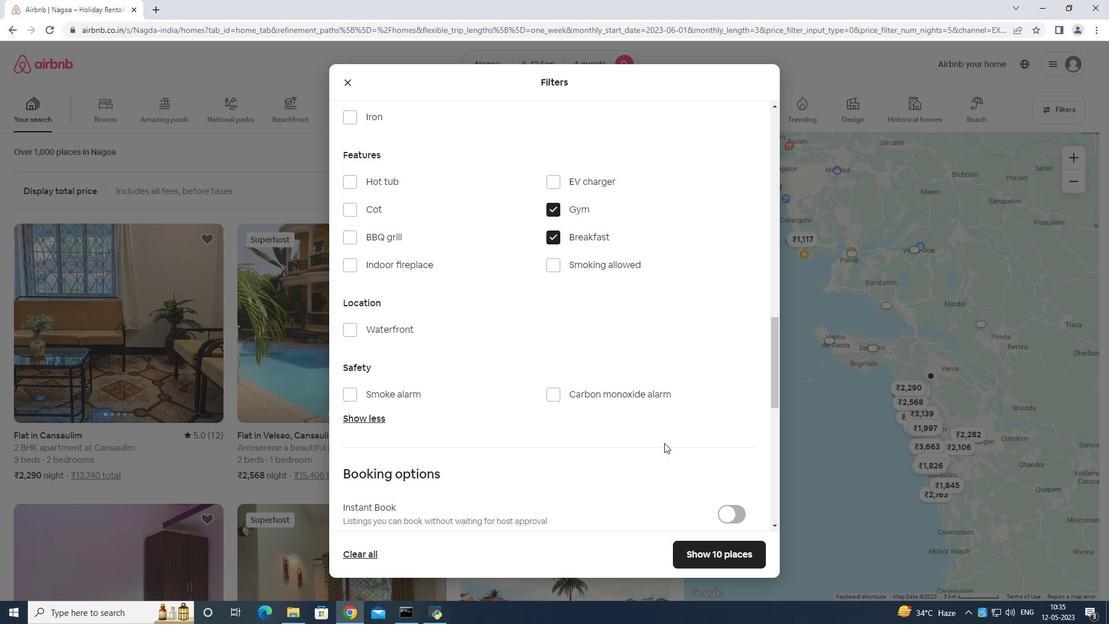 
Action: Mouse scrolled (671, 437) with delta (0, 0)
Screenshot: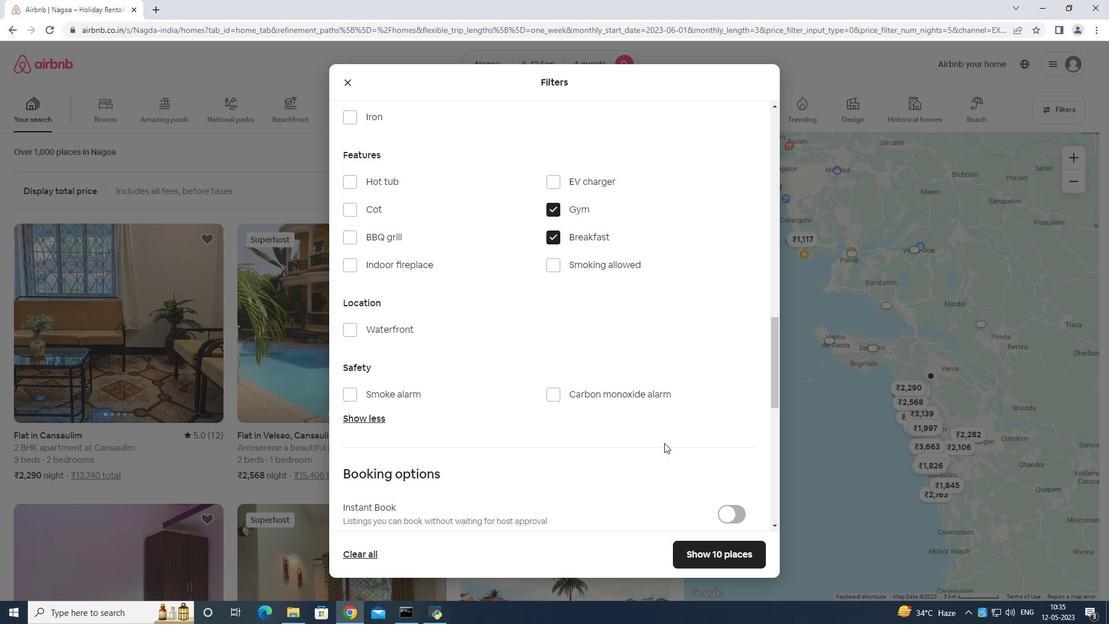 
Action: Mouse moved to (673, 434)
Screenshot: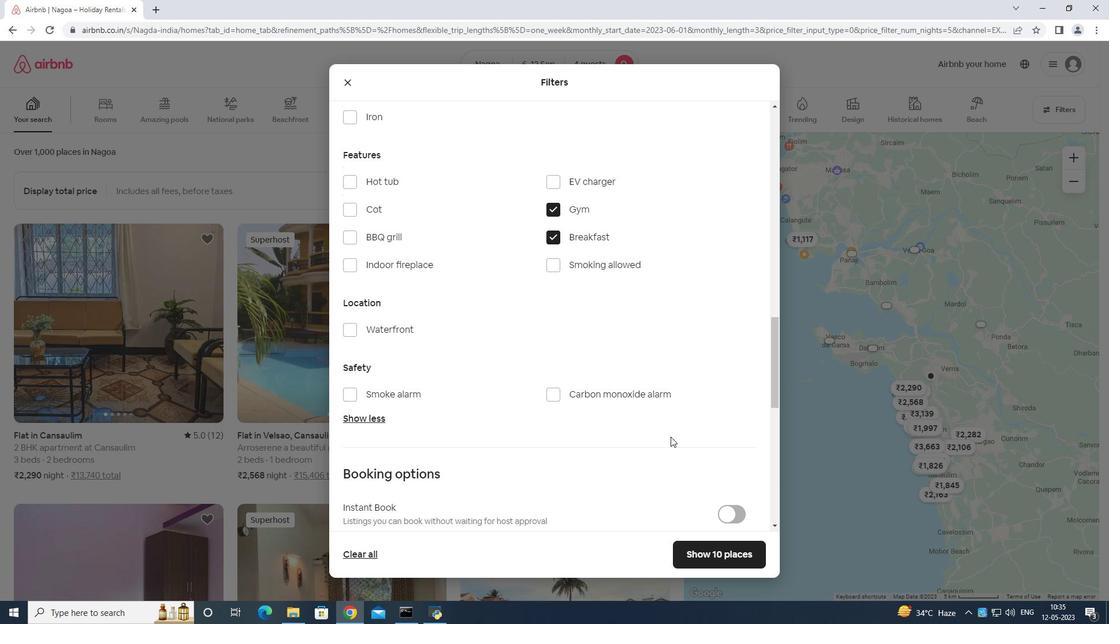 
Action: Mouse scrolled (672, 441) with delta (0, 0)
Screenshot: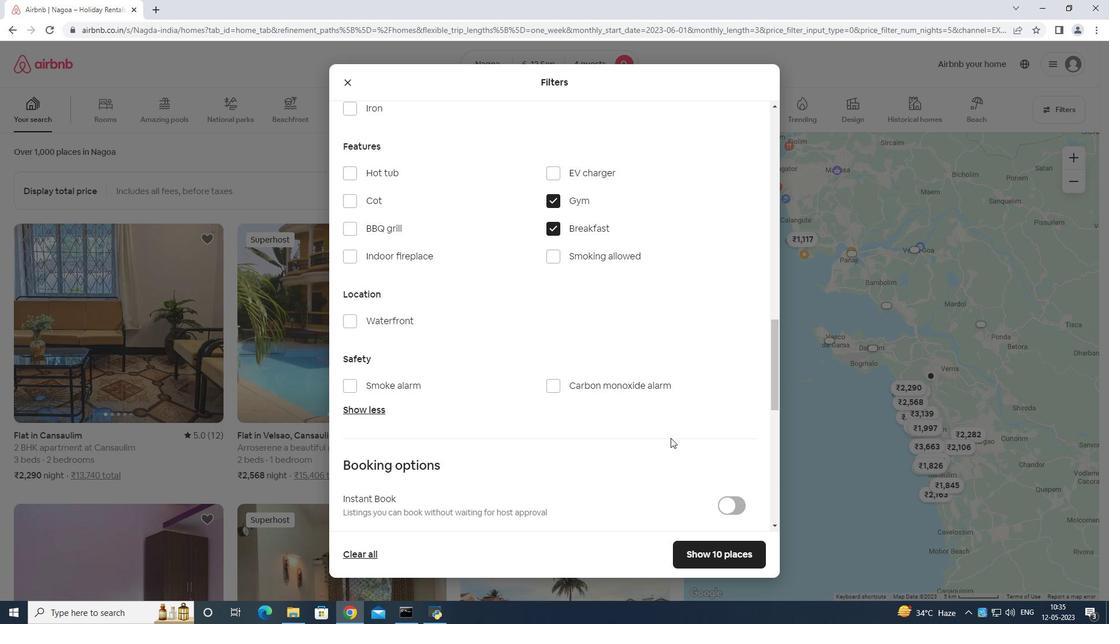 
Action: Mouse moved to (677, 414)
Screenshot: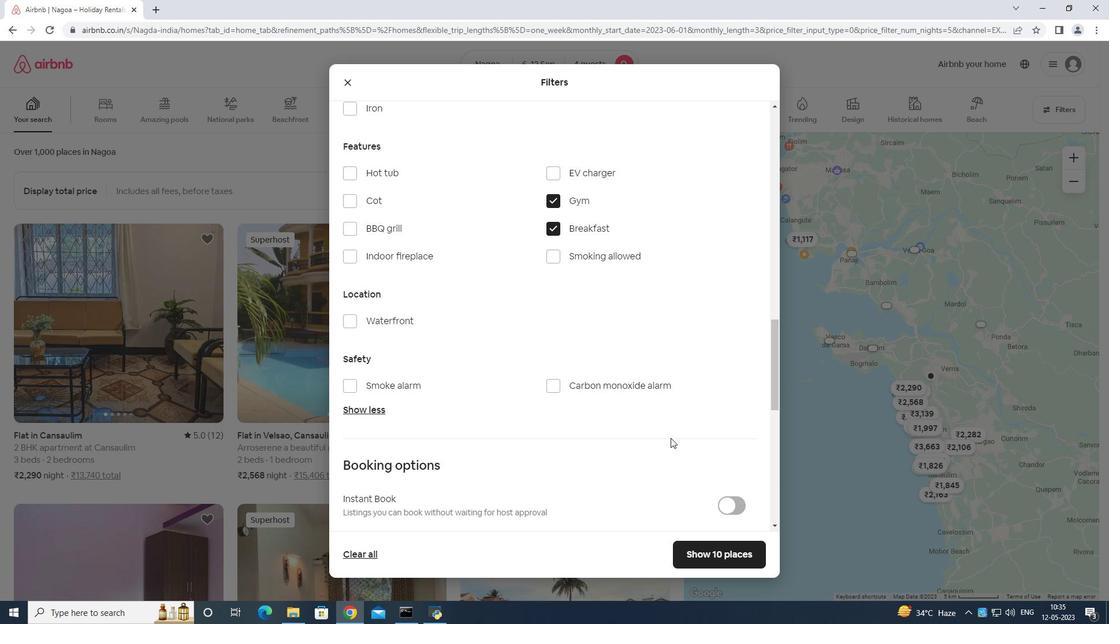 
Action: Mouse scrolled (677, 413) with delta (0, 0)
Screenshot: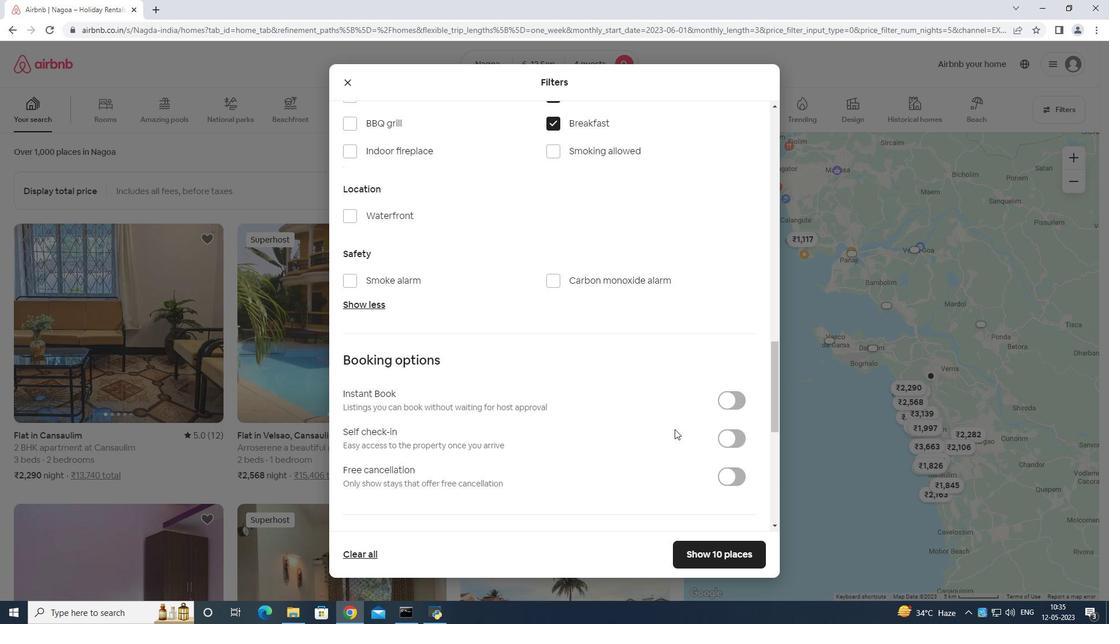 
Action: Mouse moved to (678, 414)
Screenshot: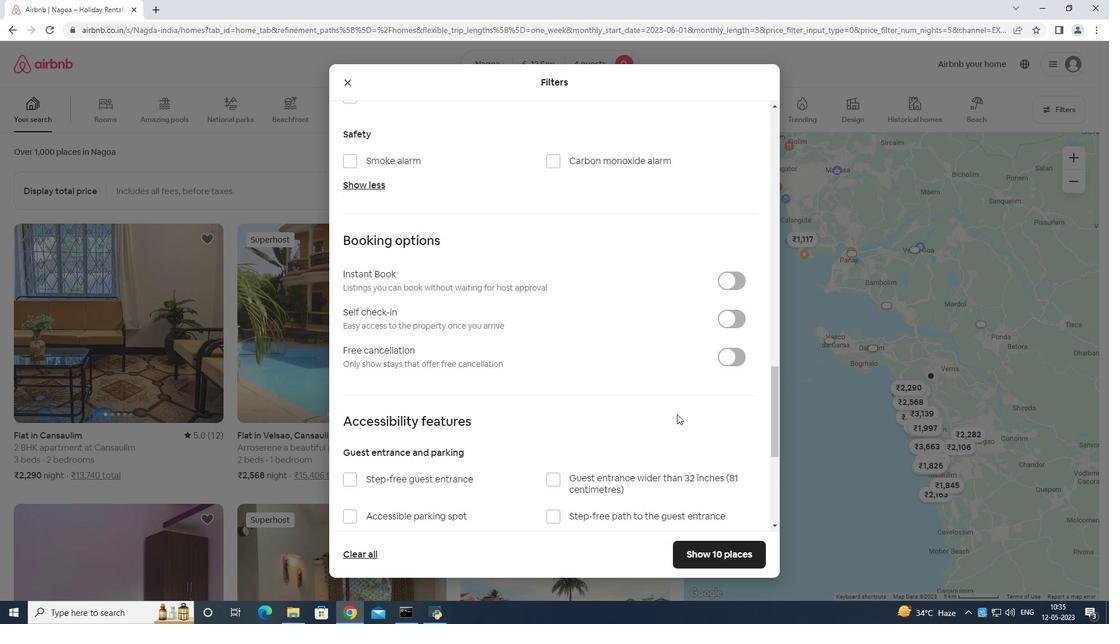 
Action: Mouse scrolled (678, 413) with delta (0, 0)
Screenshot: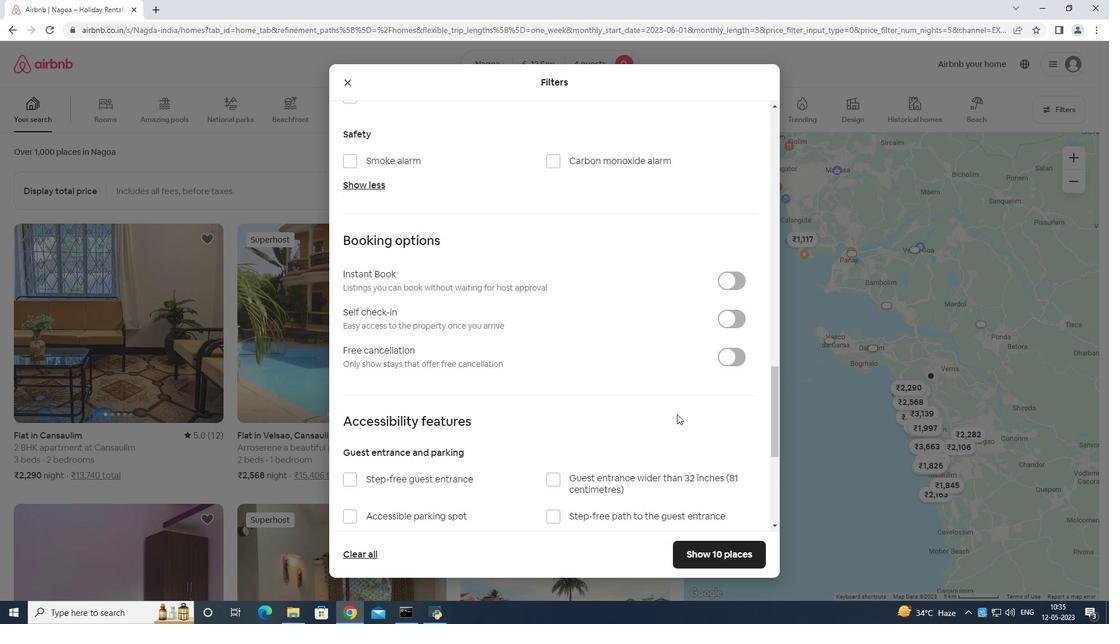 
Action: Mouse moved to (678, 415)
Screenshot: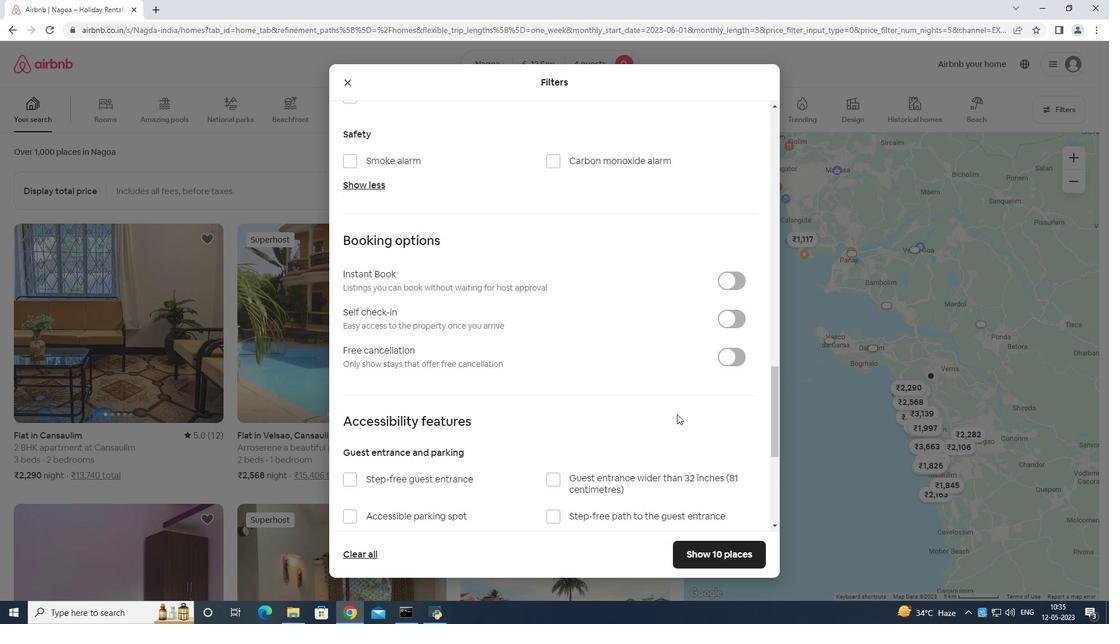 
Action: Mouse scrolled (678, 414) with delta (0, 0)
Screenshot: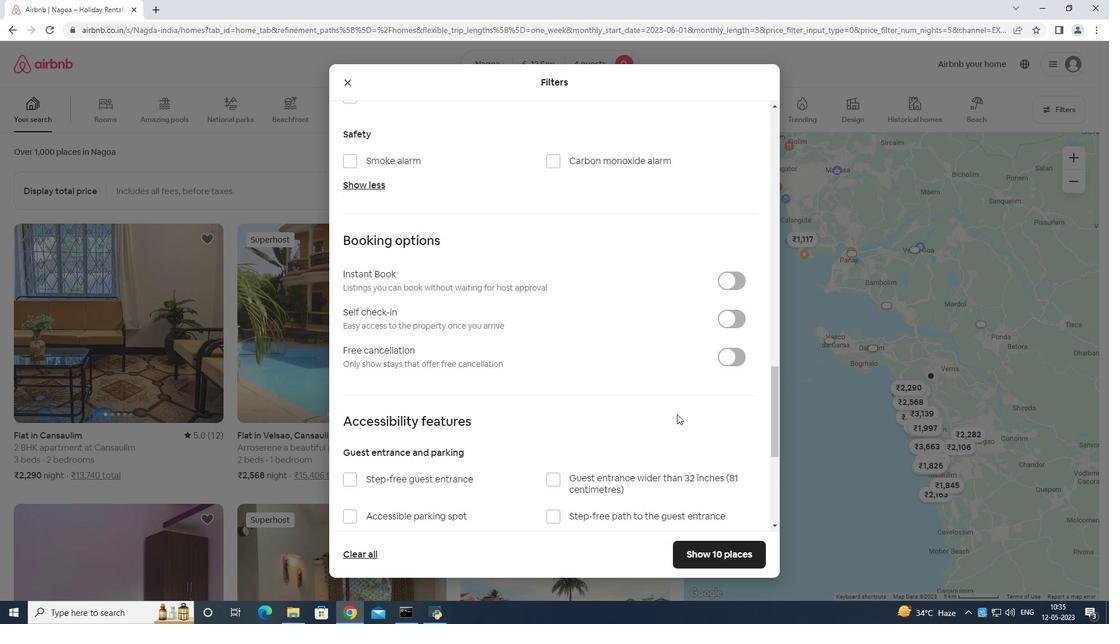 
Action: Mouse moved to (682, 371)
Screenshot: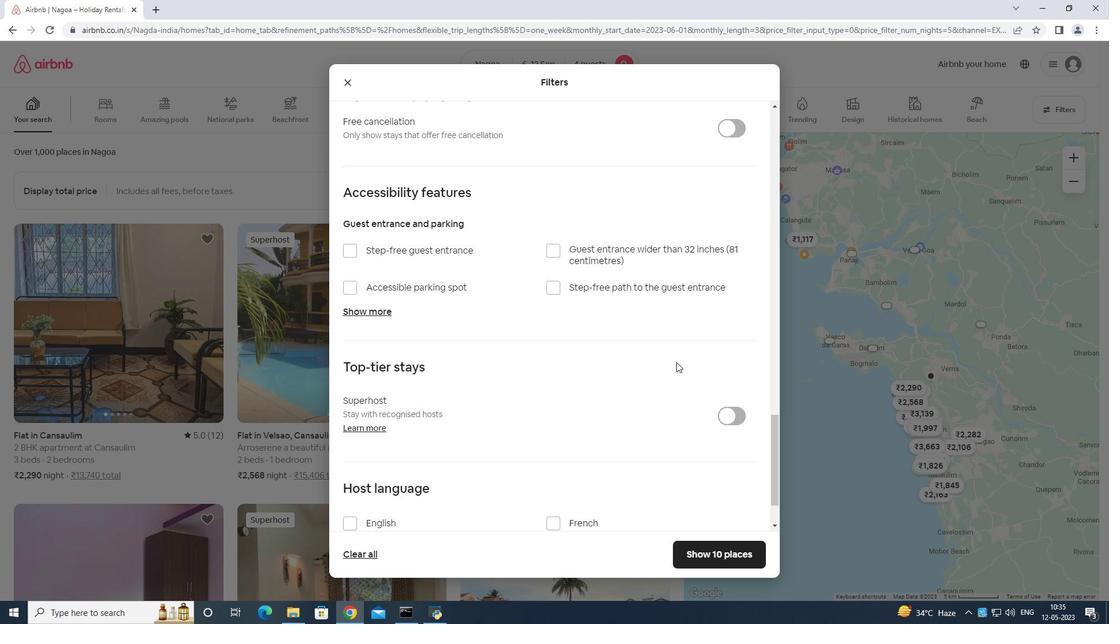 
Action: Mouse scrolled (682, 372) with delta (0, 0)
Screenshot: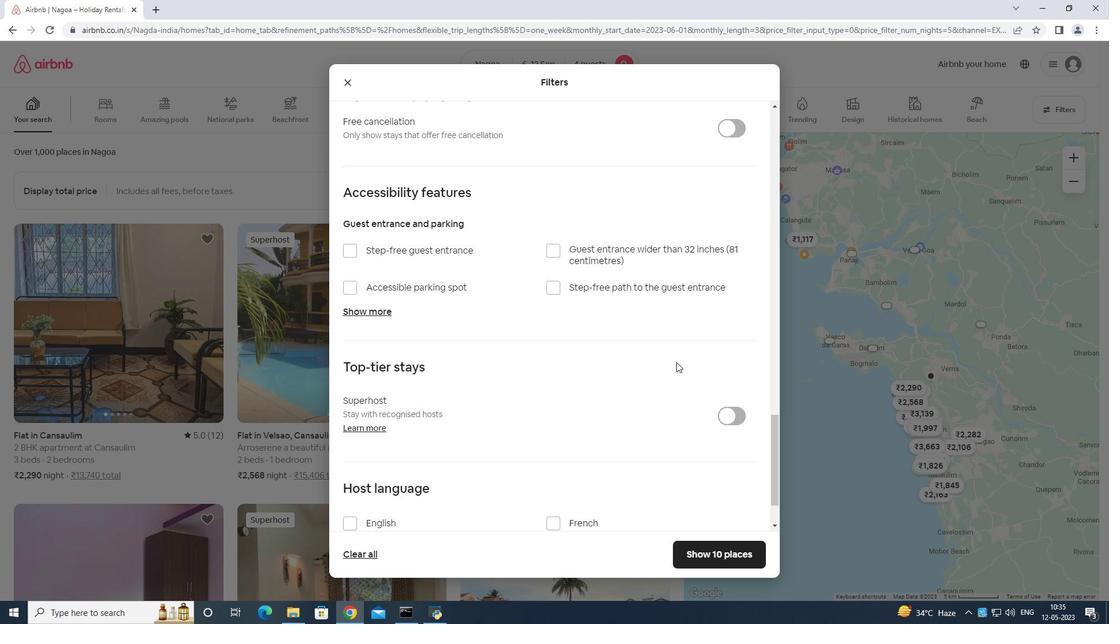 
Action: Mouse moved to (687, 369)
Screenshot: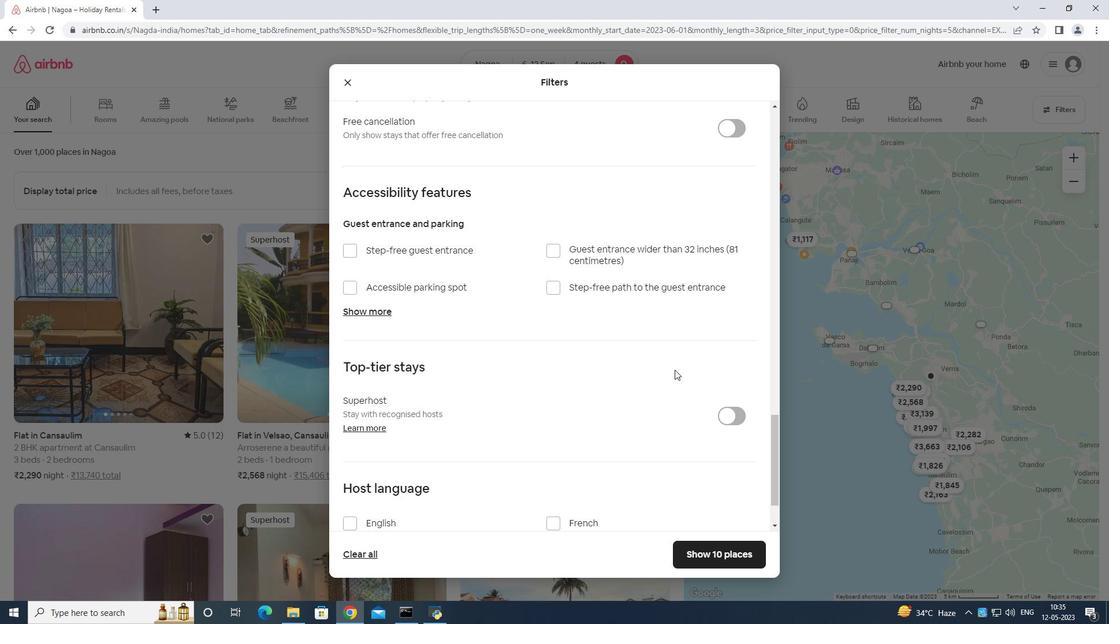 
Action: Mouse scrolled (687, 369) with delta (0, 0)
Screenshot: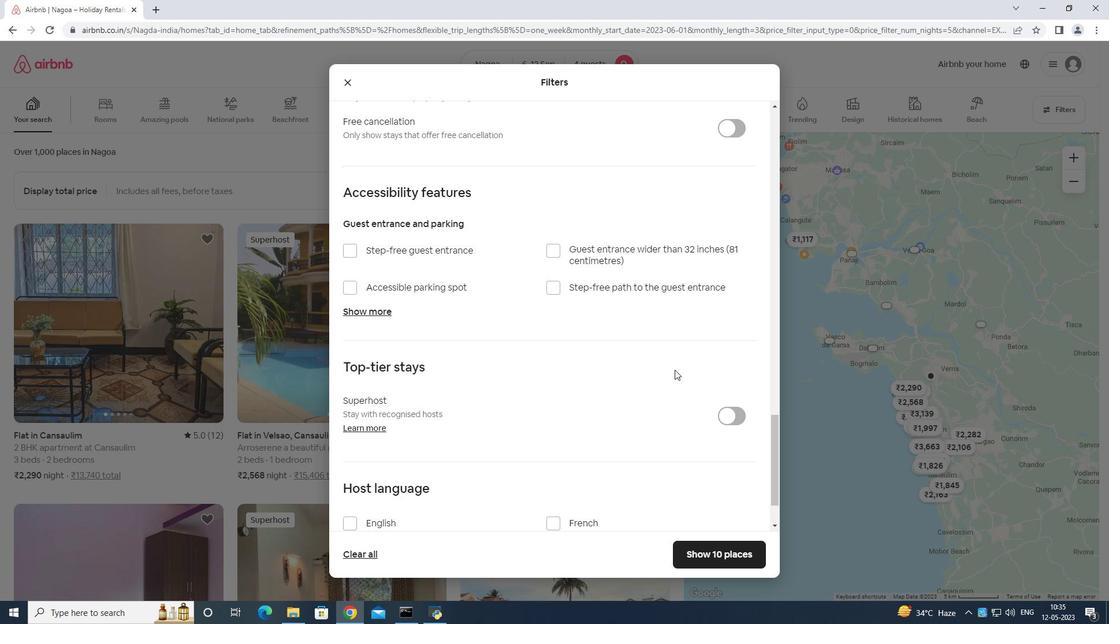 
Action: Mouse moved to (691, 368)
Screenshot: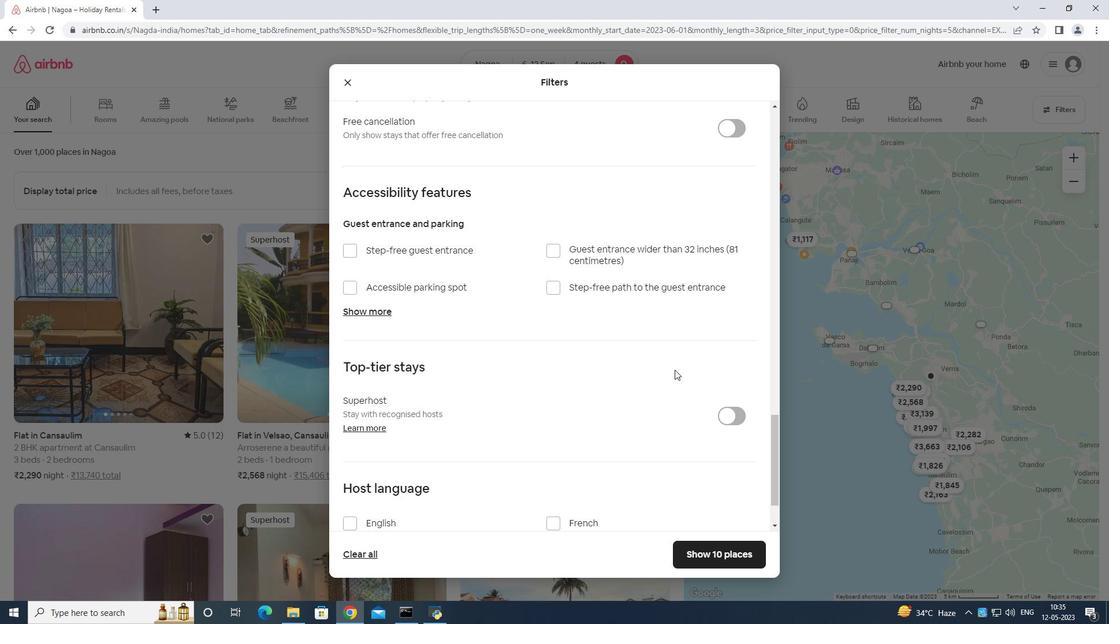 
Action: Mouse scrolled (691, 369) with delta (0, 0)
Screenshot: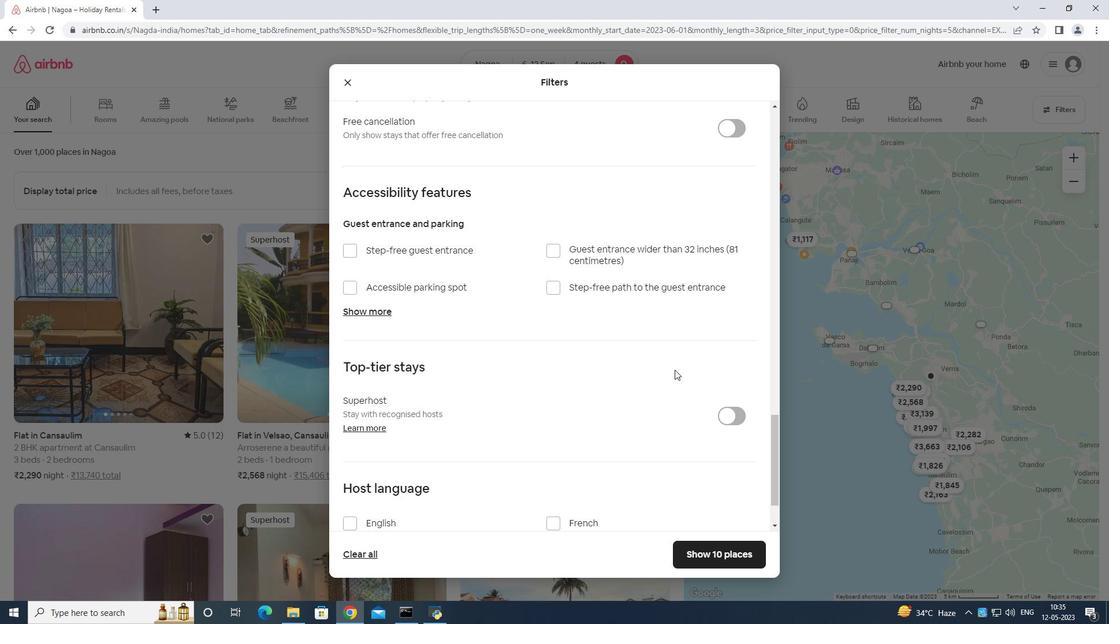 
Action: Mouse moved to (693, 367)
Screenshot: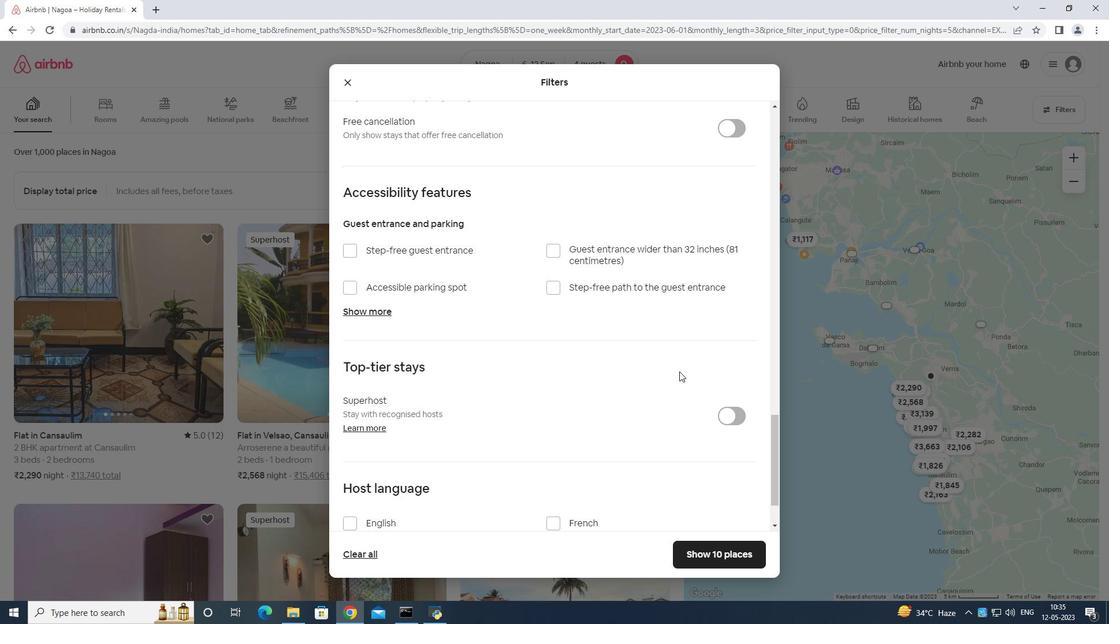
Action: Mouse scrolled (693, 368) with delta (0, 0)
Screenshot: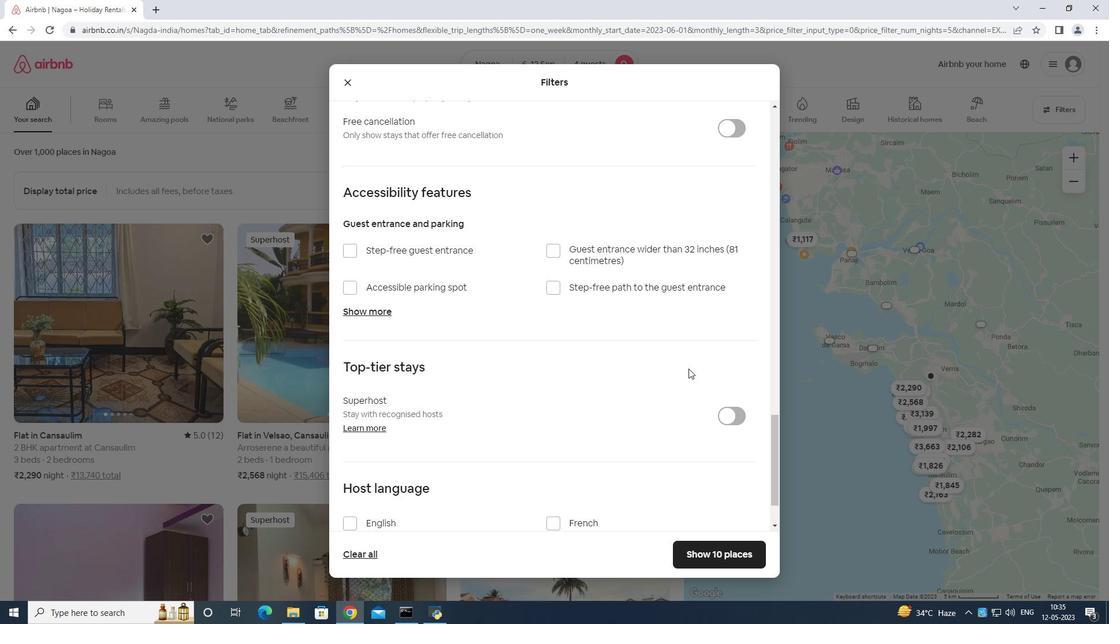 
Action: Mouse moved to (723, 322)
Screenshot: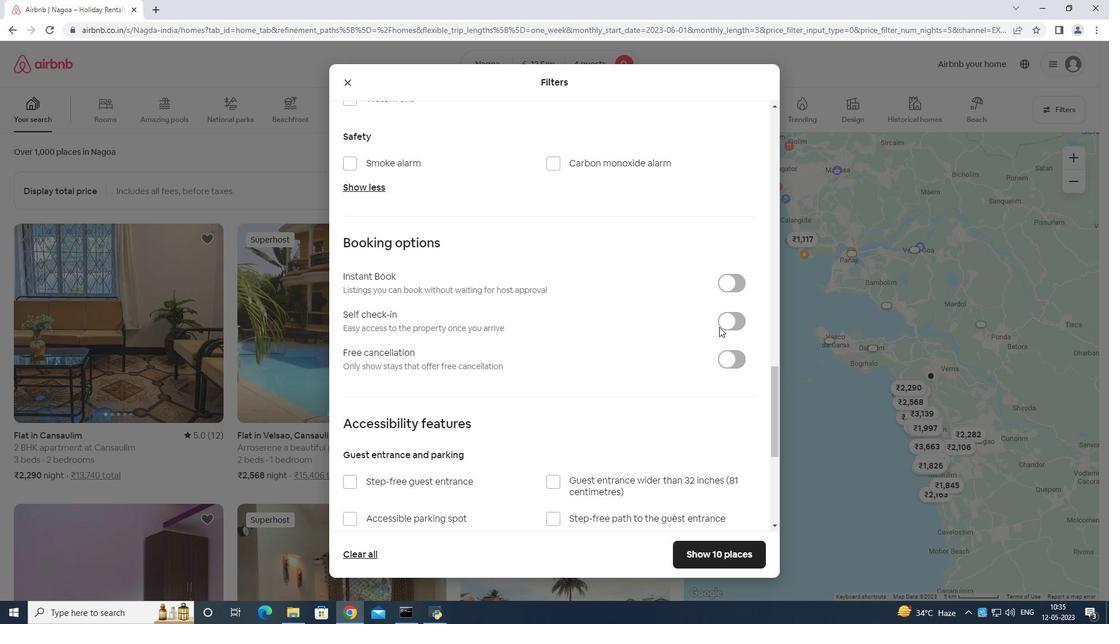 
Action: Mouse pressed left at (723, 322)
Screenshot: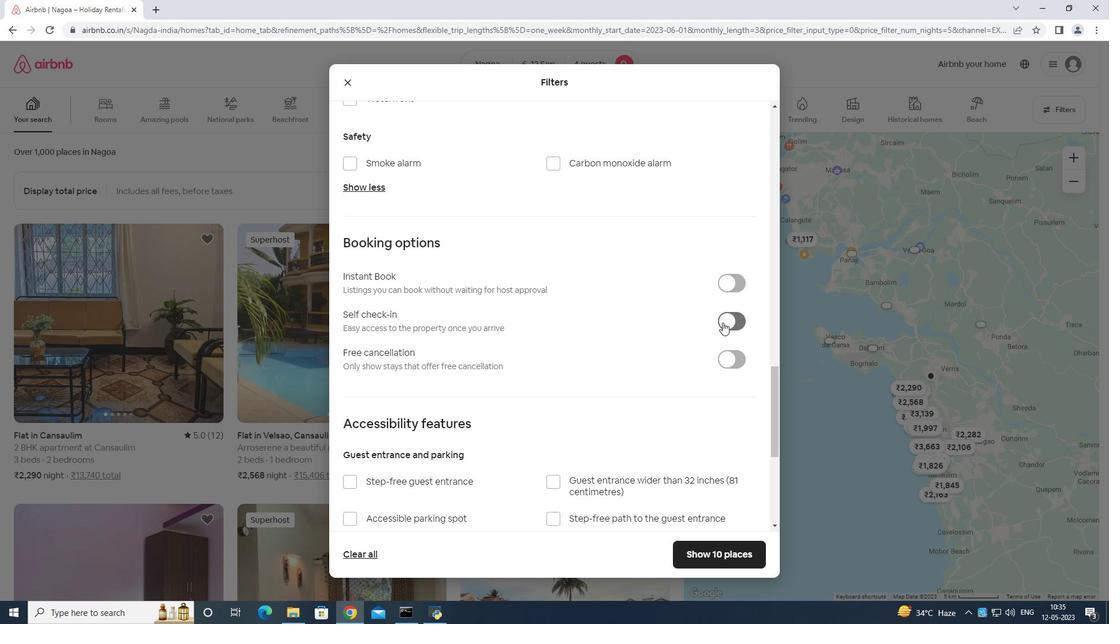 
Action: Mouse moved to (723, 321)
Screenshot: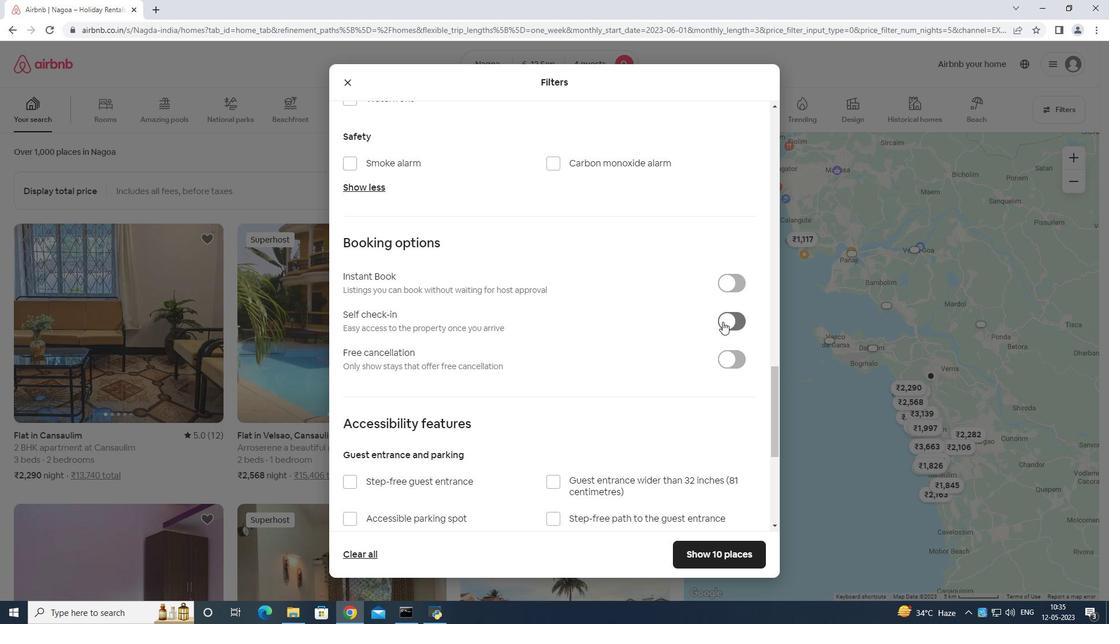 
Action: Mouse scrolled (723, 320) with delta (0, 0)
Screenshot: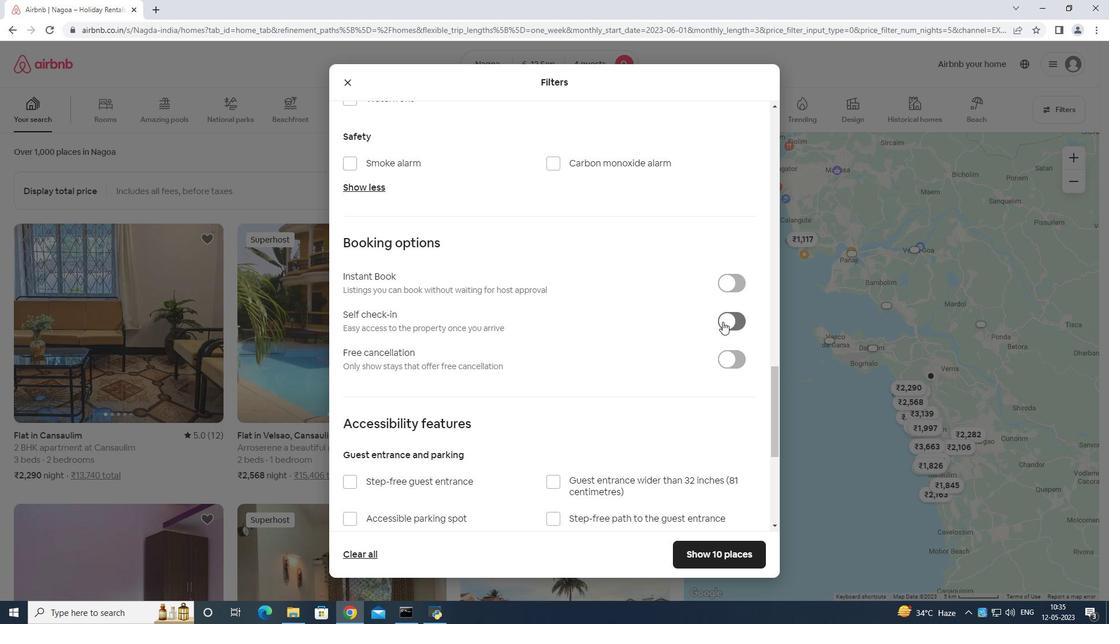 
Action: Mouse moved to (723, 321)
Screenshot: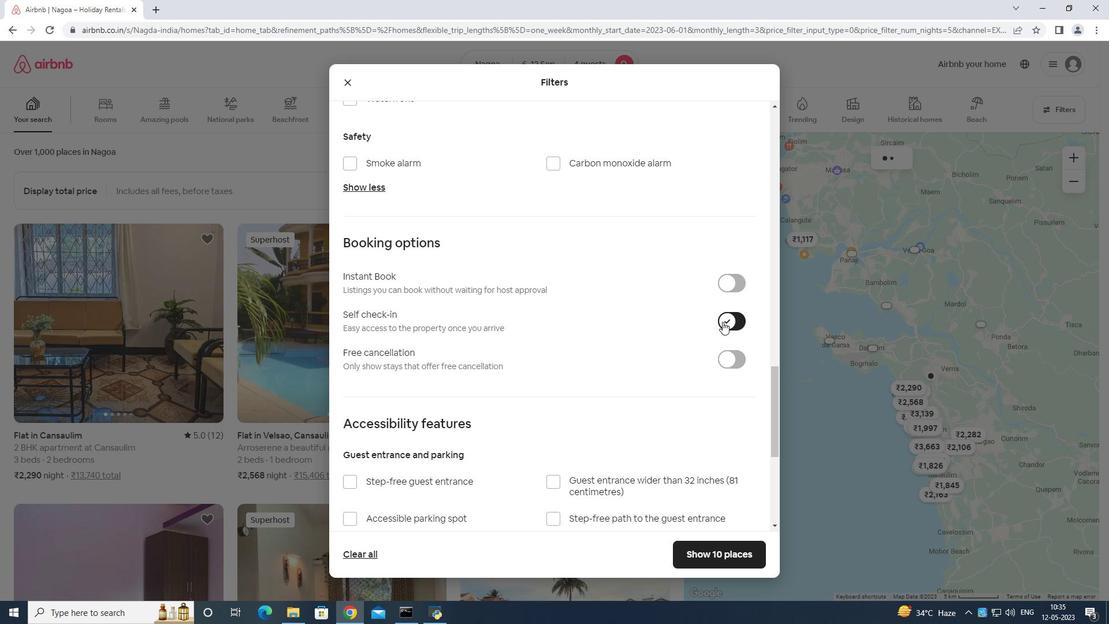 
Action: Mouse scrolled (723, 320) with delta (0, 0)
Screenshot: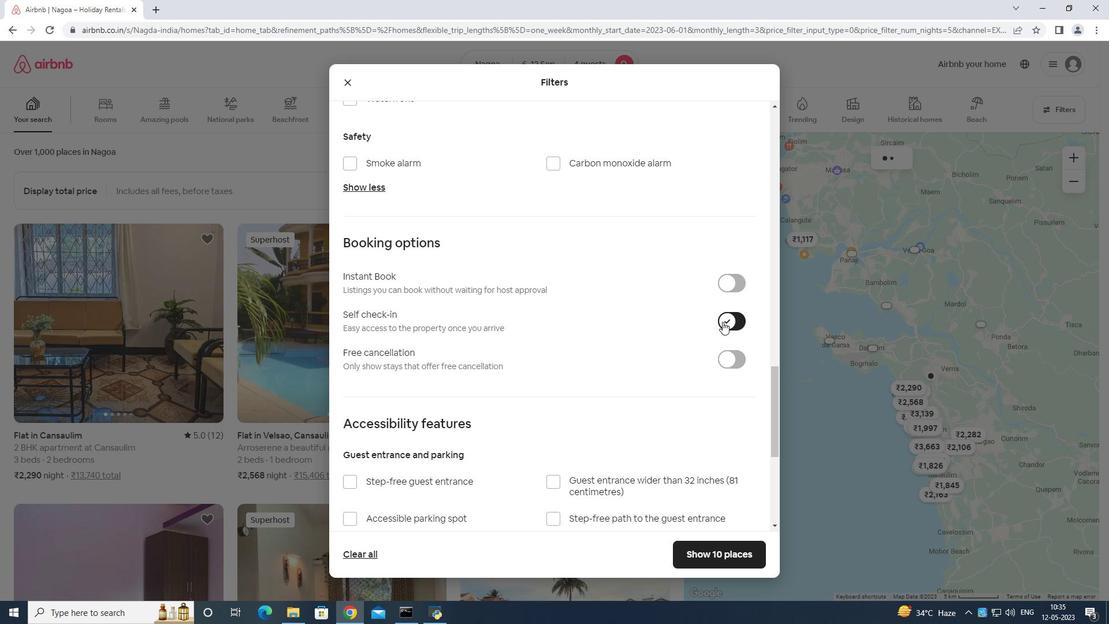 
Action: Mouse moved to (722, 324)
Screenshot: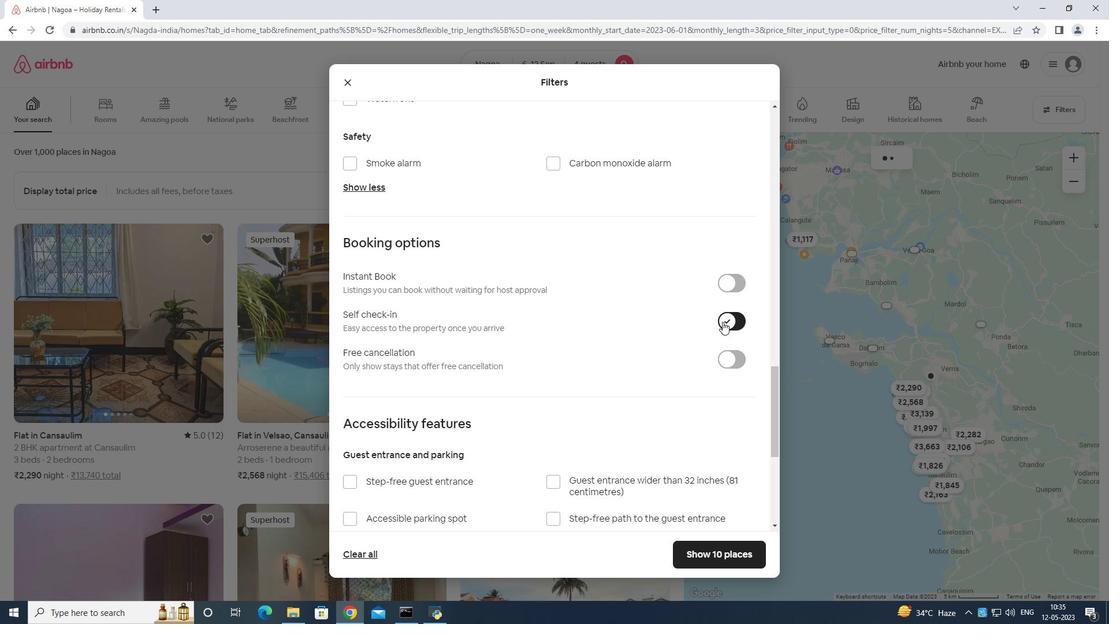 
Action: Mouse scrolled (722, 324) with delta (0, 0)
Screenshot: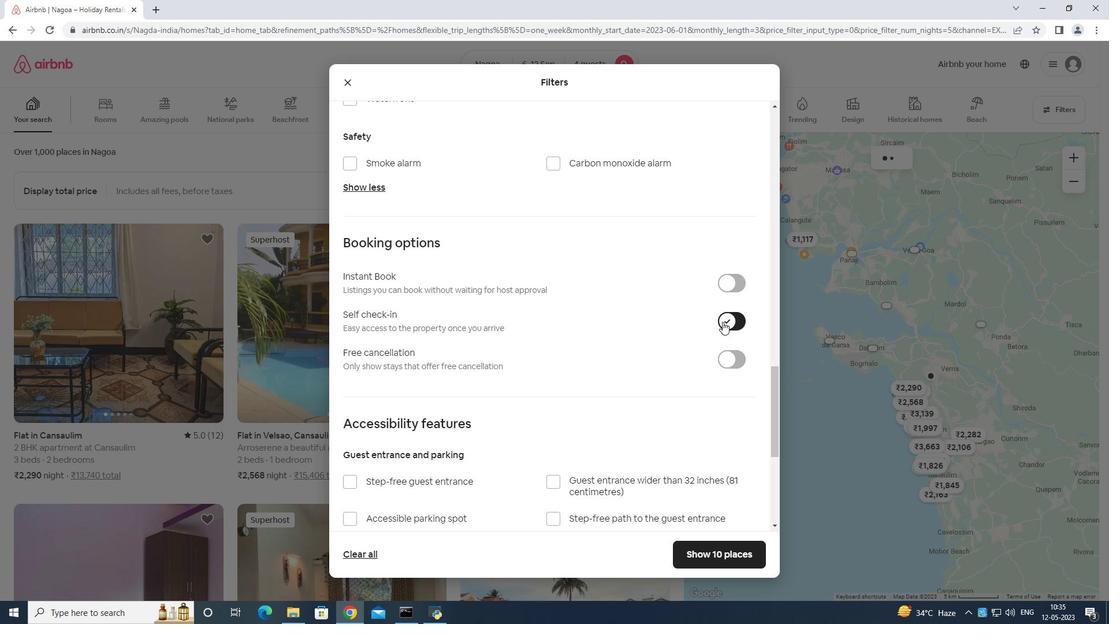 
Action: Mouse moved to (720, 323)
Screenshot: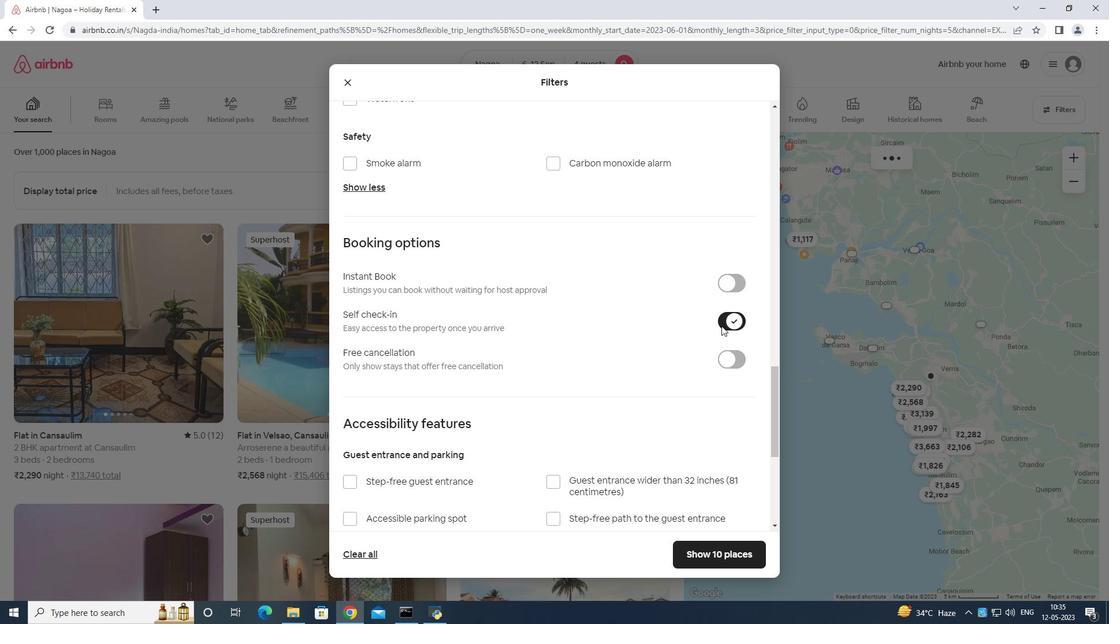 
Action: Mouse scrolled (720, 323) with delta (0, 0)
Screenshot: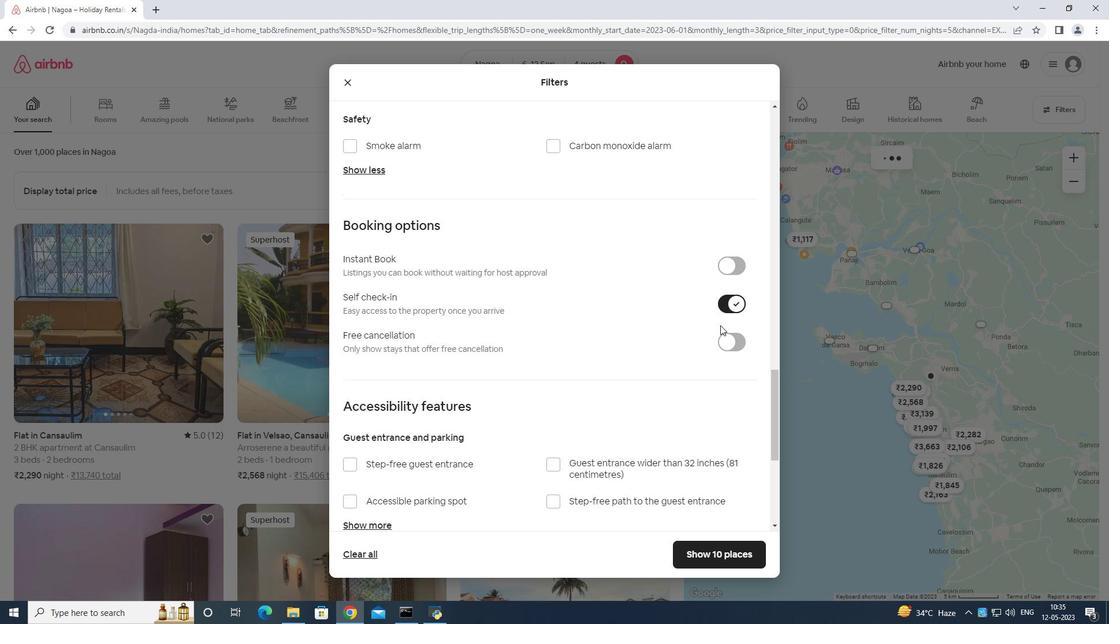 
Action: Mouse scrolled (720, 323) with delta (0, 0)
Screenshot: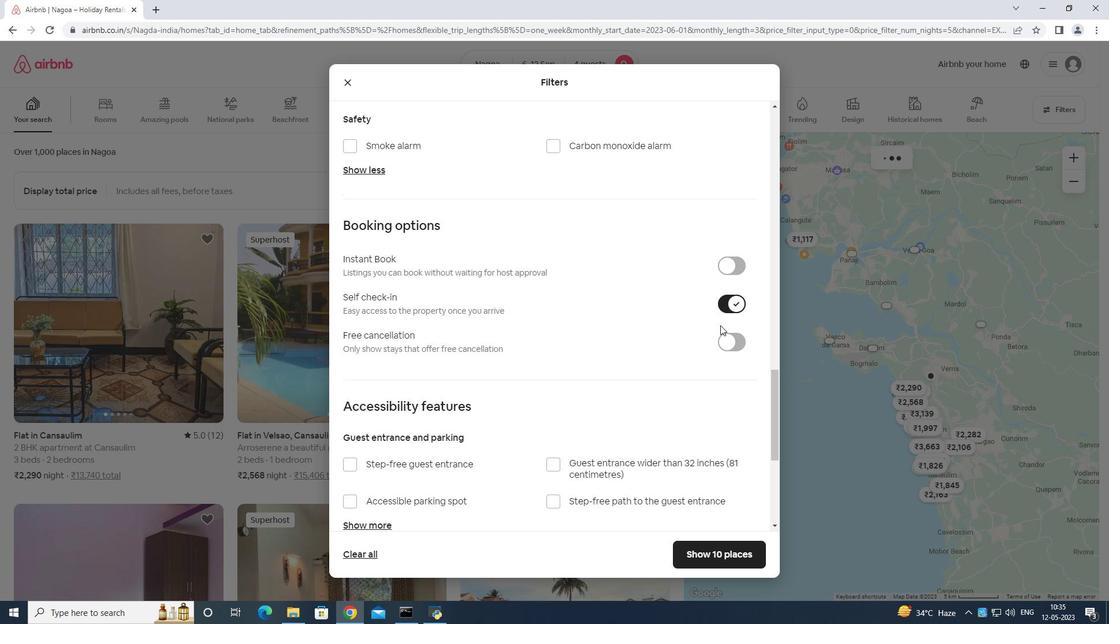 
Action: Mouse moved to (721, 323)
Screenshot: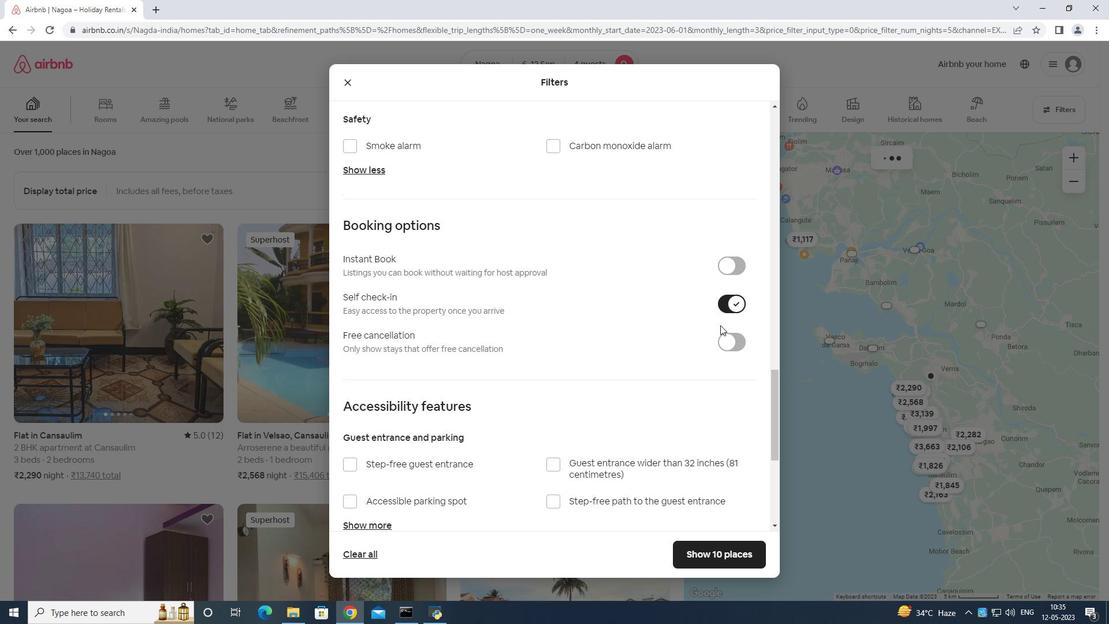 
Action: Mouse scrolled (721, 323) with delta (0, 0)
Screenshot: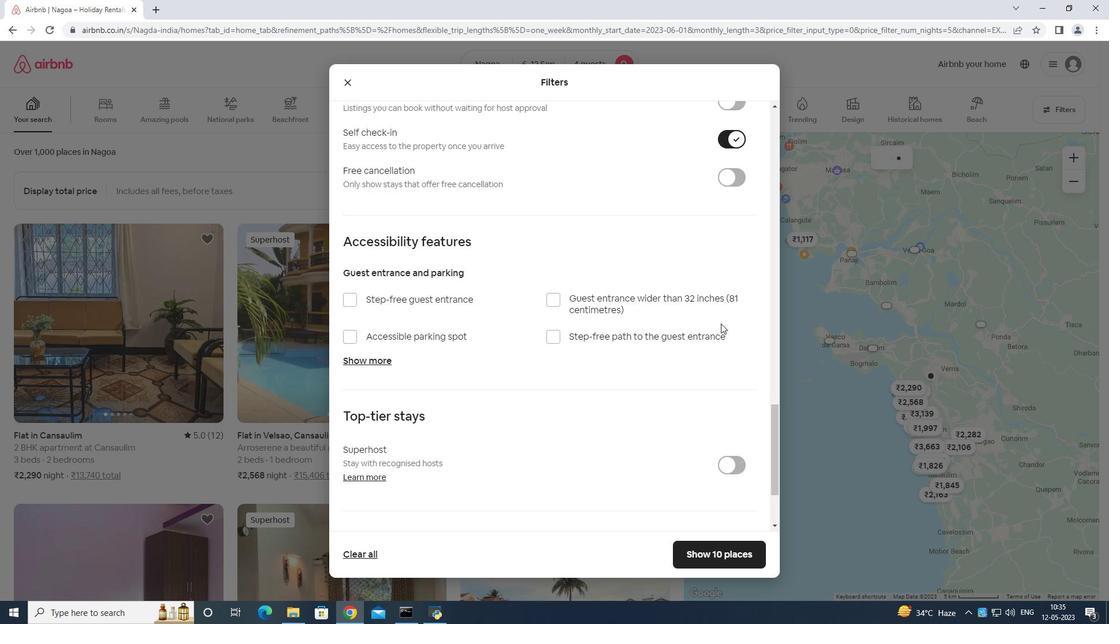 
Action: Mouse scrolled (721, 323) with delta (0, 0)
Screenshot: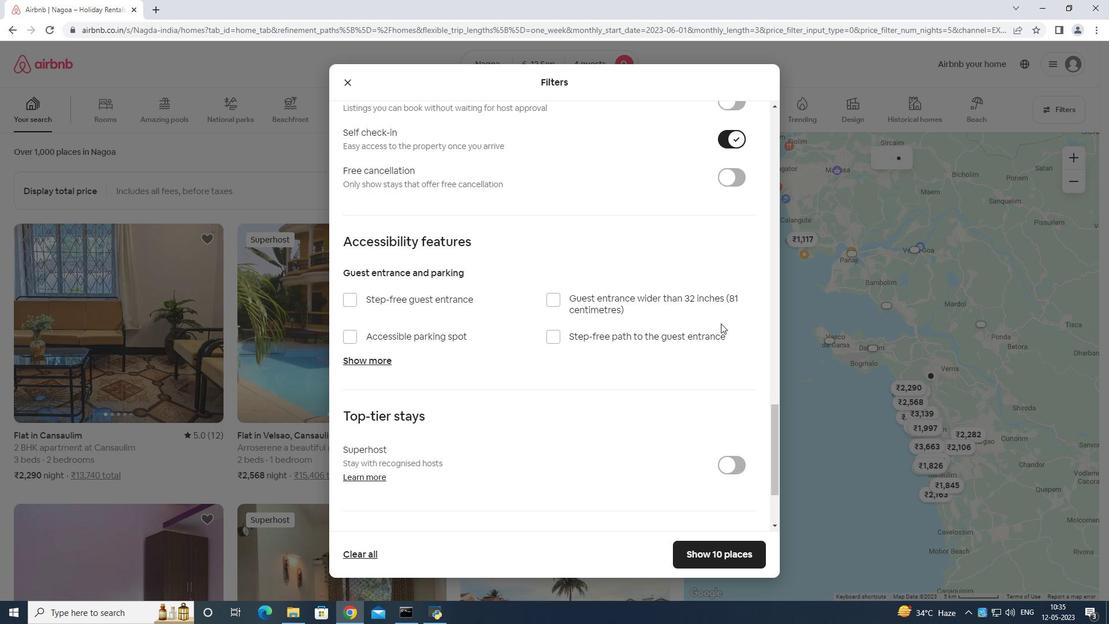 
Action: Mouse moved to (721, 324)
Screenshot: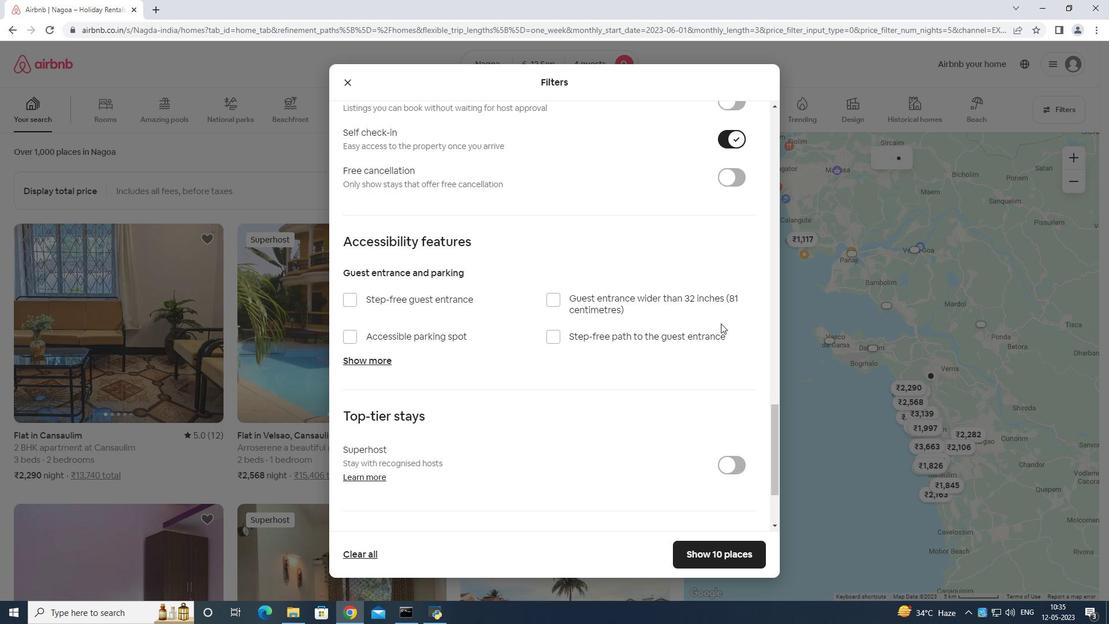 
Action: Mouse scrolled (721, 323) with delta (0, 0)
Screenshot: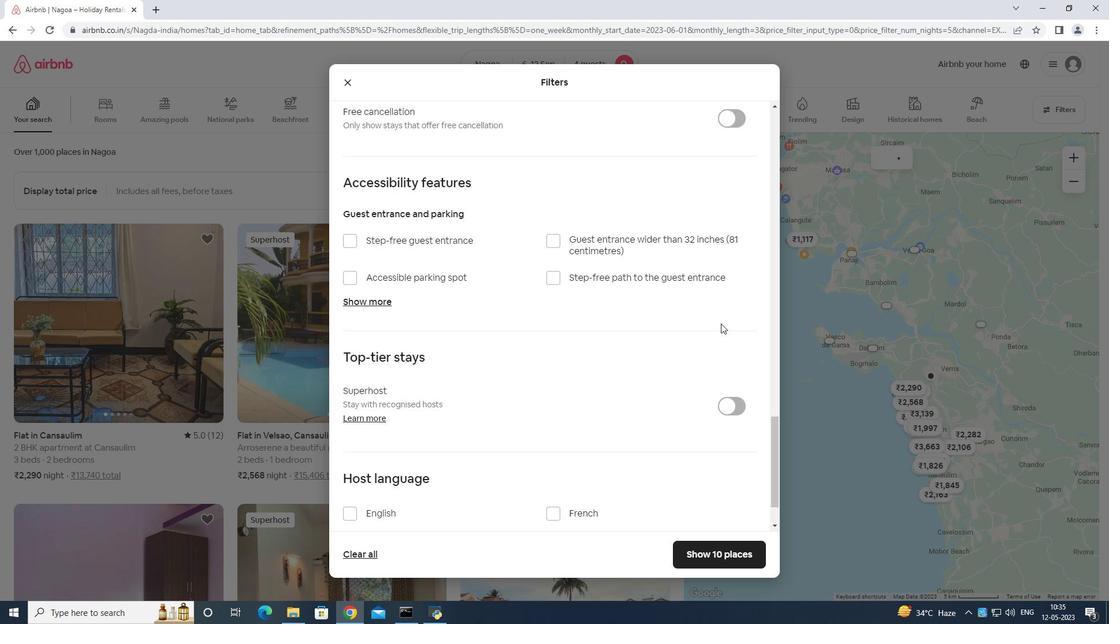 
Action: Mouse moved to (720, 324)
Screenshot: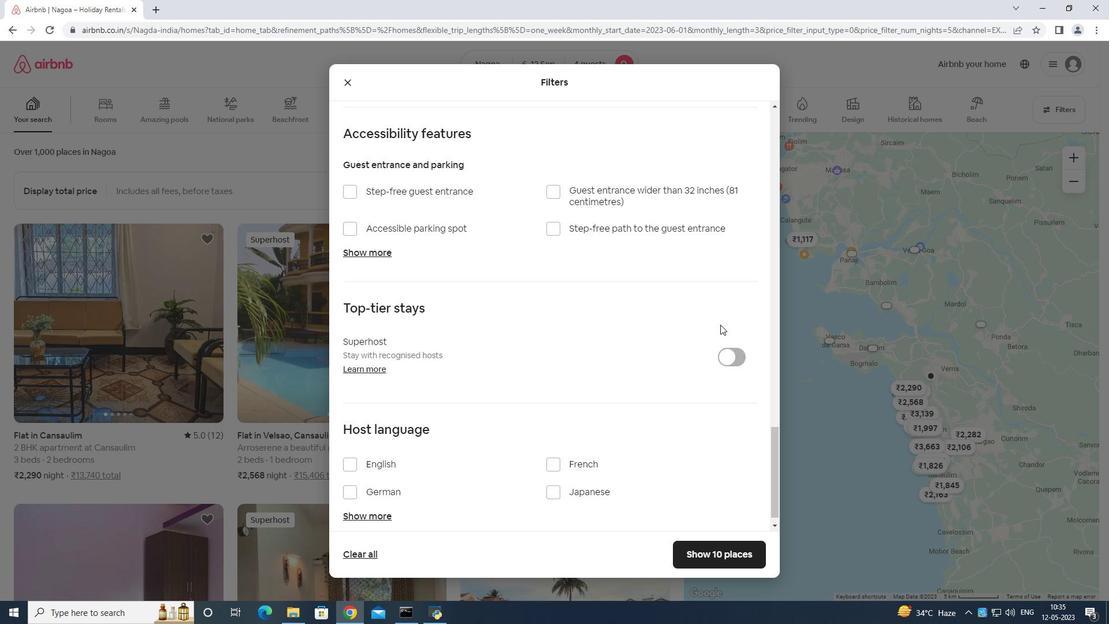 
Action: Mouse scrolled (720, 323) with delta (0, 0)
Screenshot: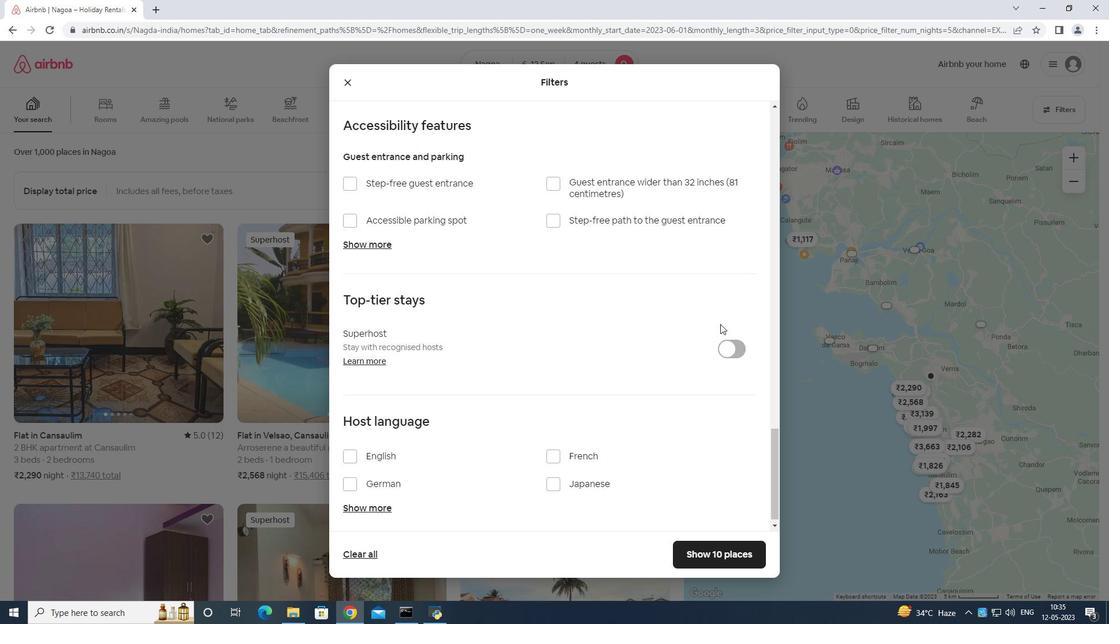 
Action: Mouse scrolled (720, 323) with delta (0, 0)
Screenshot: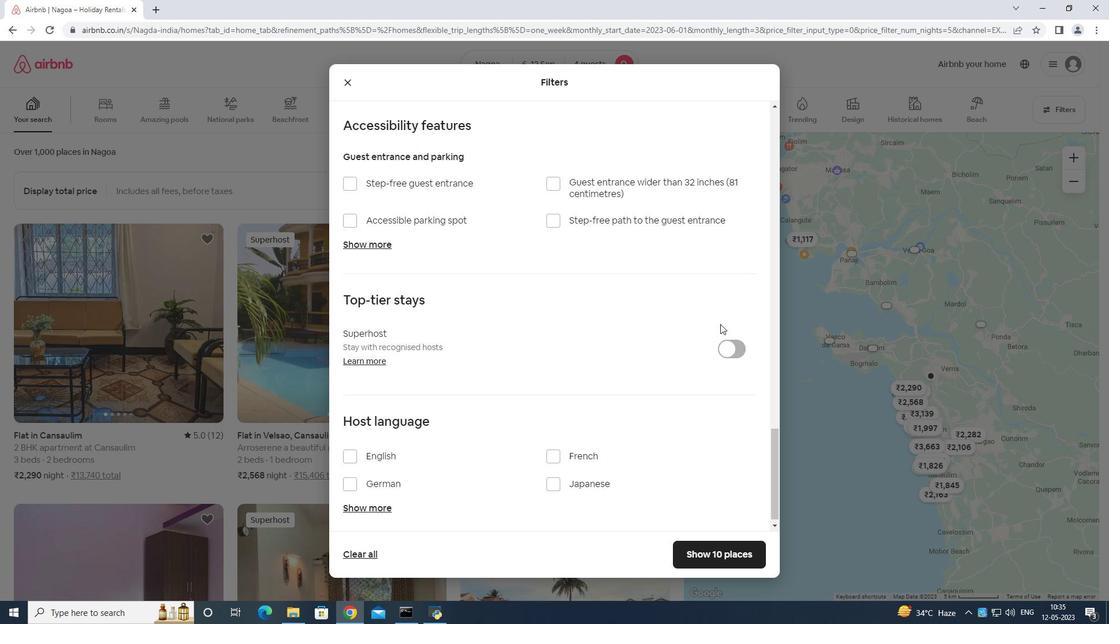 
Action: Mouse scrolled (720, 323) with delta (0, 0)
Screenshot: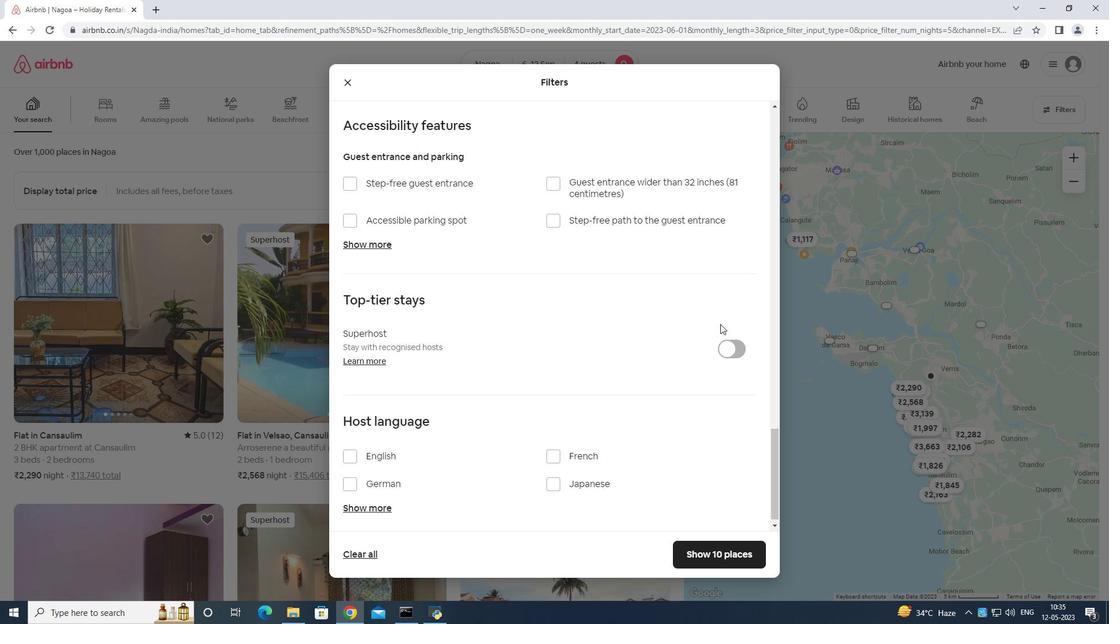 
Action: Mouse moved to (720, 324)
Screenshot: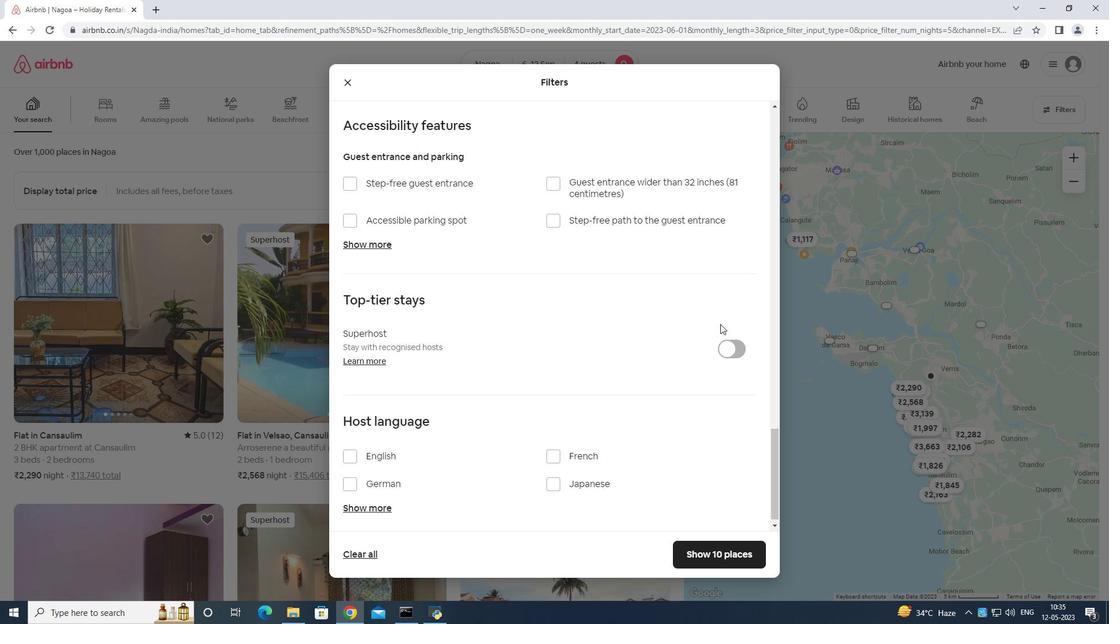 
Action: Mouse scrolled (720, 323) with delta (0, 0)
Screenshot: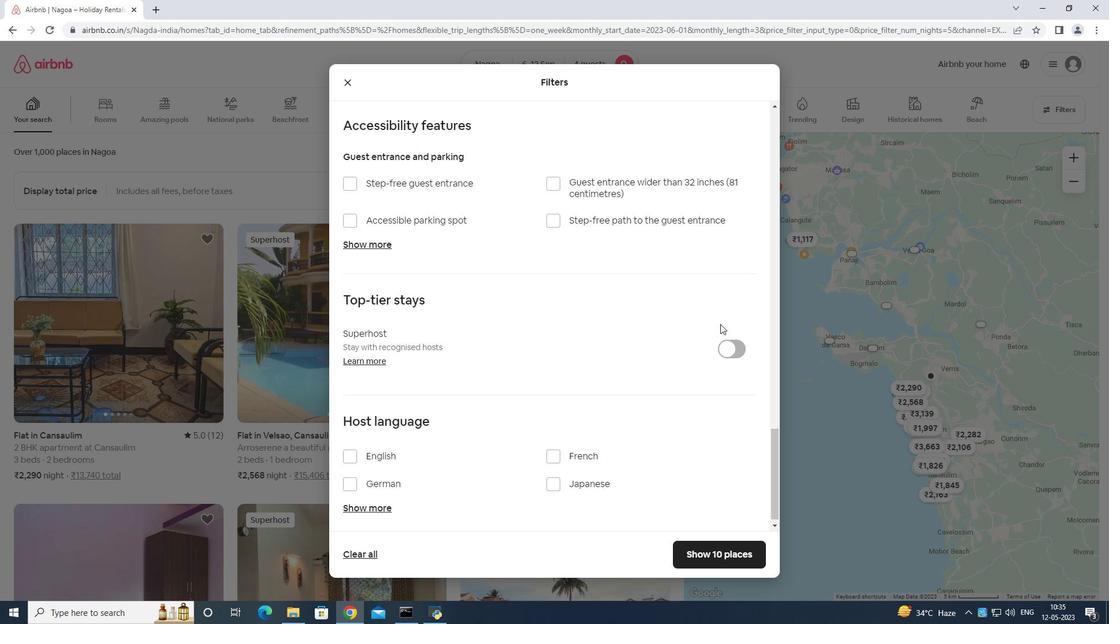 
Action: Mouse moved to (704, 335)
Screenshot: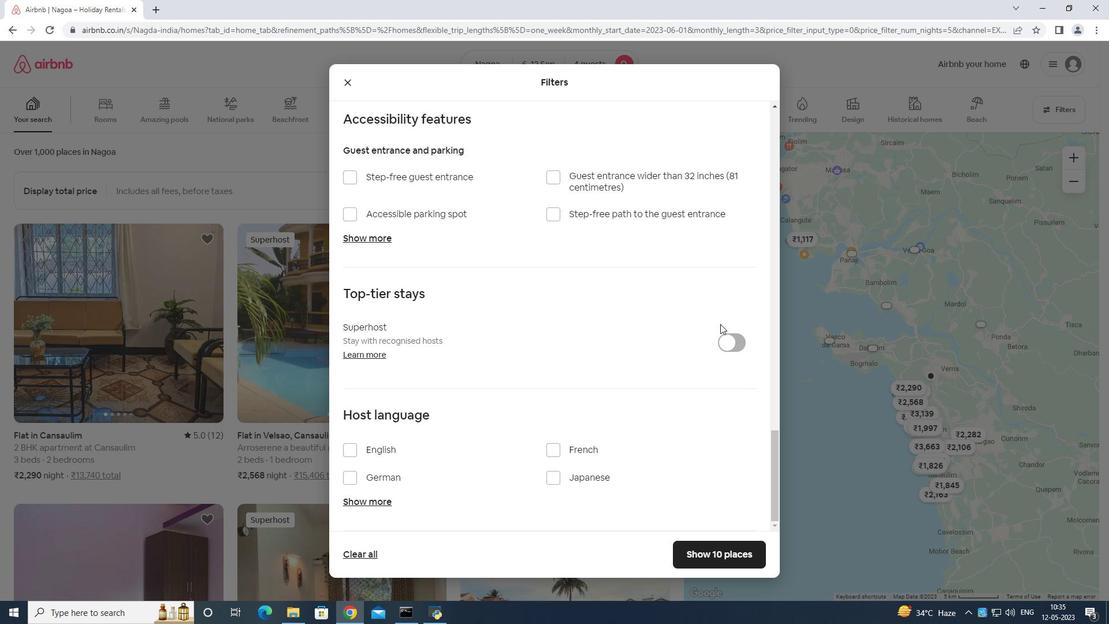 
Action: Mouse scrolled (704, 334) with delta (0, 0)
Screenshot: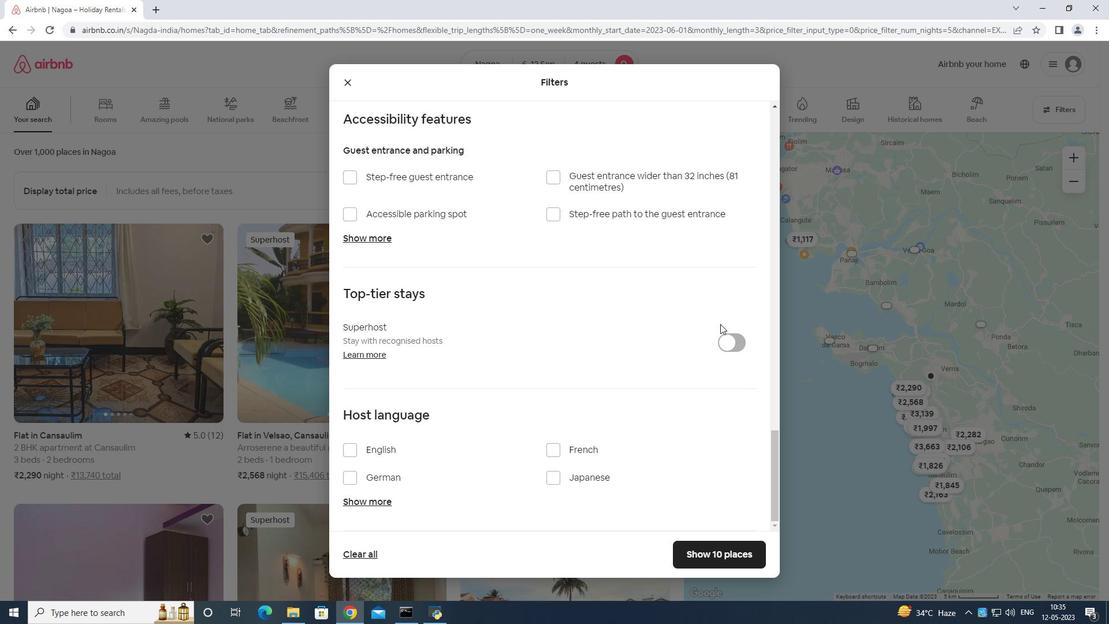 
Action: Mouse moved to (347, 447)
Screenshot: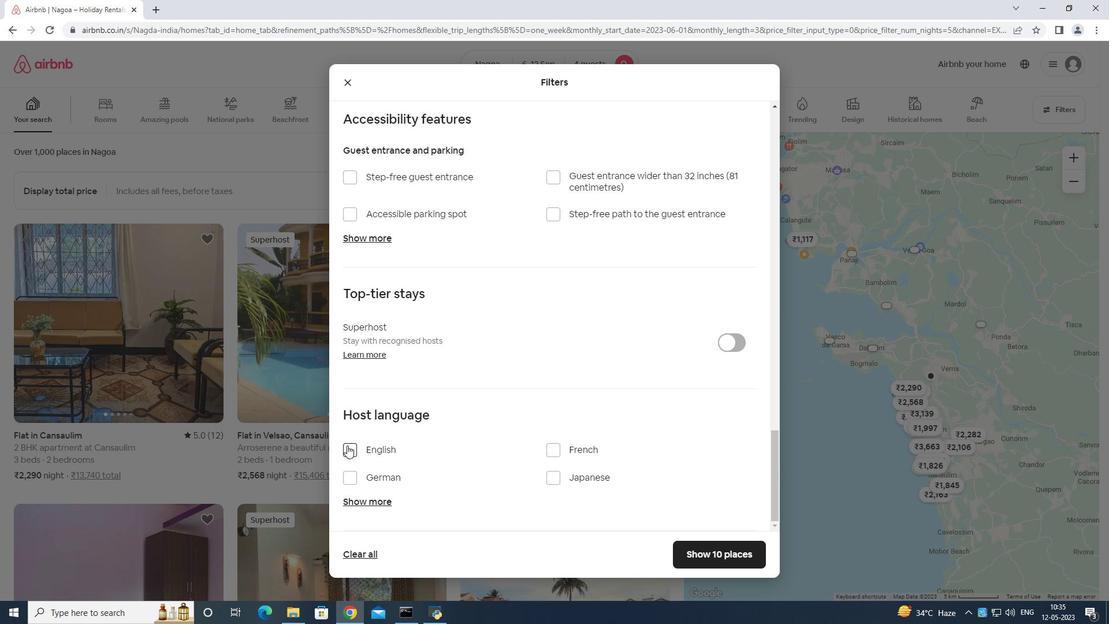
Action: Mouse pressed left at (347, 447)
Screenshot: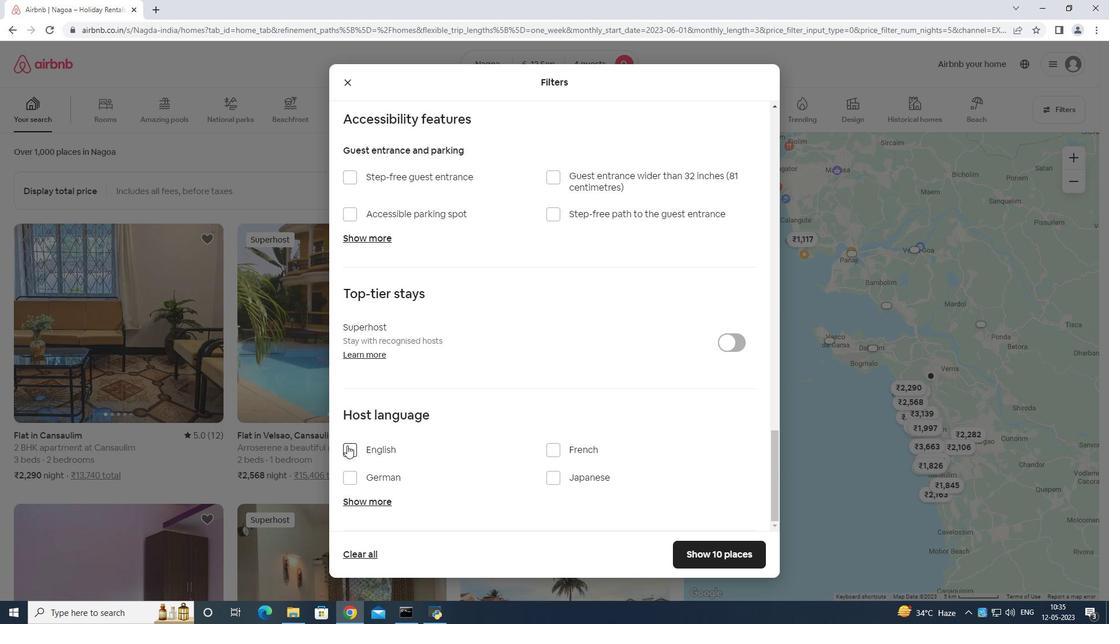 
Action: Mouse moved to (738, 552)
Screenshot: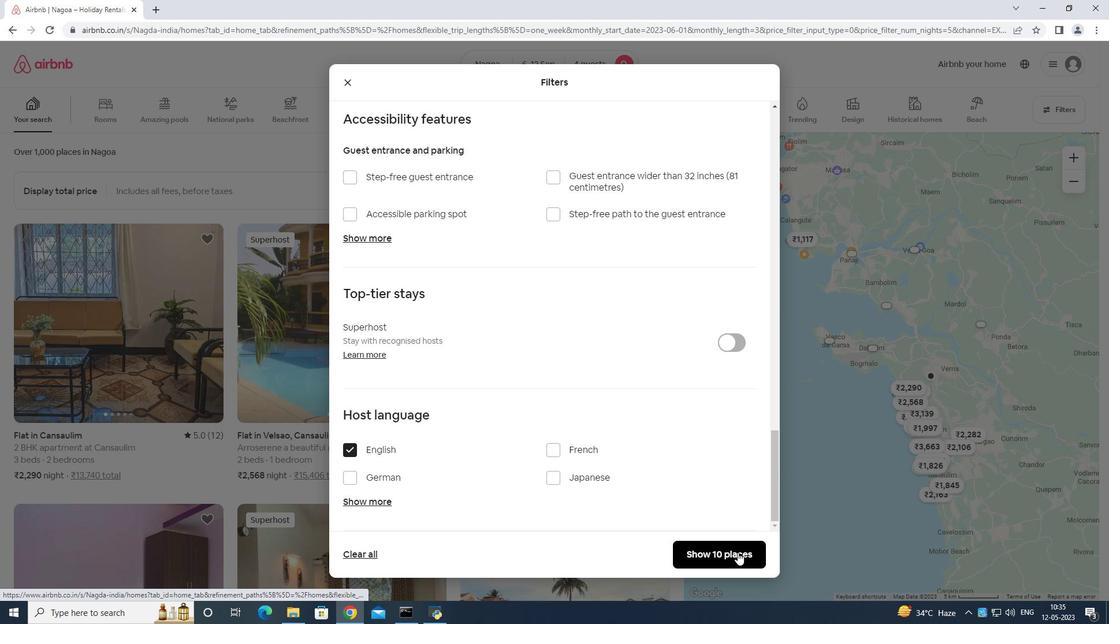 
Action: Mouse pressed left at (738, 552)
Screenshot: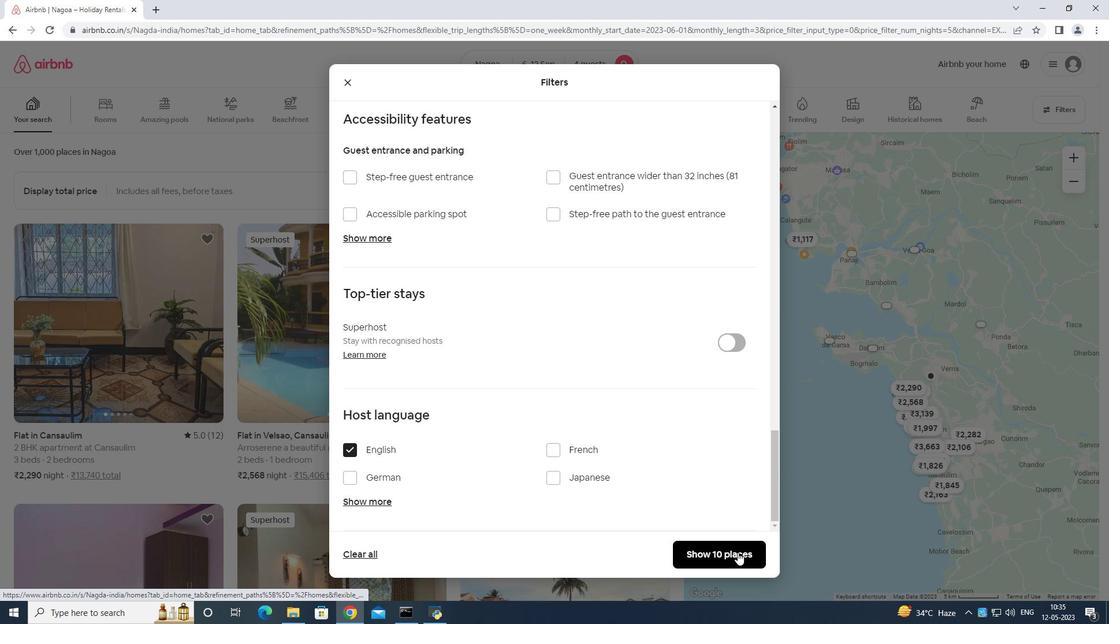 
Action: Mouse moved to (740, 550)
Screenshot: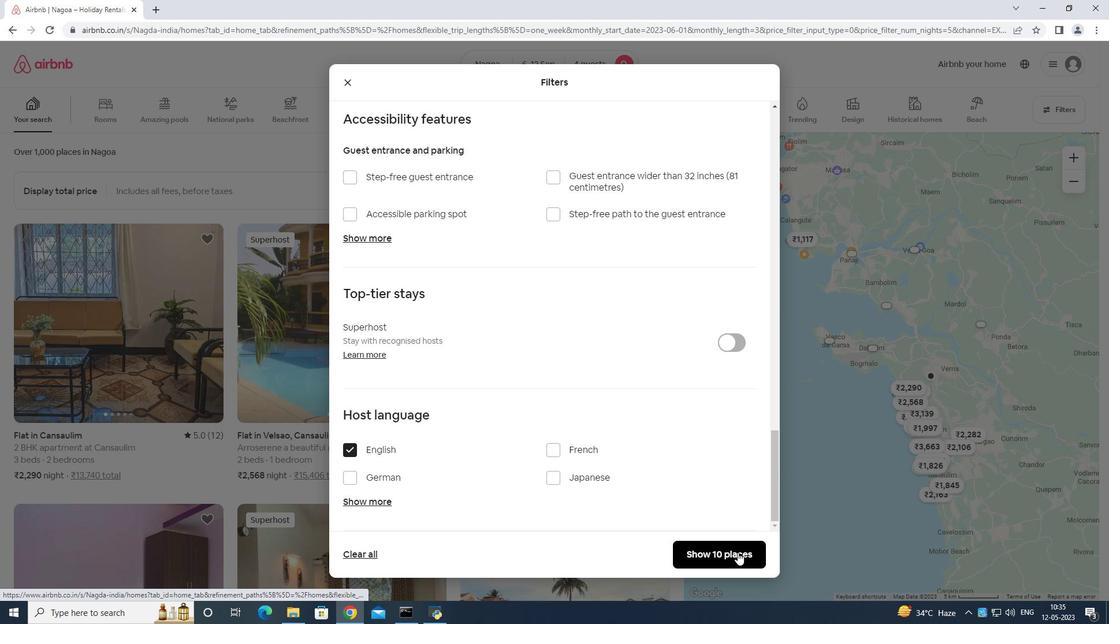 
